 Task: In the event  named  Marketing Campaign Review and Fine-tuning, Set a range of dates when you can accept meetings  '15 Jul â€" 1 Aug 2023'. Select a duration of  15 min. Select working hours  	_x000D_
MON- SAT 9:00am â€" 5:00pm. Add time before or after your events  as 5 min. Set the frequency of available time slots for invitees as  50 min. Set the minimum notice period and maximum events allowed per day as  47 hours and 4. , logged in from the account softage.4@softage.net and add another guest for the event, softage.3@softage.net
Action: Mouse pressed left at (591, 400)
Screenshot: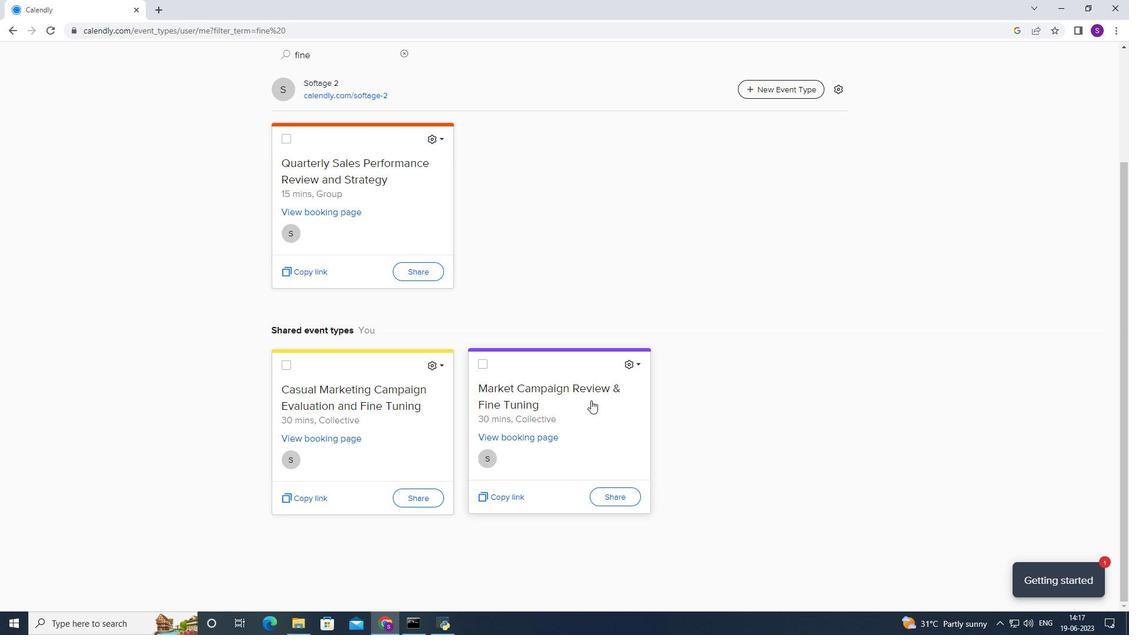 
Action: Mouse moved to (382, 281)
Screenshot: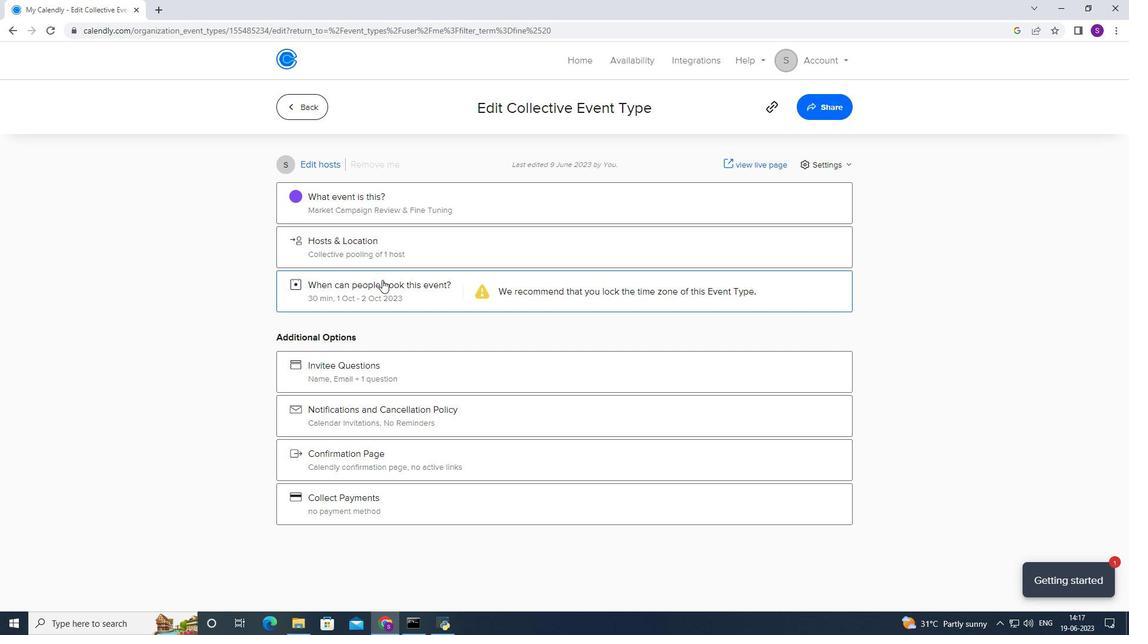 
Action: Mouse pressed left at (382, 281)
Screenshot: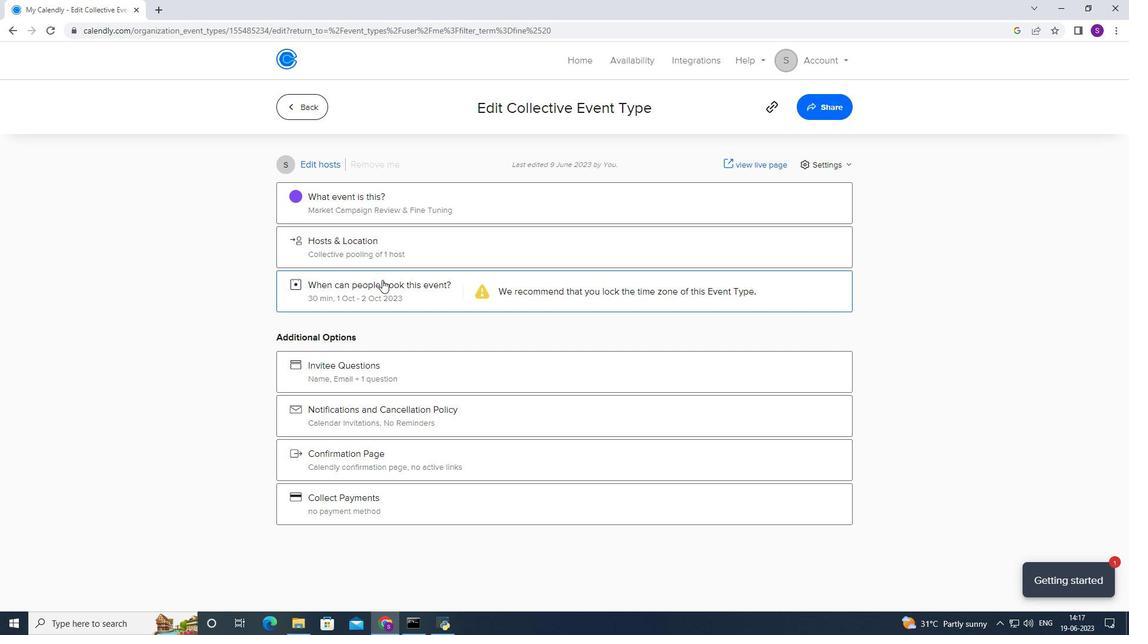 
Action: Mouse moved to (440, 434)
Screenshot: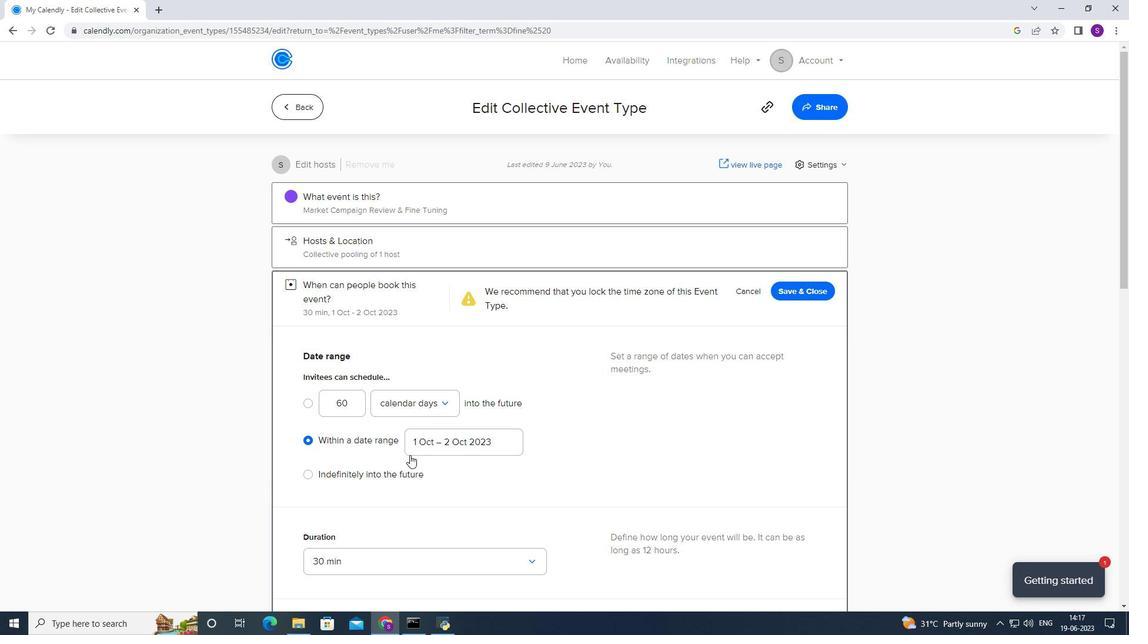 
Action: Mouse pressed left at (440, 434)
Screenshot: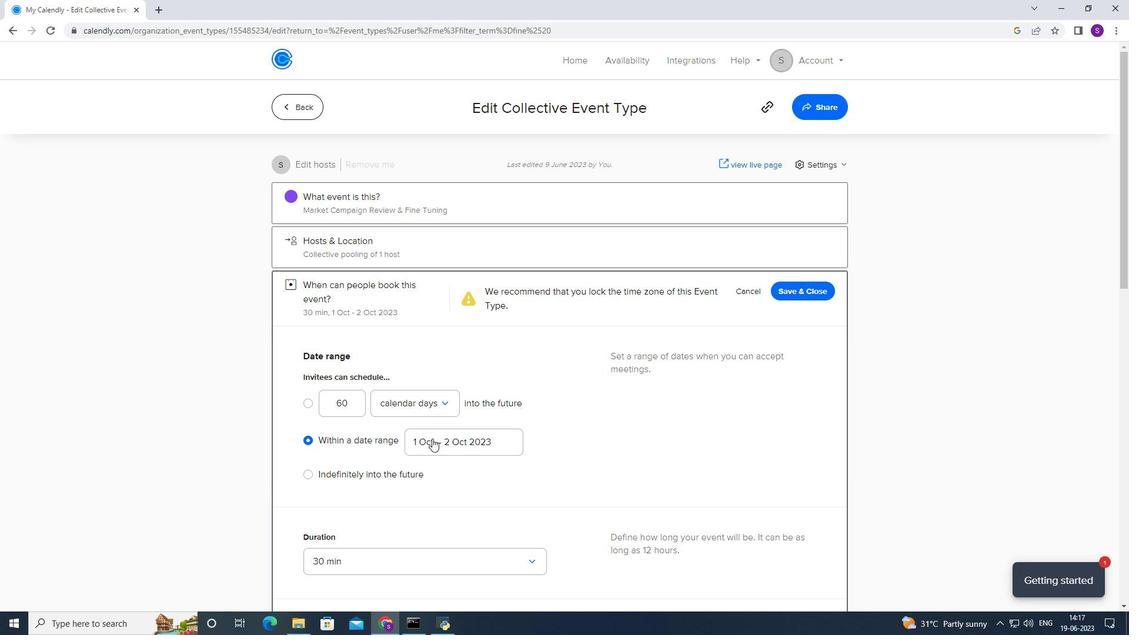 
Action: Mouse moved to (497, 228)
Screenshot: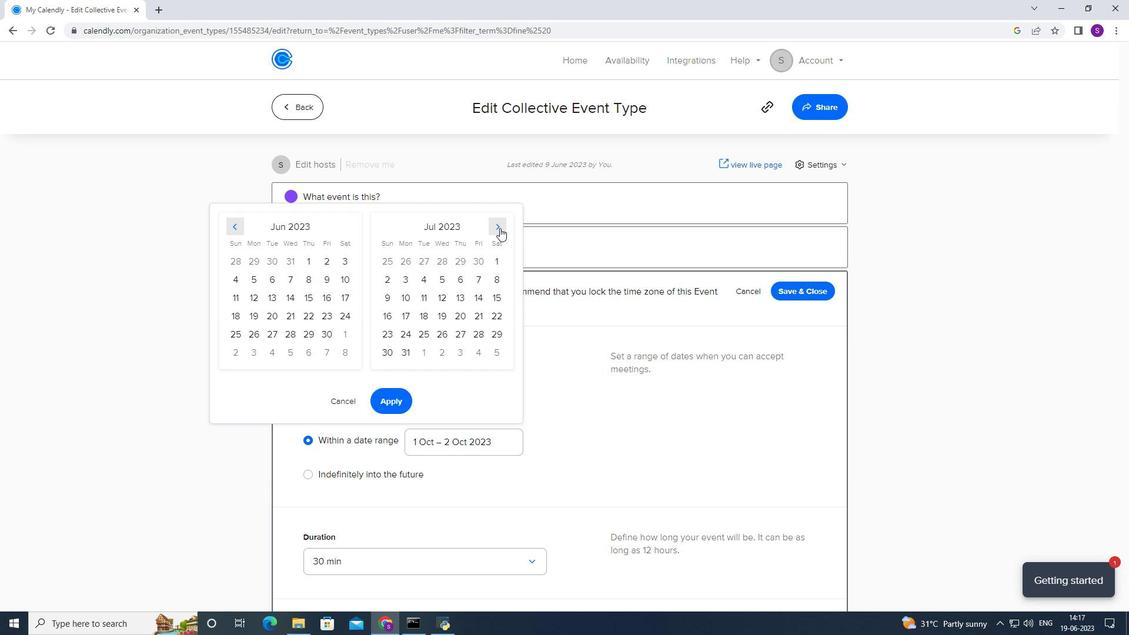 
Action: Mouse pressed left at (497, 228)
Screenshot: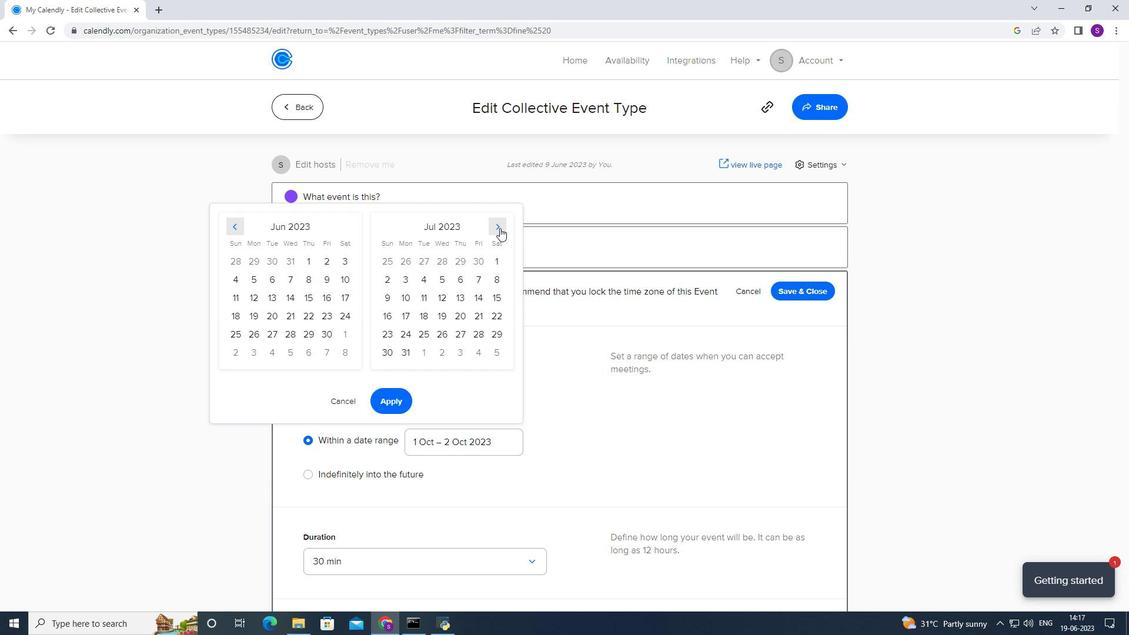 
Action: Mouse moved to (338, 304)
Screenshot: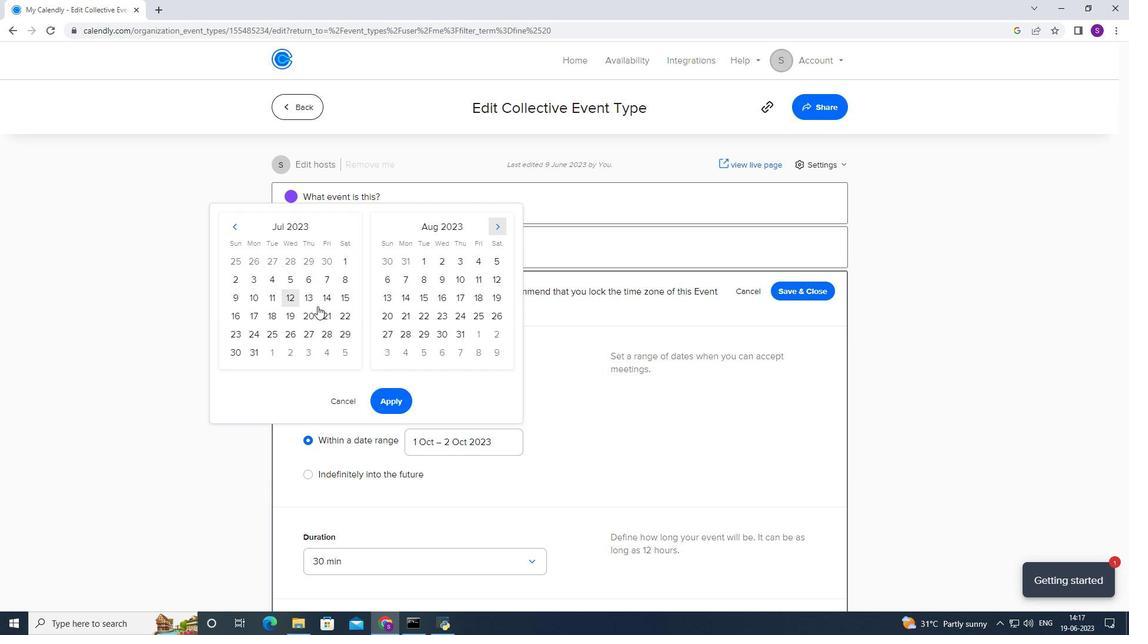 
Action: Mouse pressed left at (338, 304)
Screenshot: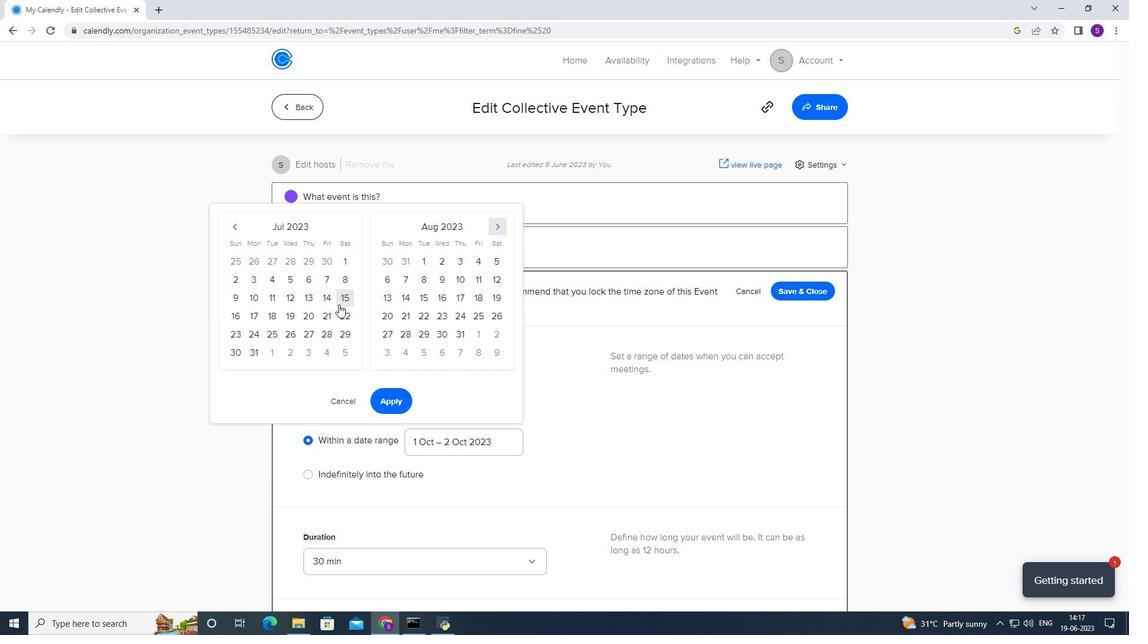 
Action: Mouse moved to (429, 268)
Screenshot: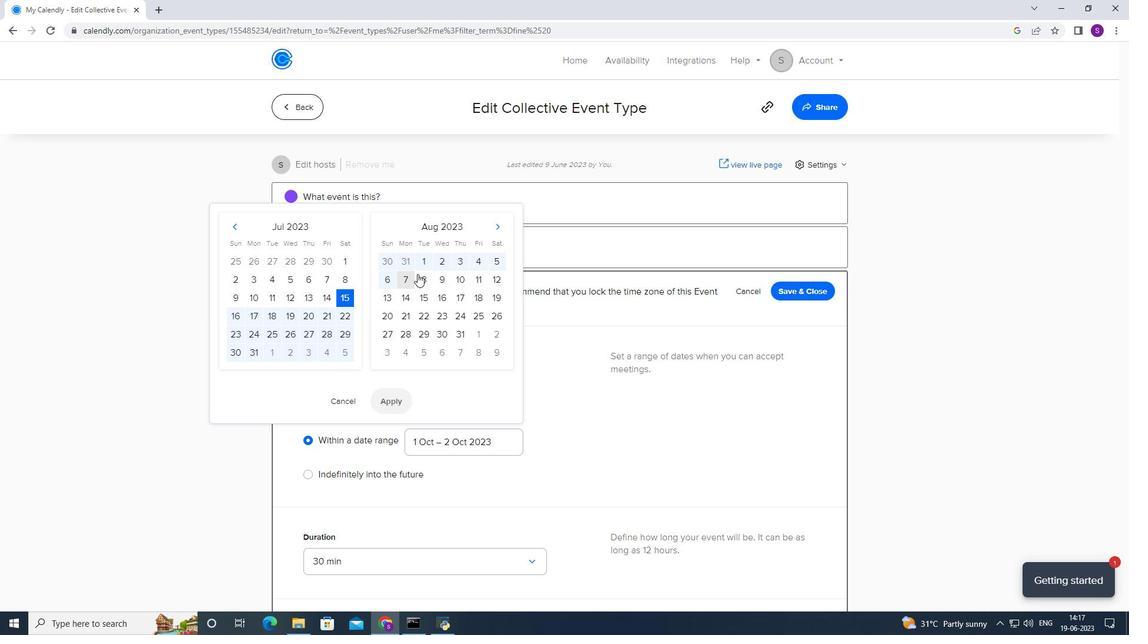 
Action: Mouse pressed left at (429, 268)
Screenshot: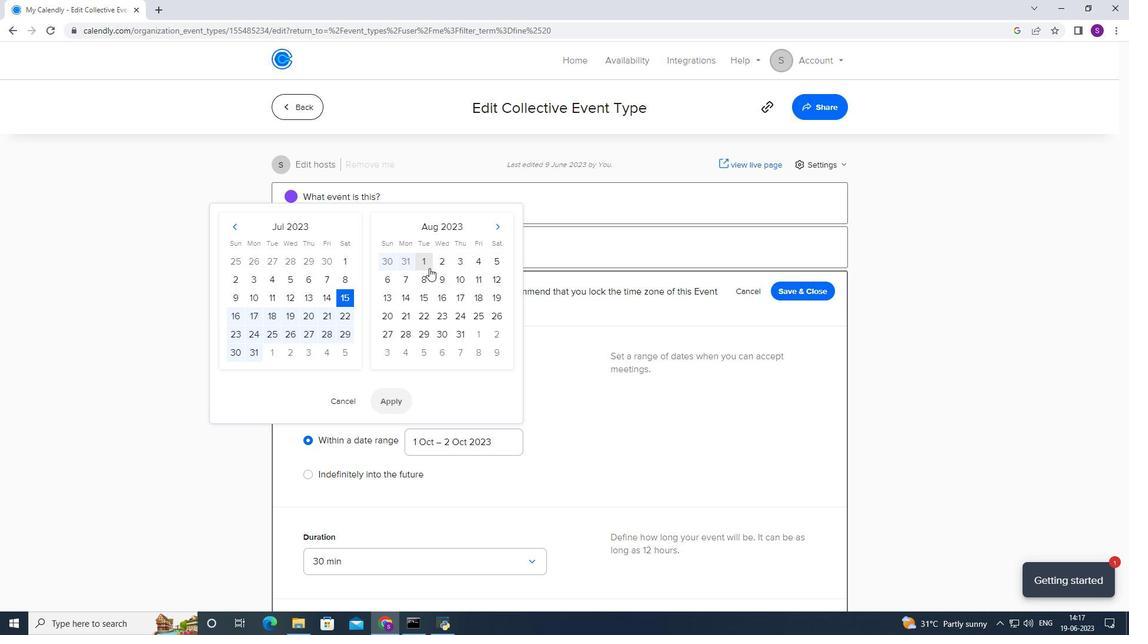 
Action: Mouse moved to (404, 397)
Screenshot: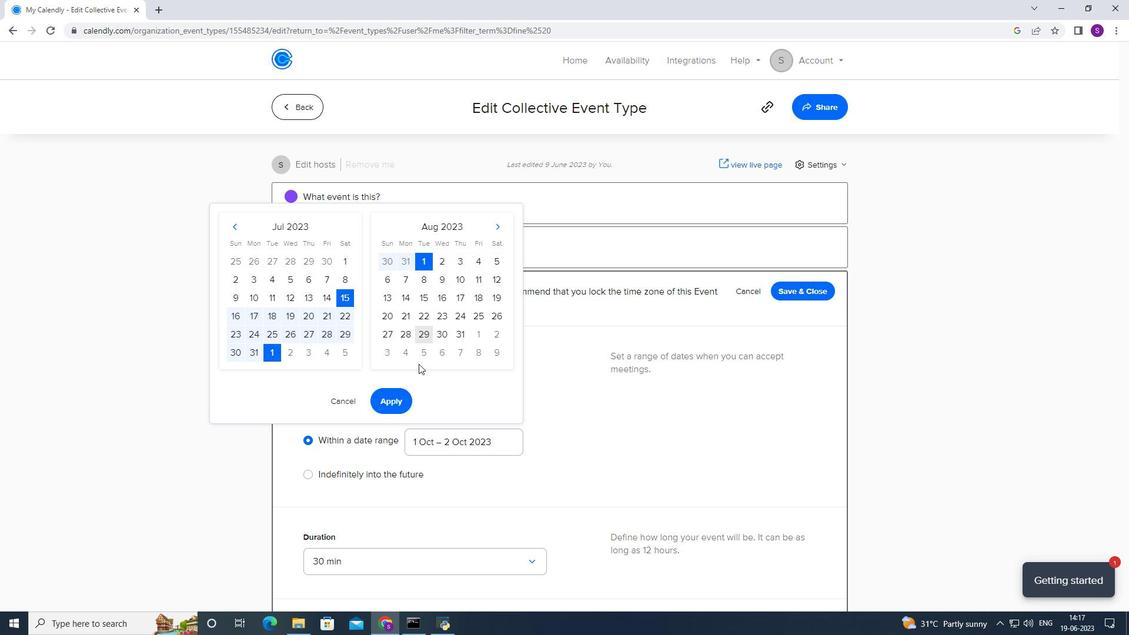 
Action: Mouse pressed left at (404, 397)
Screenshot: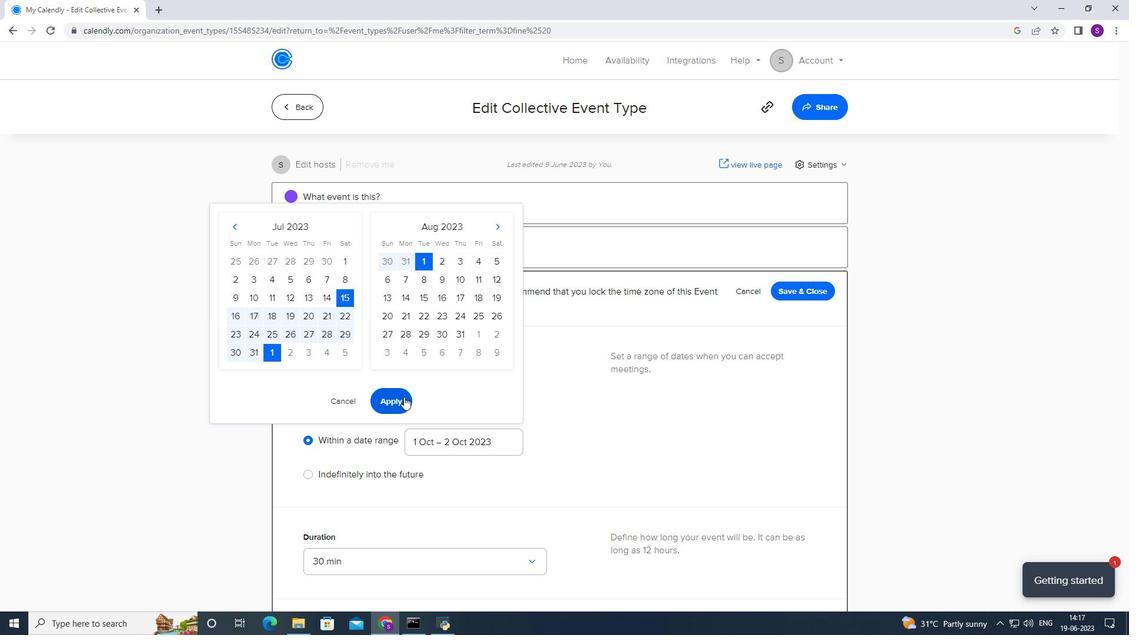 
Action: Mouse moved to (402, 392)
Screenshot: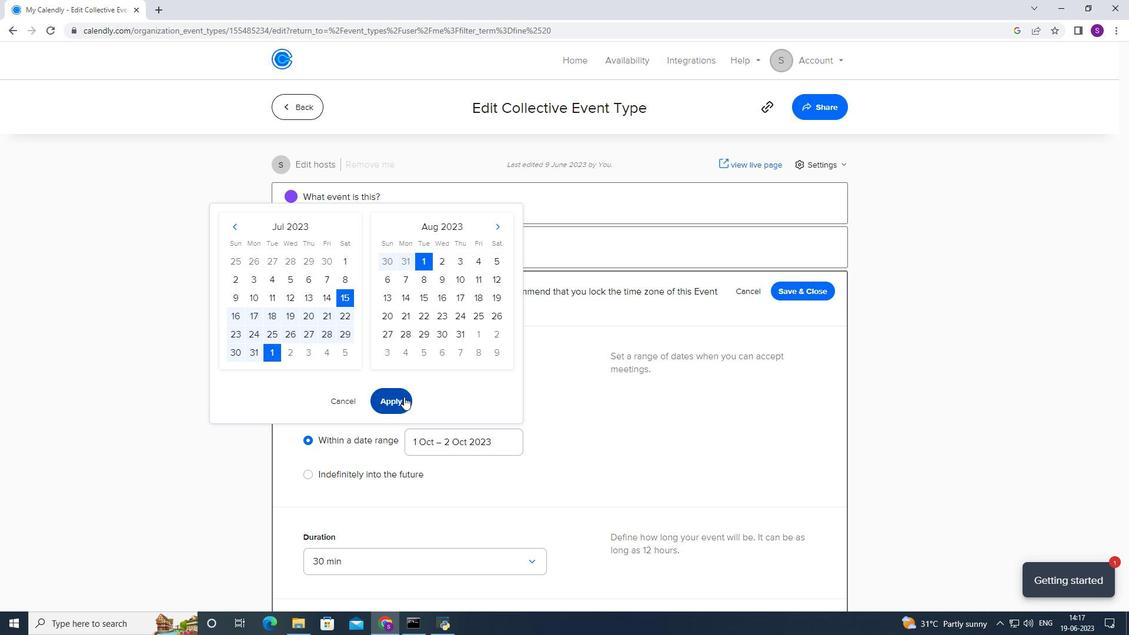 
Action: Mouse scrolled (402, 391) with delta (0, 0)
Screenshot: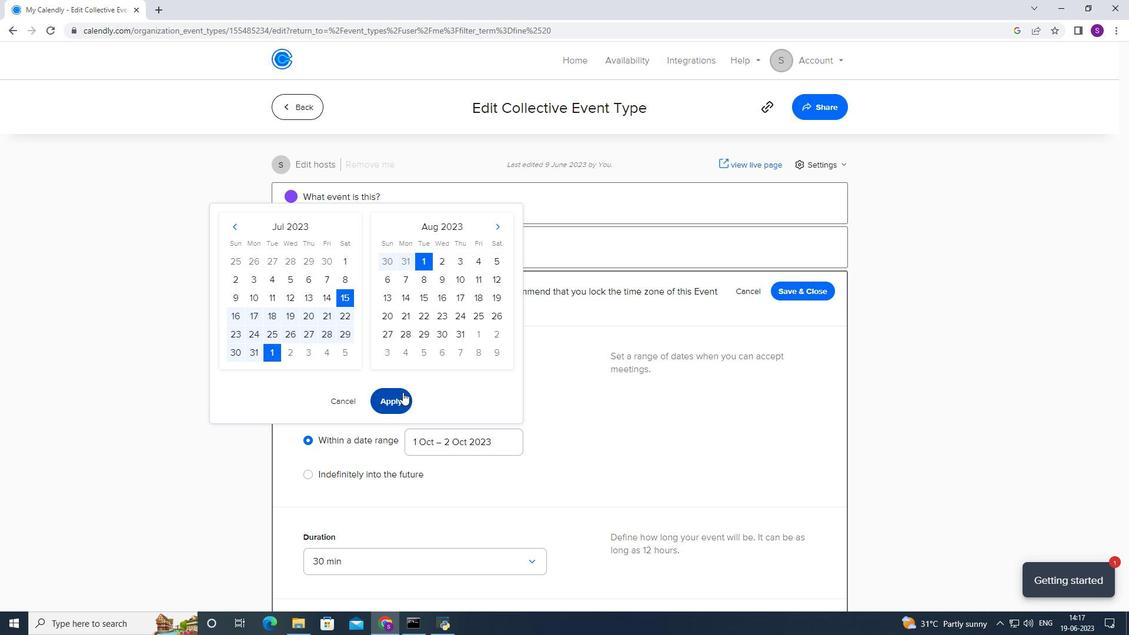 
Action: Mouse scrolled (402, 391) with delta (0, 0)
Screenshot: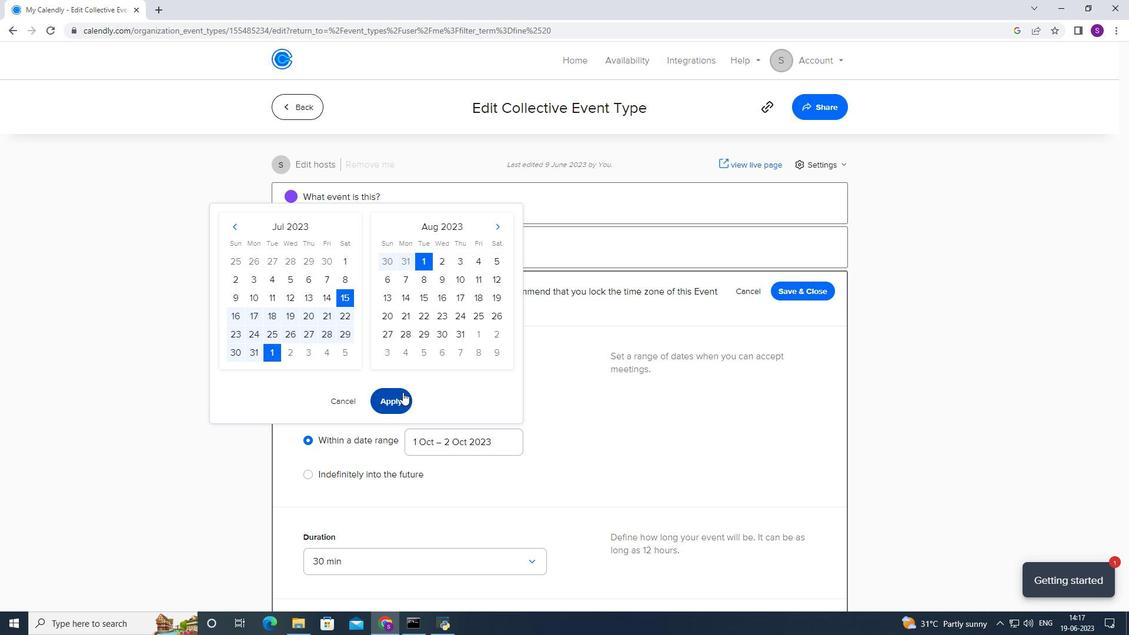 
Action: Mouse scrolled (402, 391) with delta (0, 0)
Screenshot: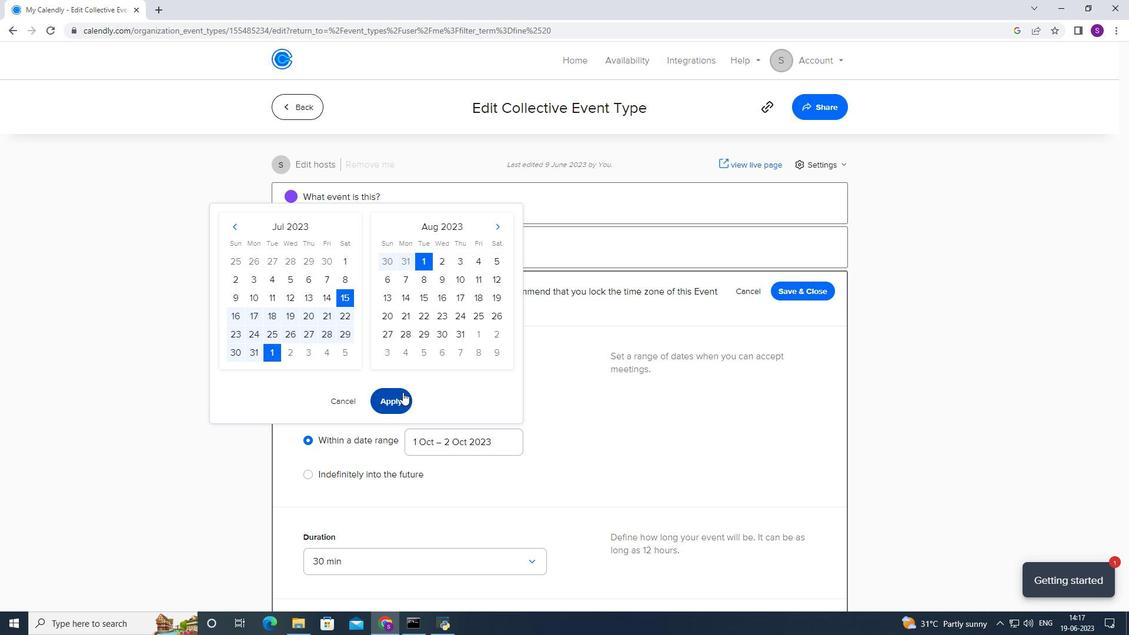 
Action: Mouse scrolled (402, 391) with delta (0, 0)
Screenshot: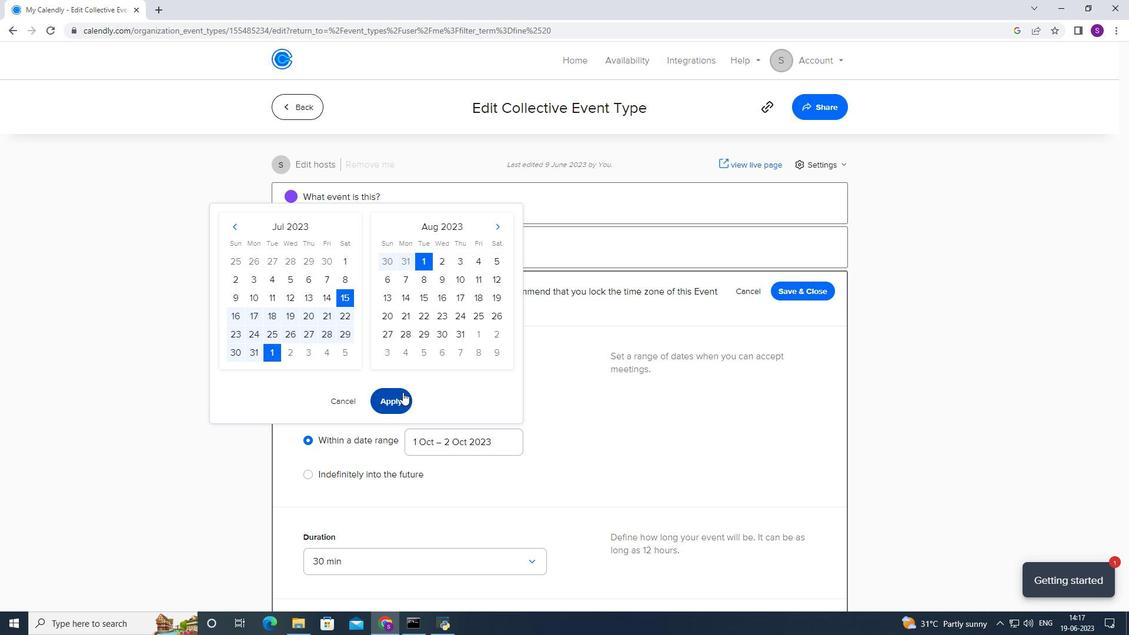 
Action: Mouse scrolled (402, 391) with delta (0, 0)
Screenshot: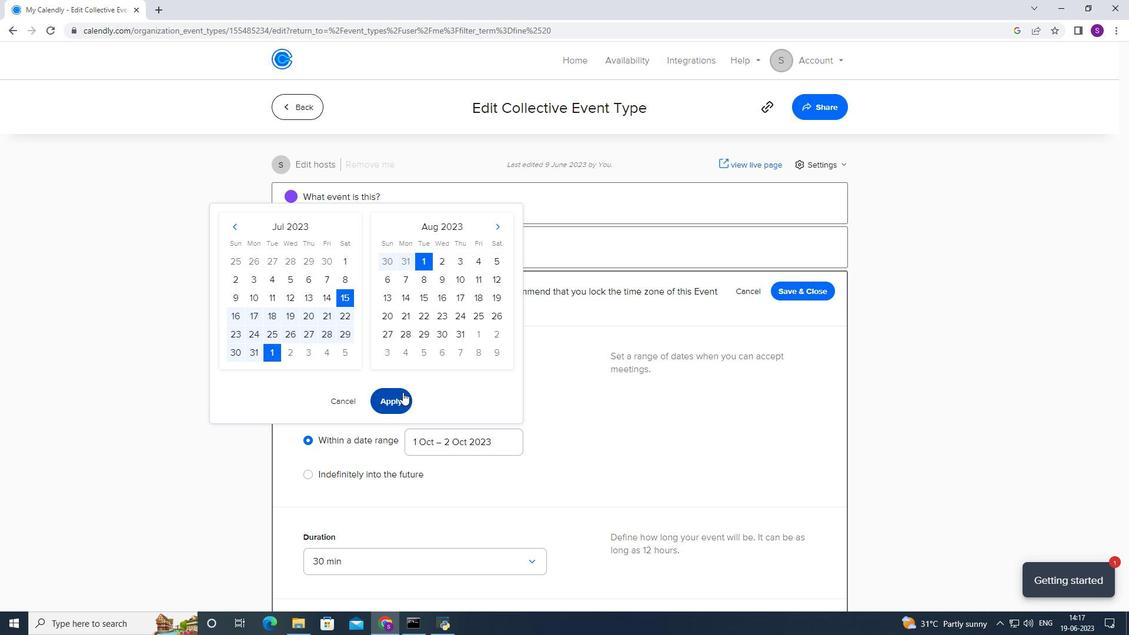 
Action: Mouse scrolled (402, 391) with delta (0, 0)
Screenshot: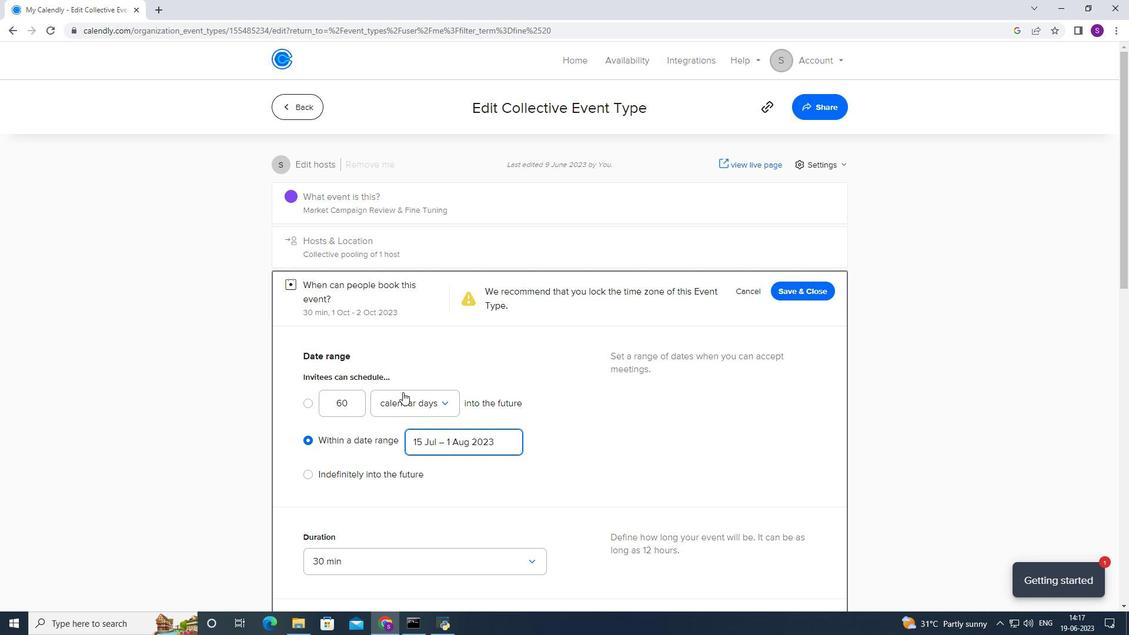 
Action: Mouse moved to (406, 204)
Screenshot: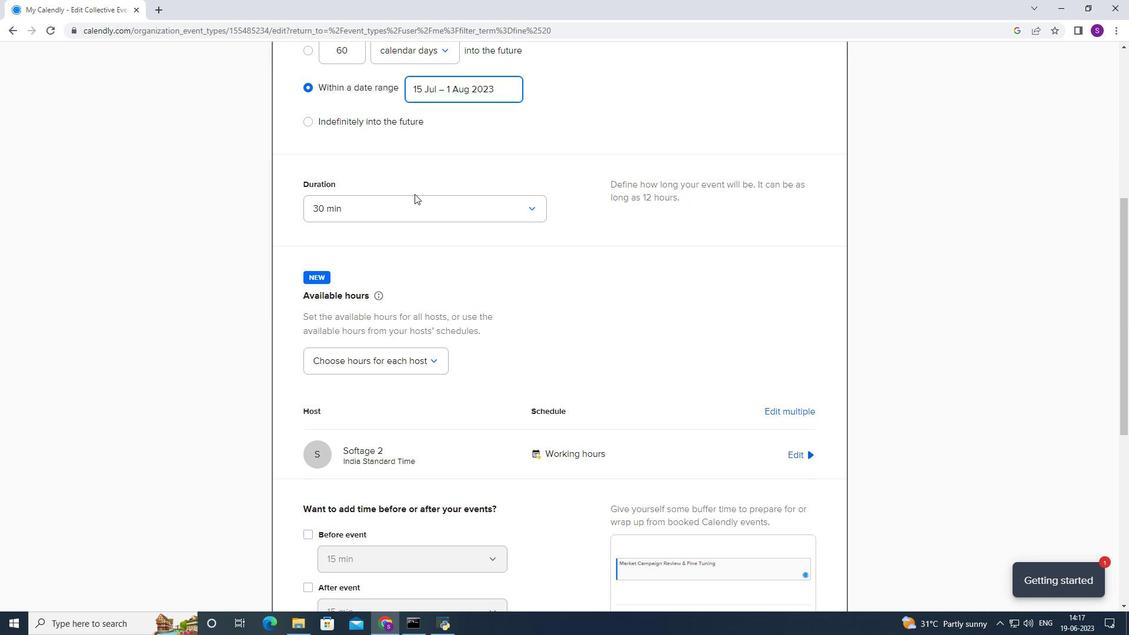 
Action: Mouse pressed left at (406, 204)
Screenshot: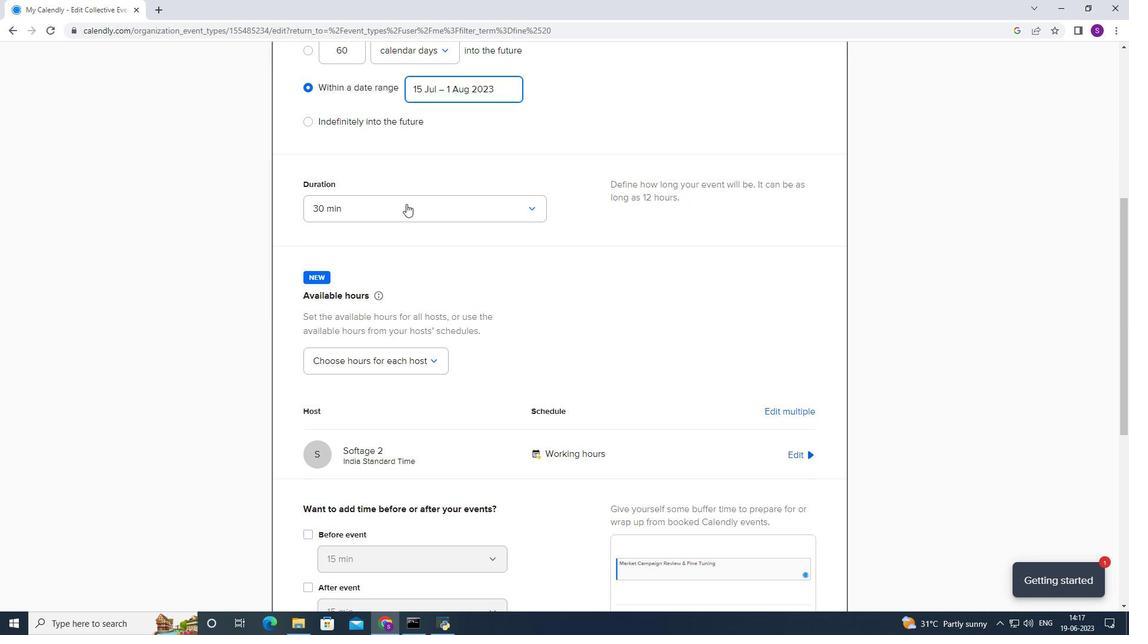 
Action: Mouse moved to (374, 244)
Screenshot: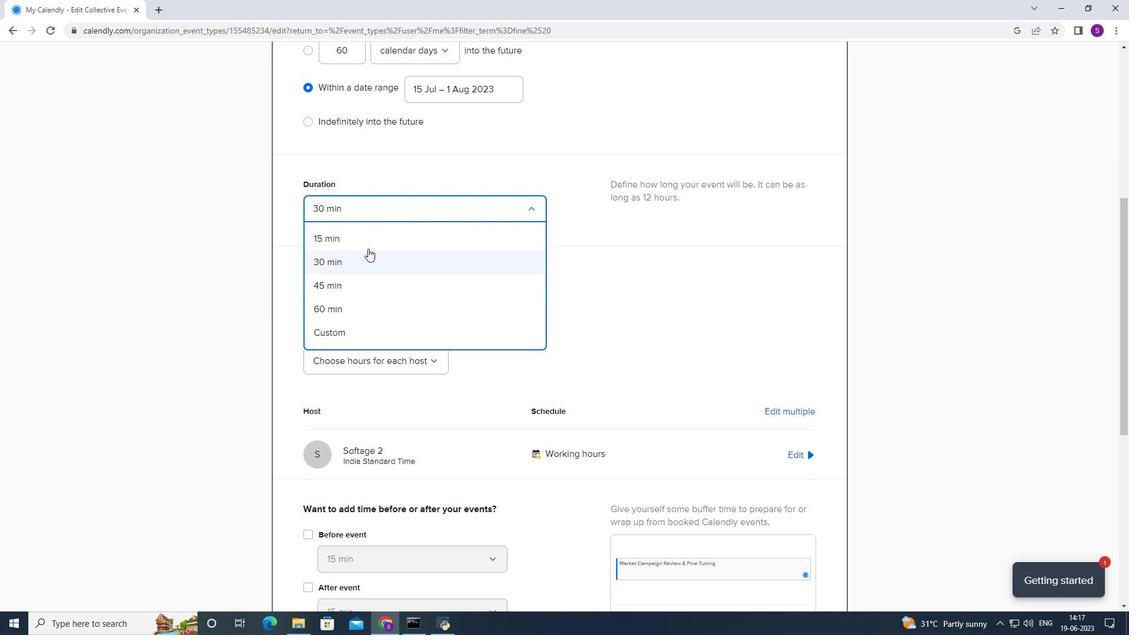 
Action: Mouse pressed left at (374, 244)
Screenshot: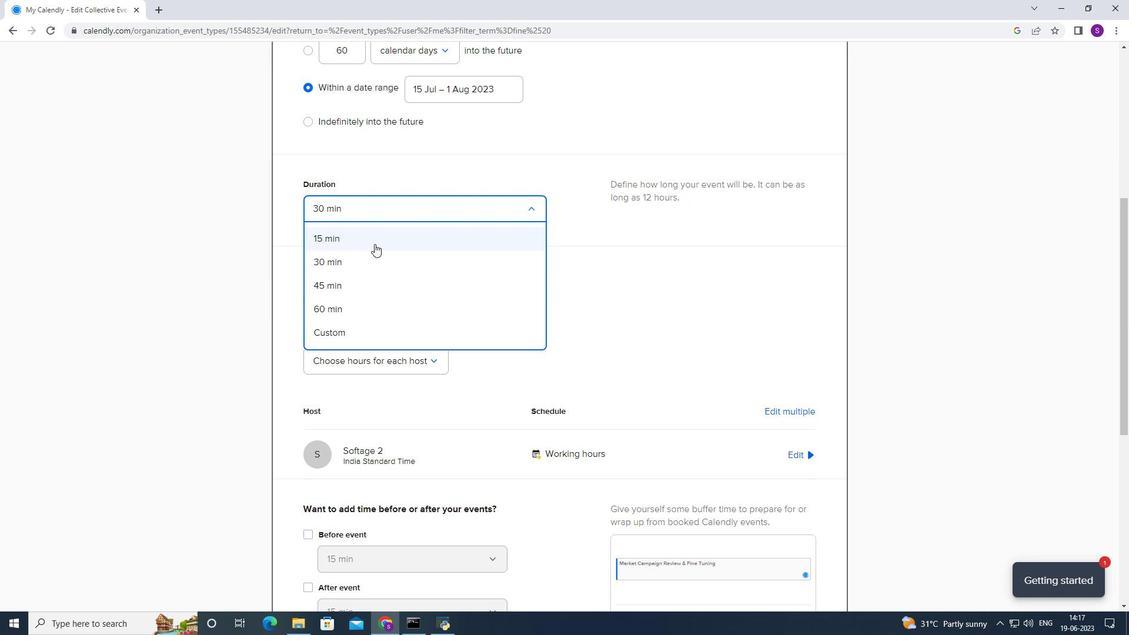 
Action: Mouse moved to (367, 312)
Screenshot: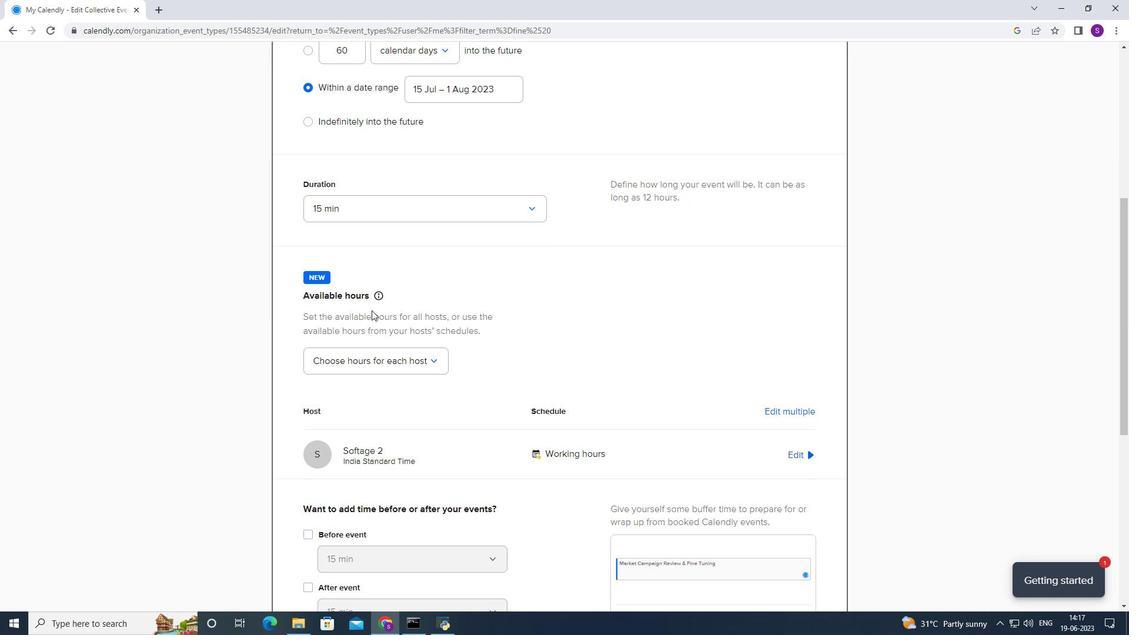 
Action: Mouse scrolled (367, 311) with delta (0, 0)
Screenshot: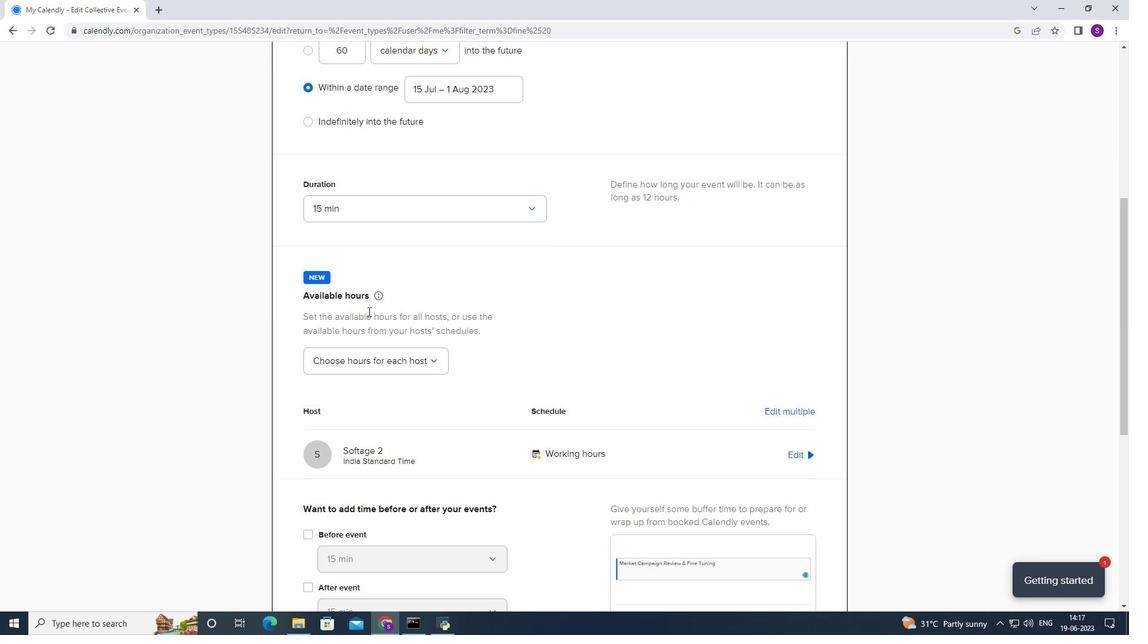 
Action: Mouse scrolled (367, 311) with delta (0, 0)
Screenshot: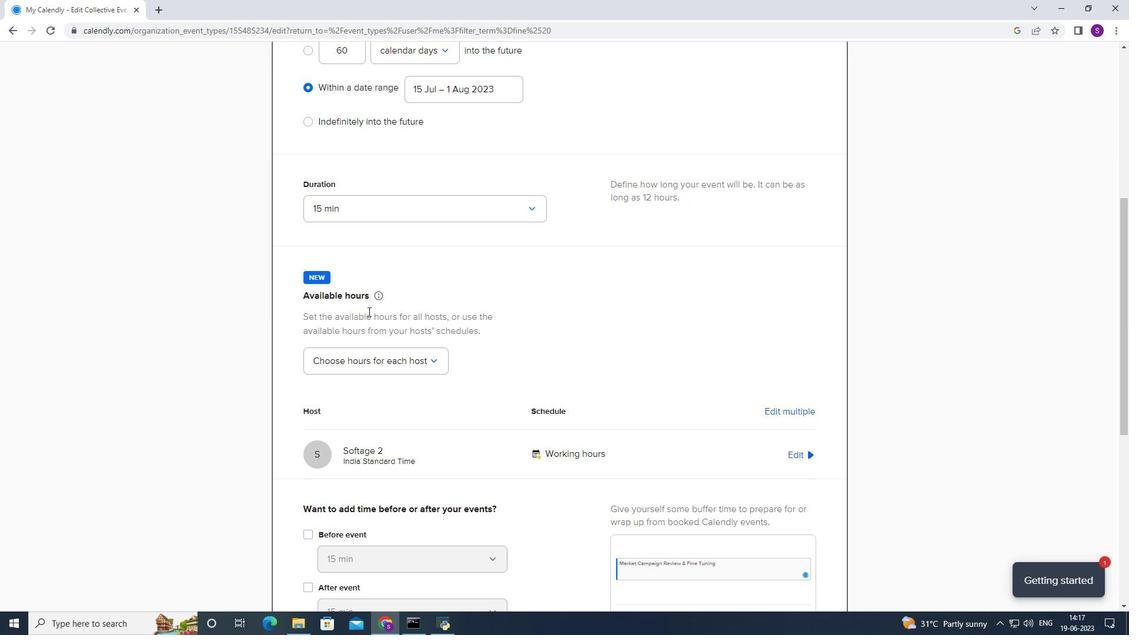 
Action: Mouse scrolled (367, 311) with delta (0, 0)
Screenshot: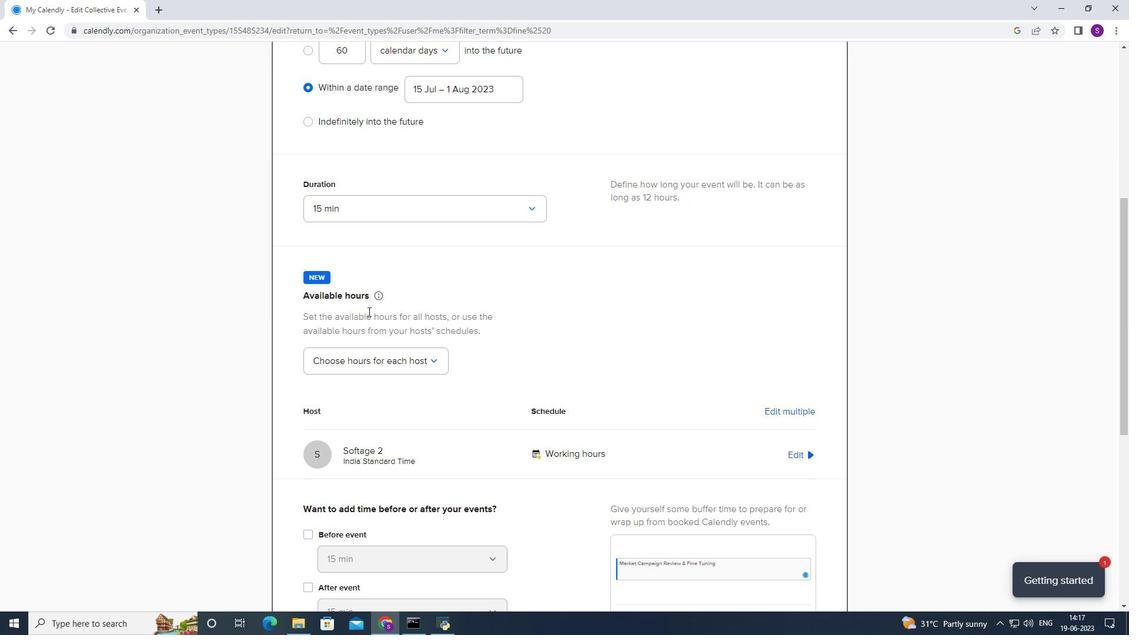 
Action: Mouse moved to (375, 282)
Screenshot: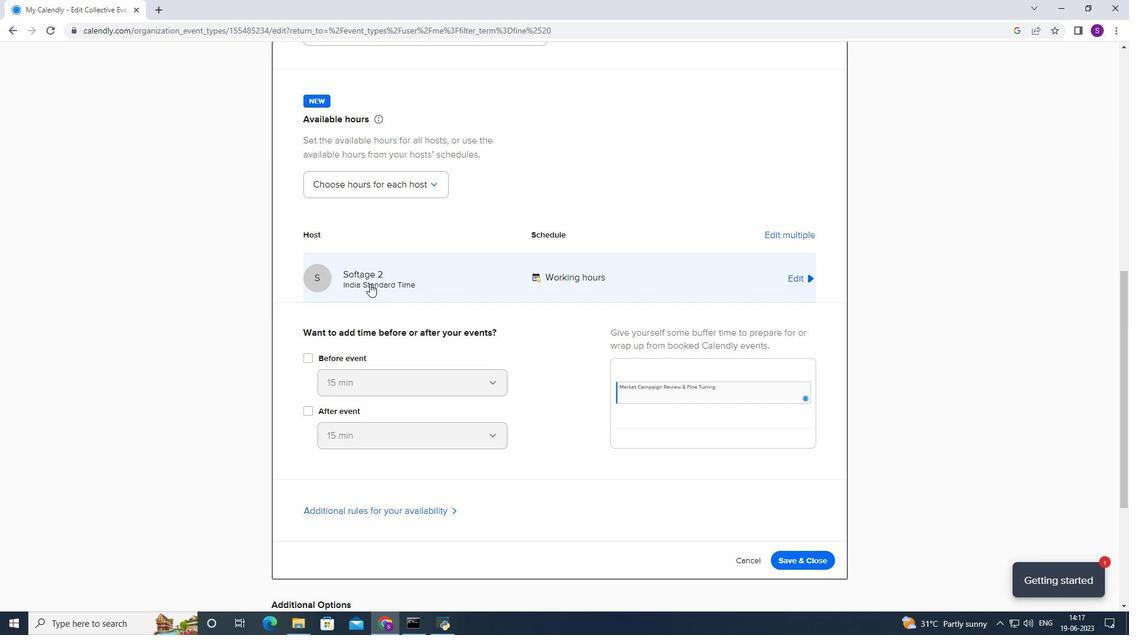 
Action: Mouse pressed left at (375, 282)
Screenshot: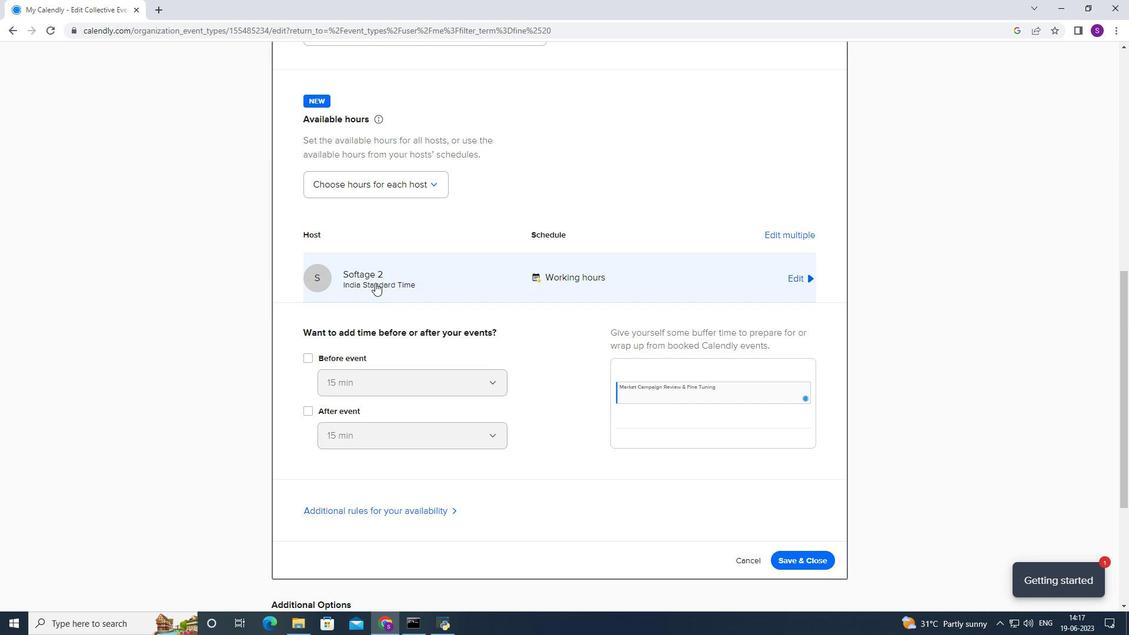 
Action: Mouse moved to (481, 357)
Screenshot: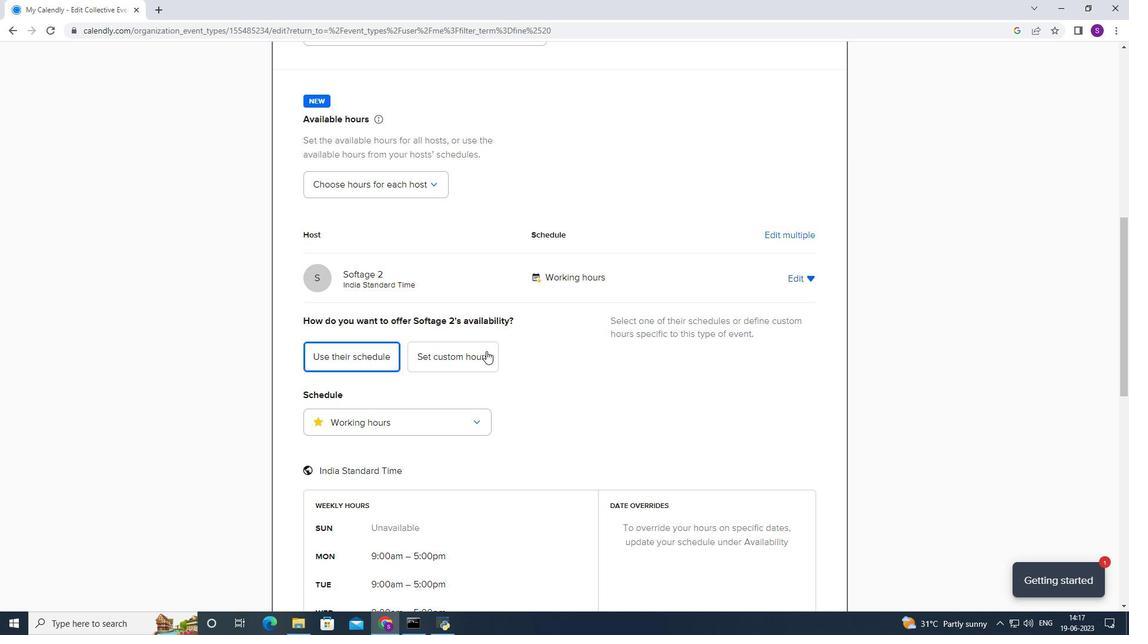
Action: Mouse pressed left at (481, 357)
Screenshot: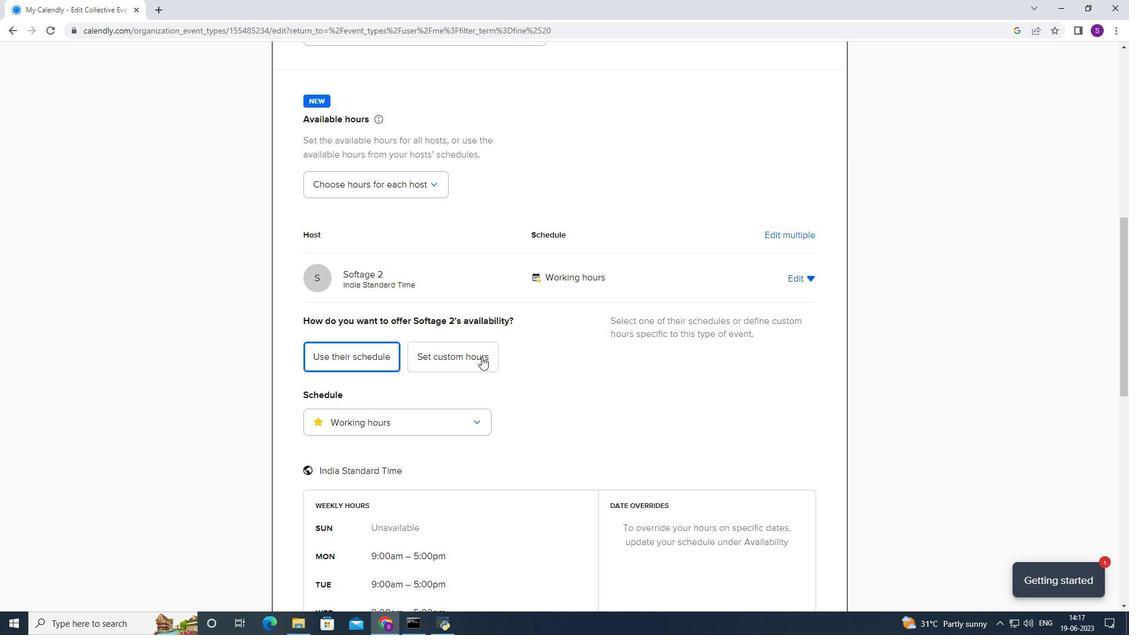 
Action: Mouse moved to (372, 450)
Screenshot: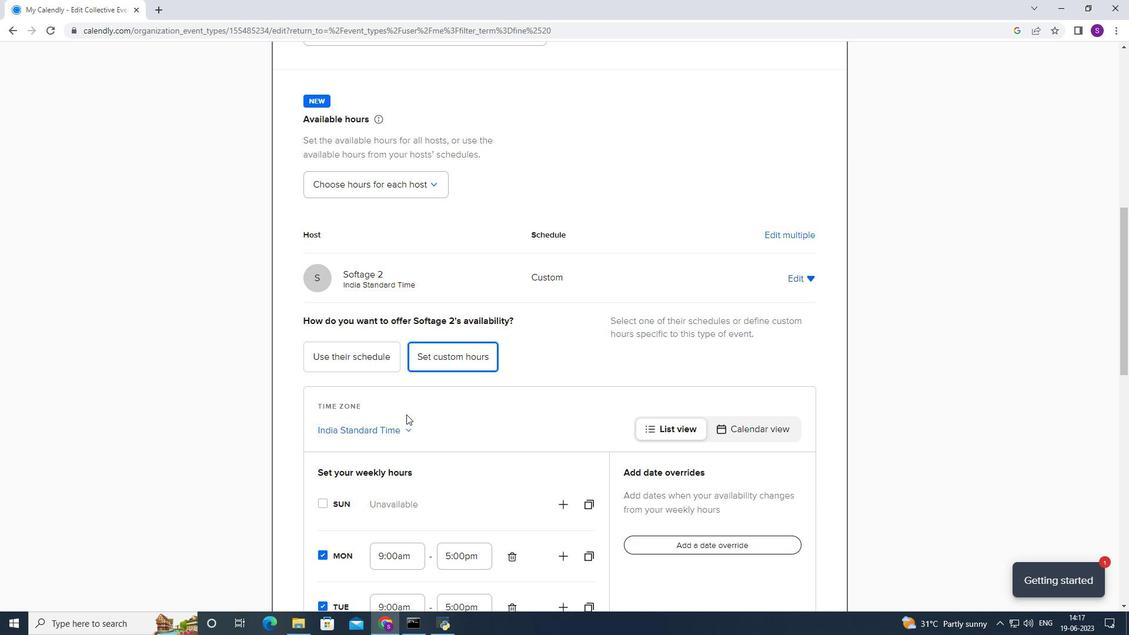 
Action: Mouse scrolled (372, 450) with delta (0, 0)
Screenshot: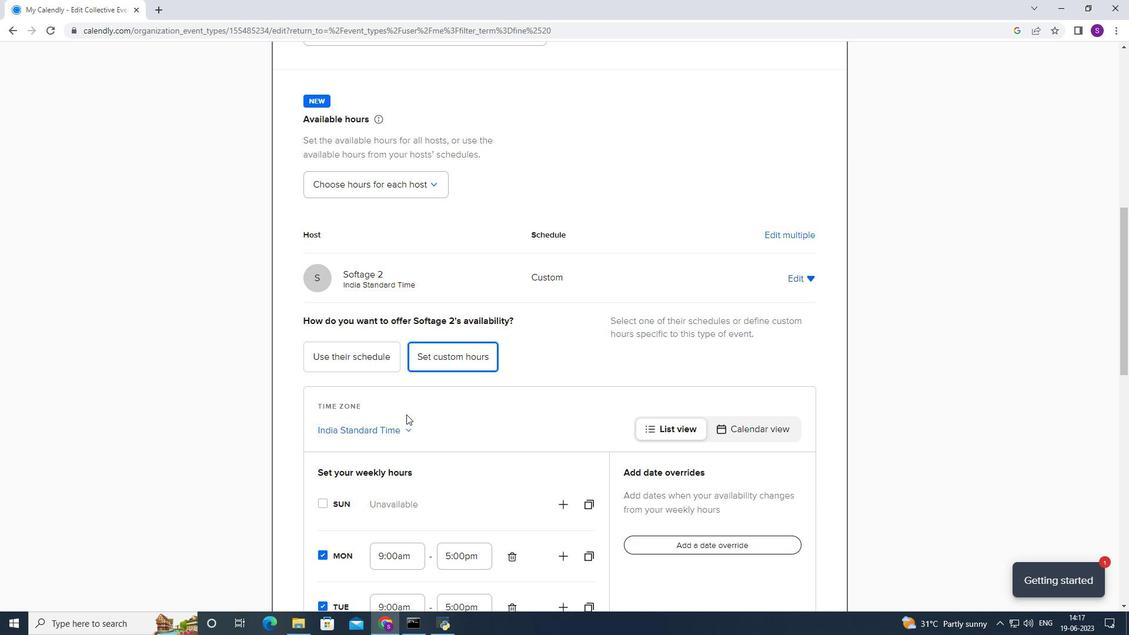 
Action: Mouse moved to (365, 456)
Screenshot: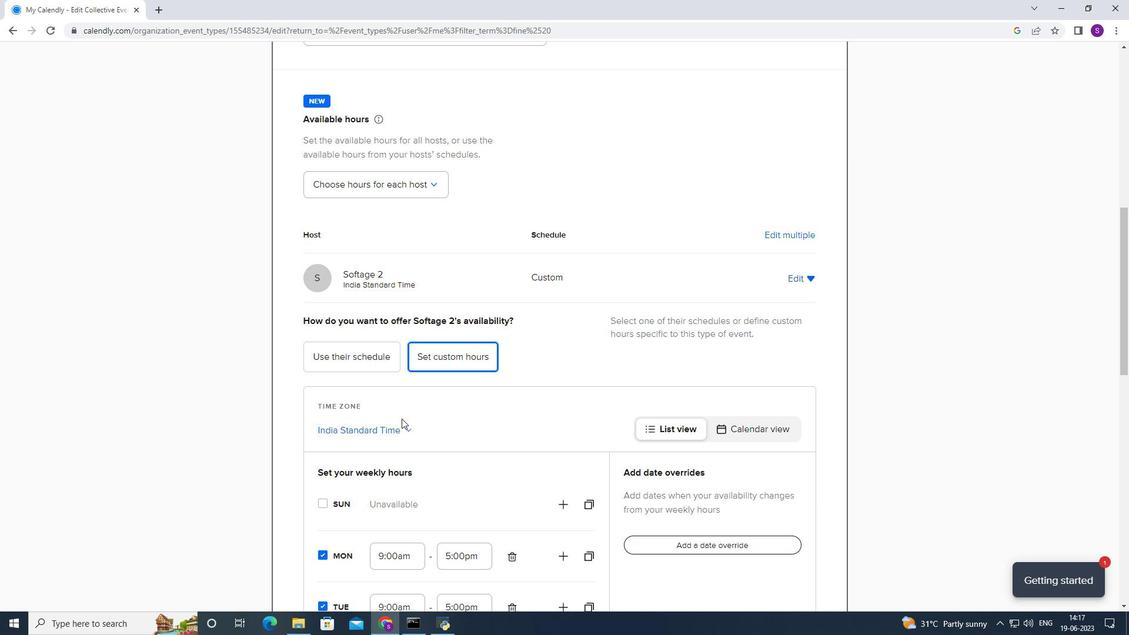 
Action: Mouse scrolled (365, 455) with delta (0, 0)
Screenshot: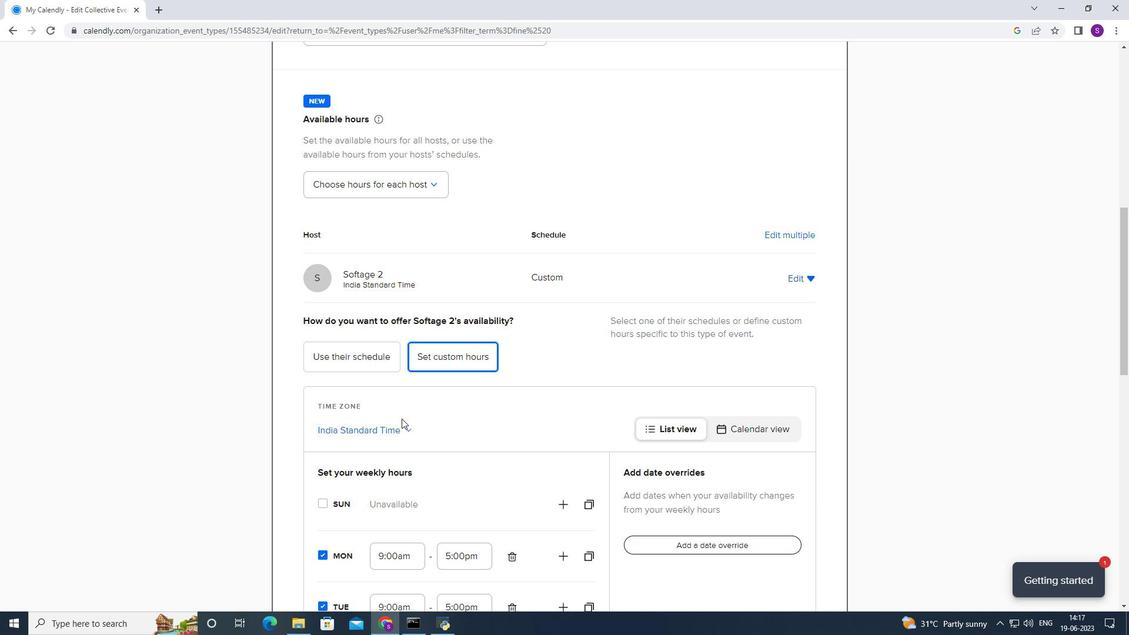 
Action: Mouse moved to (364, 456)
Screenshot: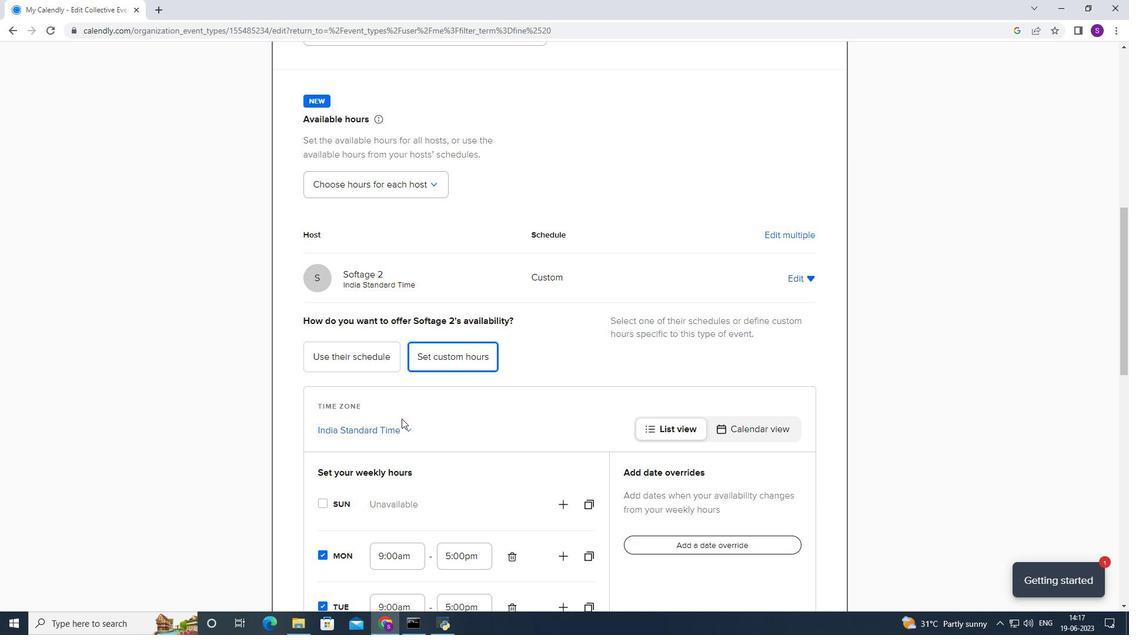 
Action: Mouse scrolled (364, 455) with delta (0, 0)
Screenshot: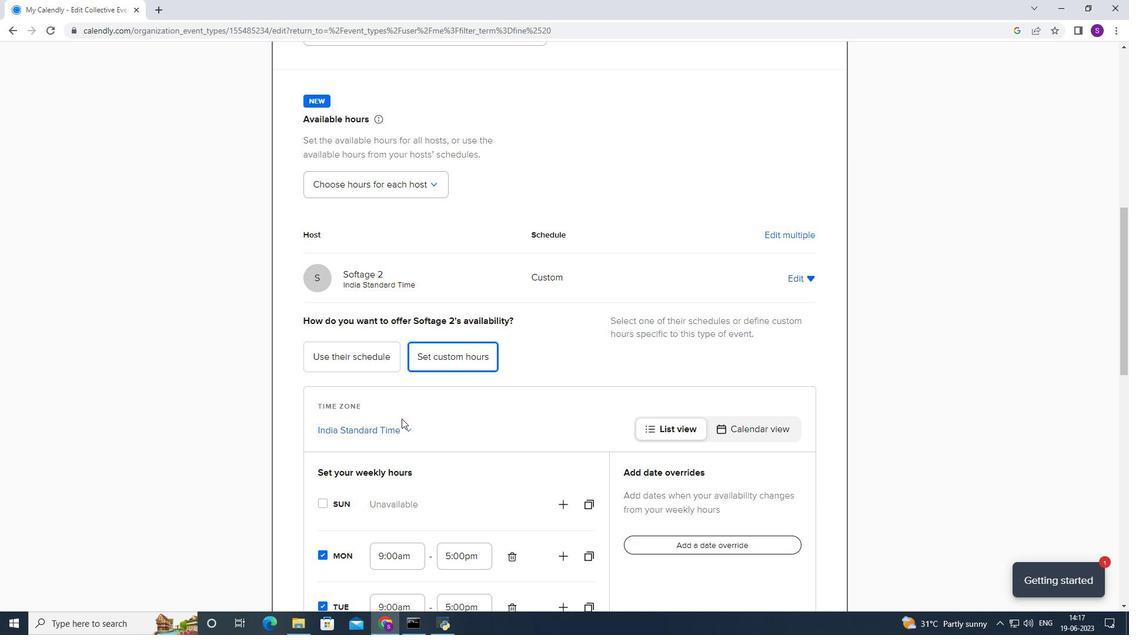 
Action: Mouse scrolled (364, 455) with delta (0, 0)
Screenshot: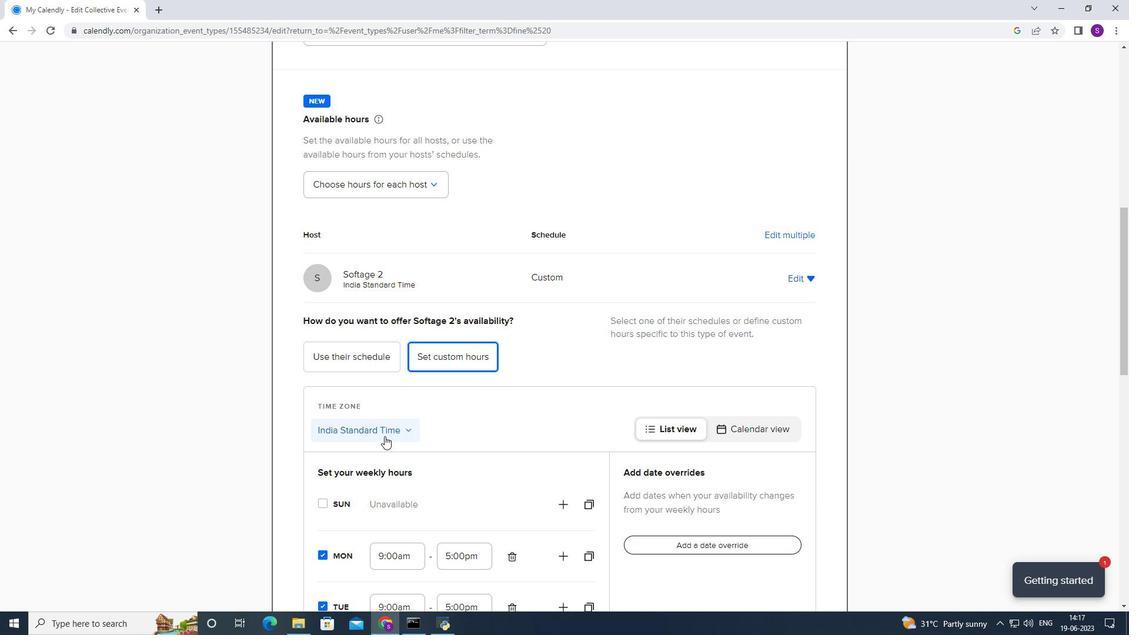 
Action: Mouse moved to (352, 425)
Screenshot: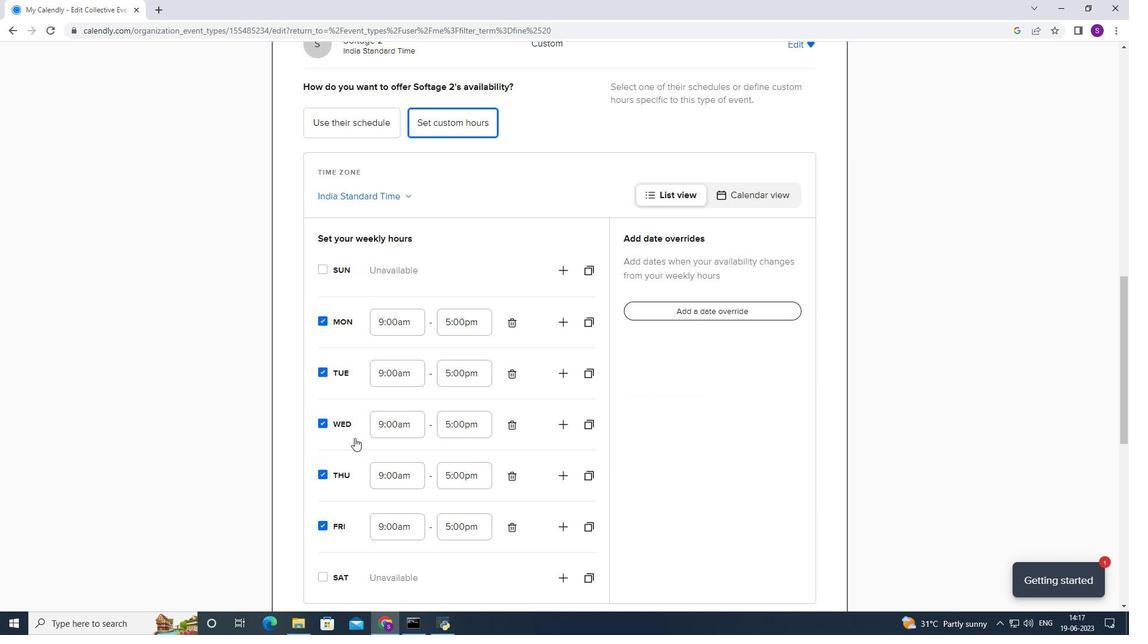 
Action: Mouse scrolled (352, 425) with delta (0, 0)
Screenshot: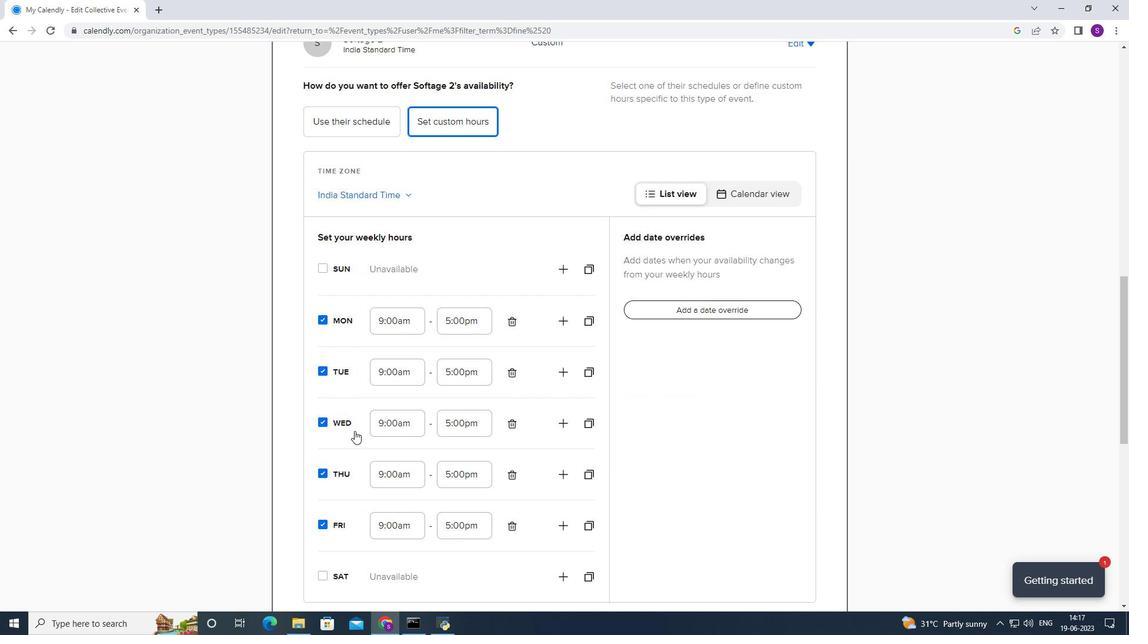 
Action: Mouse scrolled (352, 425) with delta (0, 0)
Screenshot: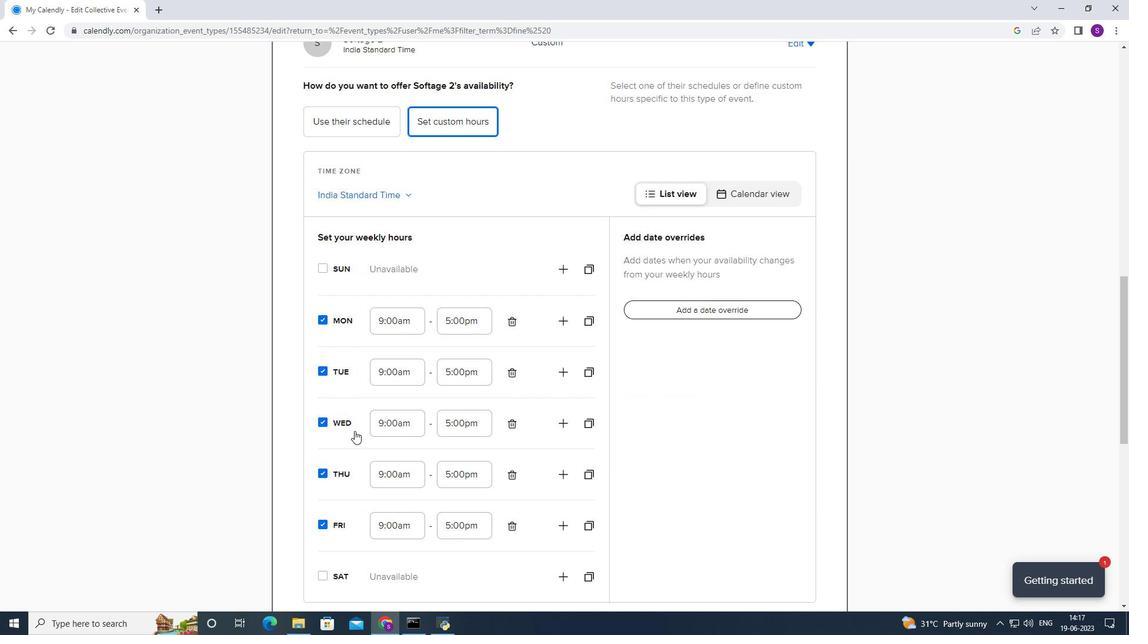
Action: Mouse scrolled (352, 425) with delta (0, 0)
Screenshot: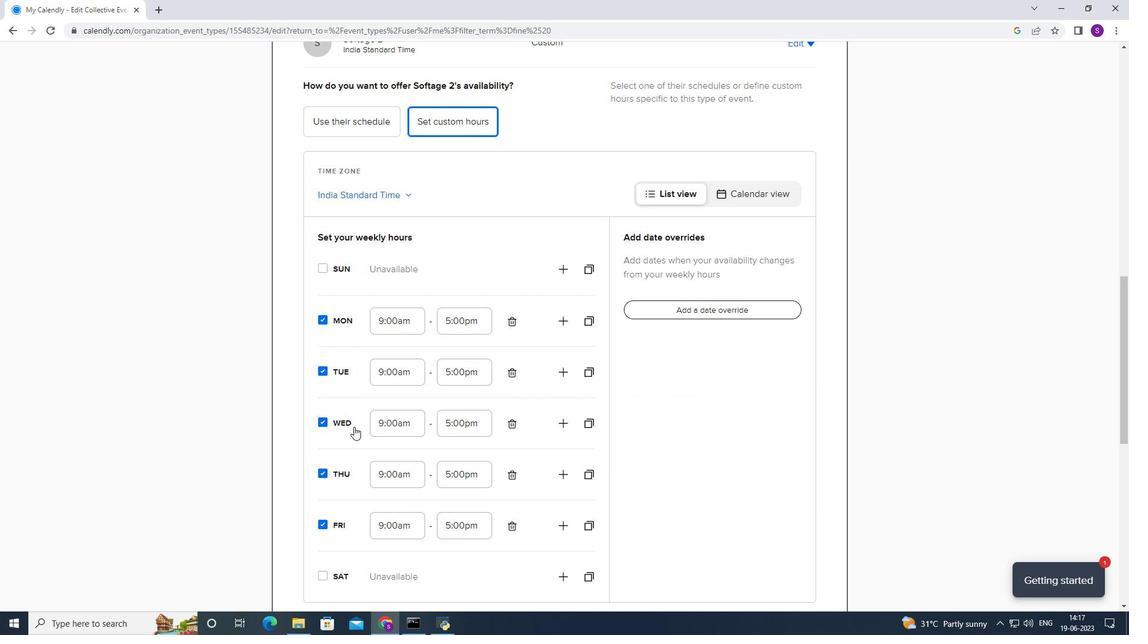 
Action: Mouse scrolled (352, 425) with delta (0, 0)
Screenshot: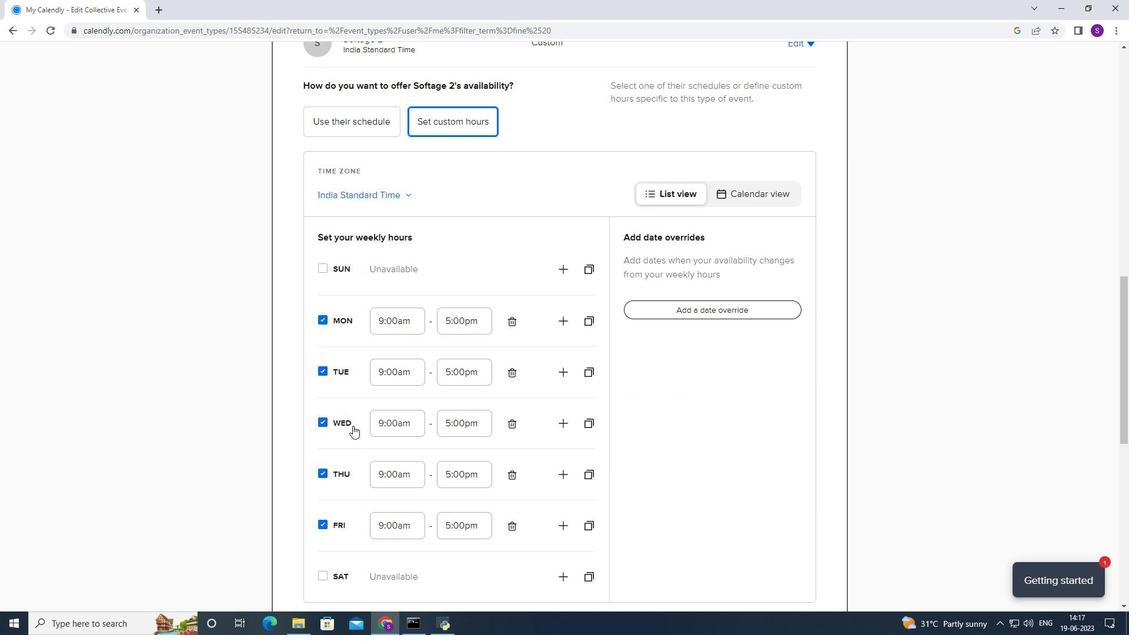 
Action: Mouse moved to (324, 346)
Screenshot: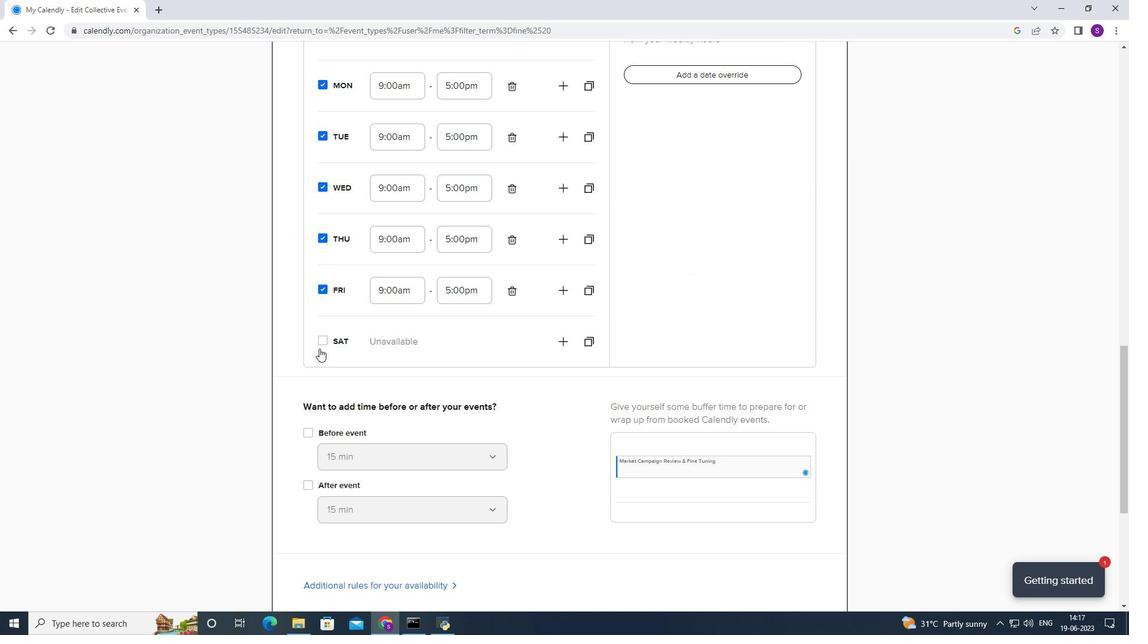 
Action: Mouse pressed left at (324, 346)
Screenshot: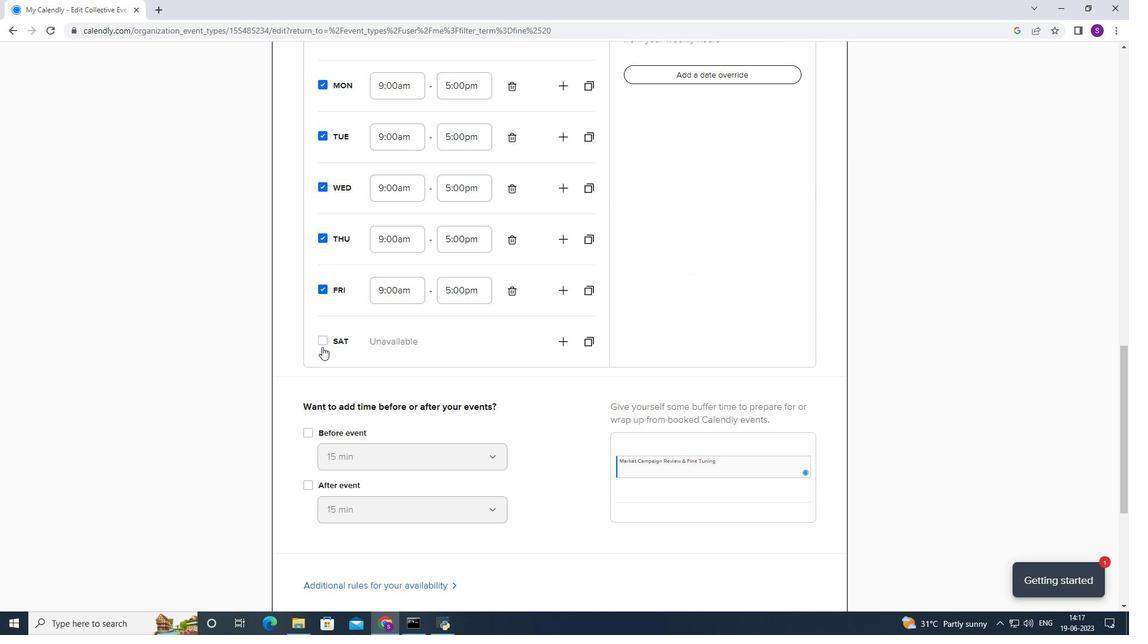 
Action: Mouse moved to (332, 392)
Screenshot: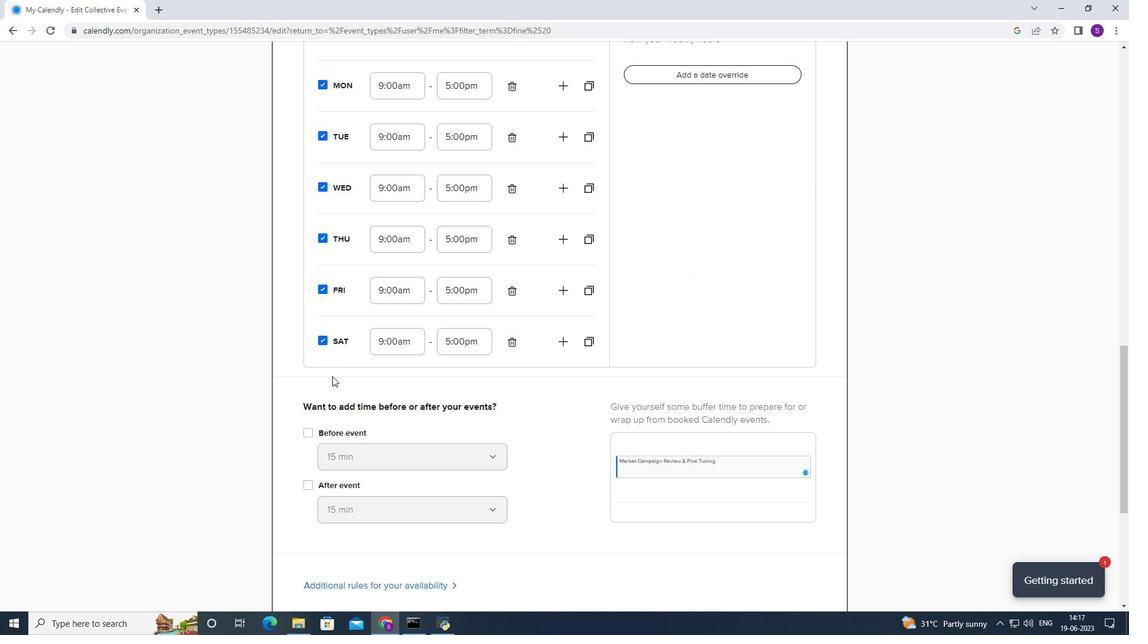 
Action: Mouse scrolled (332, 392) with delta (0, 0)
Screenshot: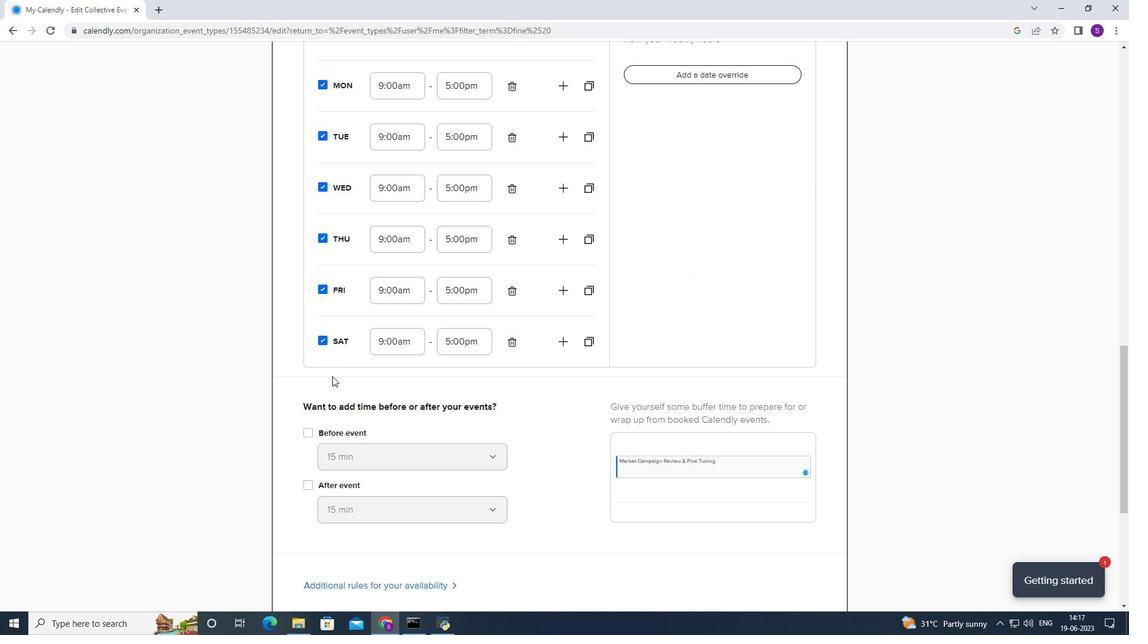 
Action: Mouse moved to (332, 397)
Screenshot: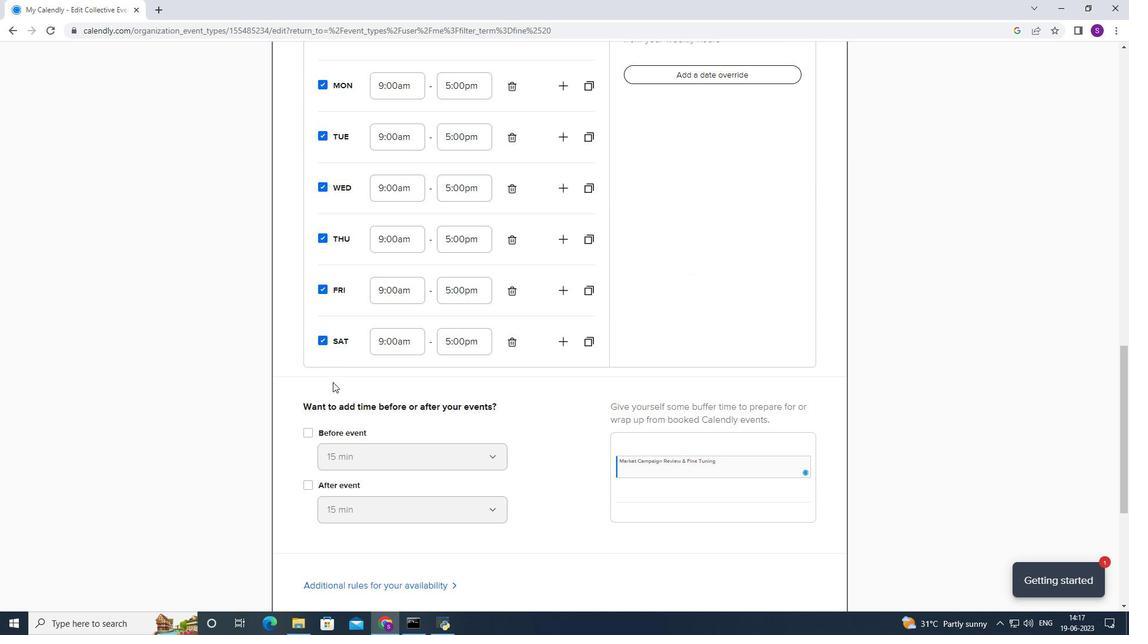 
Action: Mouse scrolled (332, 396) with delta (0, 0)
Screenshot: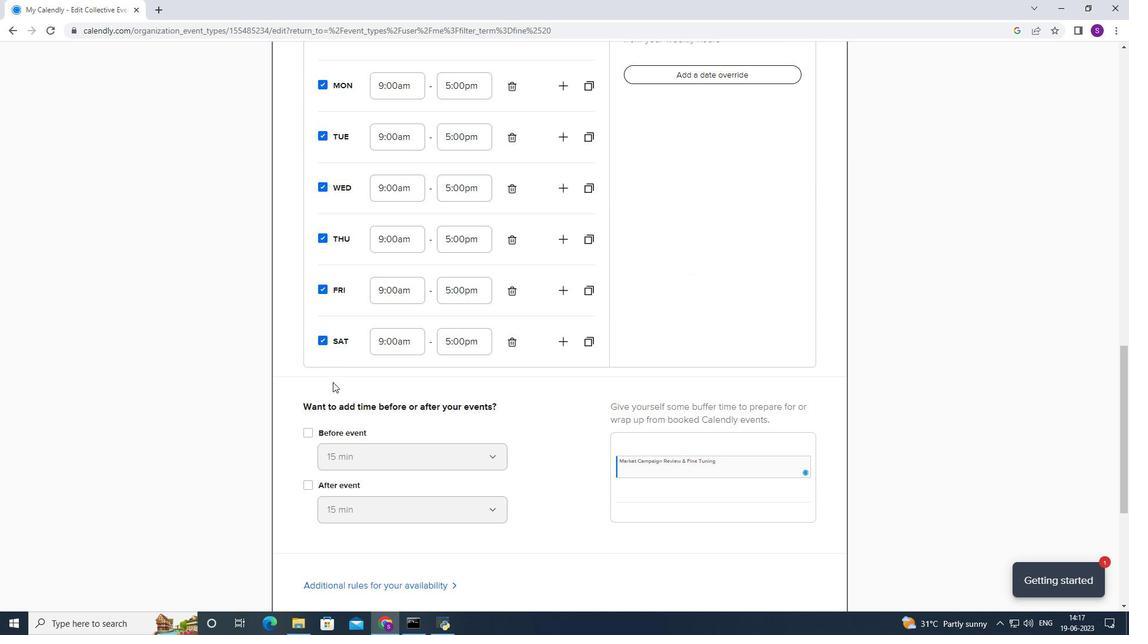 
Action: Mouse scrolled (332, 396) with delta (0, 0)
Screenshot: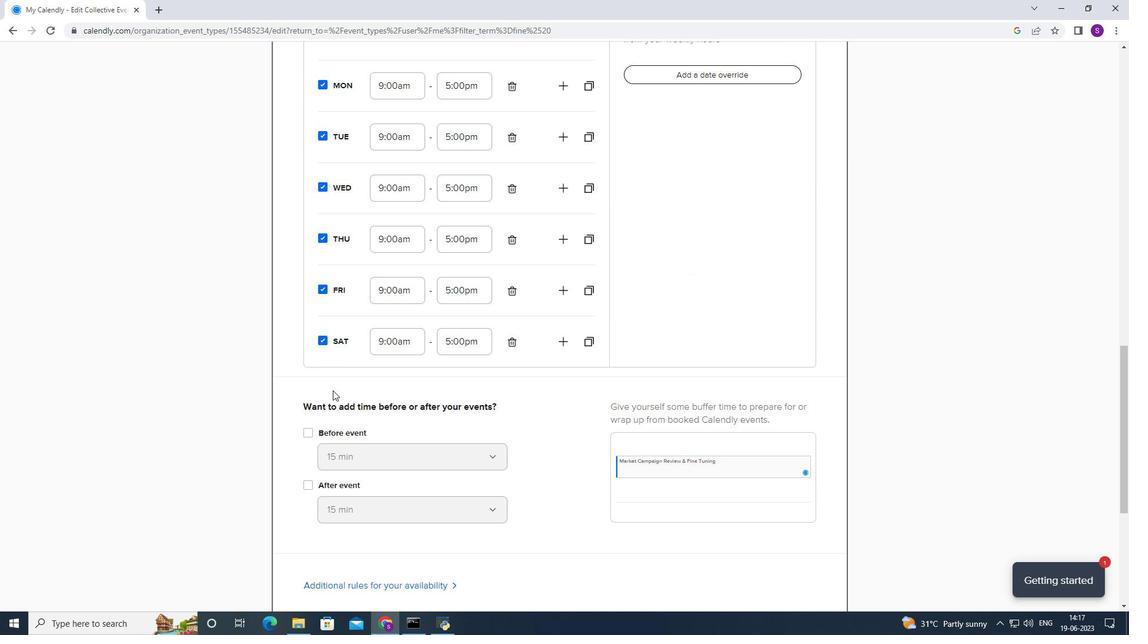 
Action: Mouse scrolled (332, 396) with delta (0, 0)
Screenshot: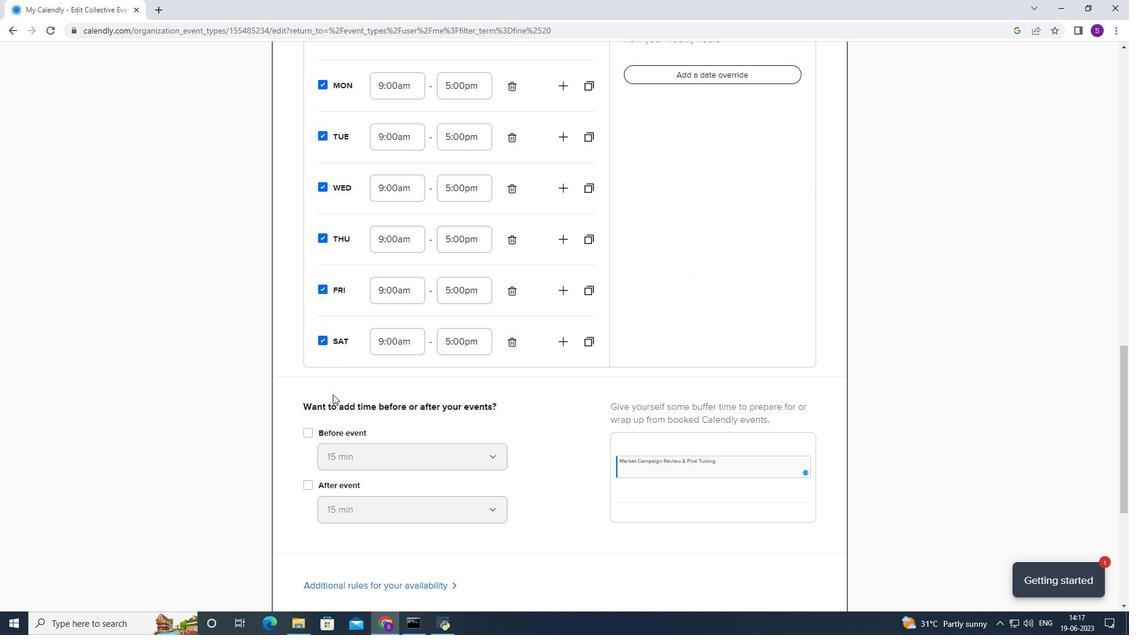 
Action: Mouse moved to (338, 202)
Screenshot: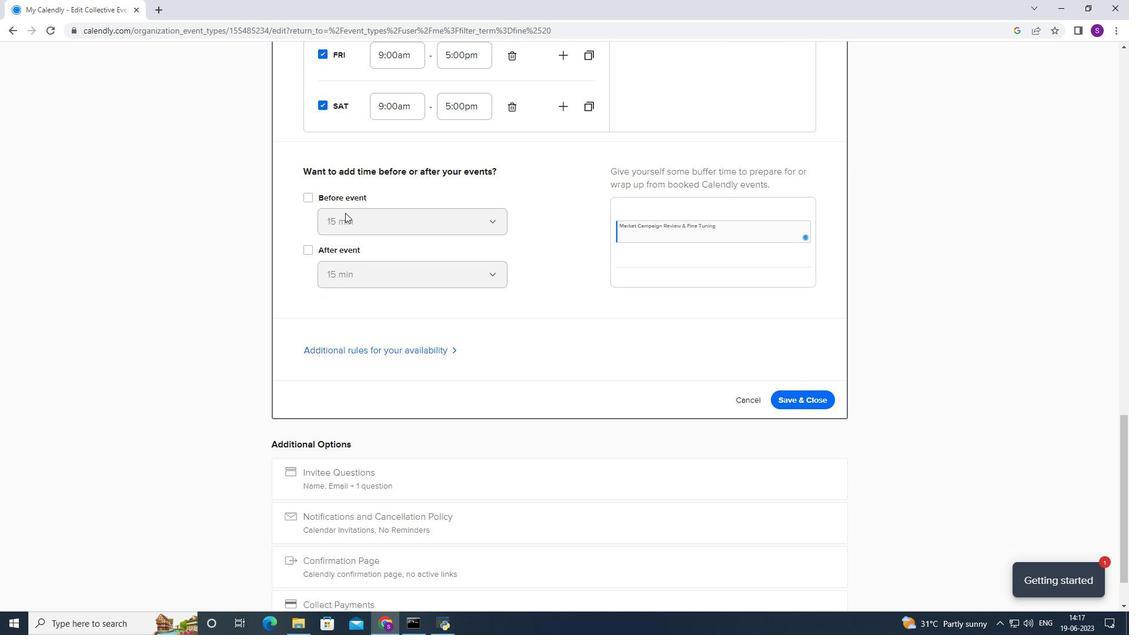 
Action: Mouse pressed left at (338, 202)
Screenshot: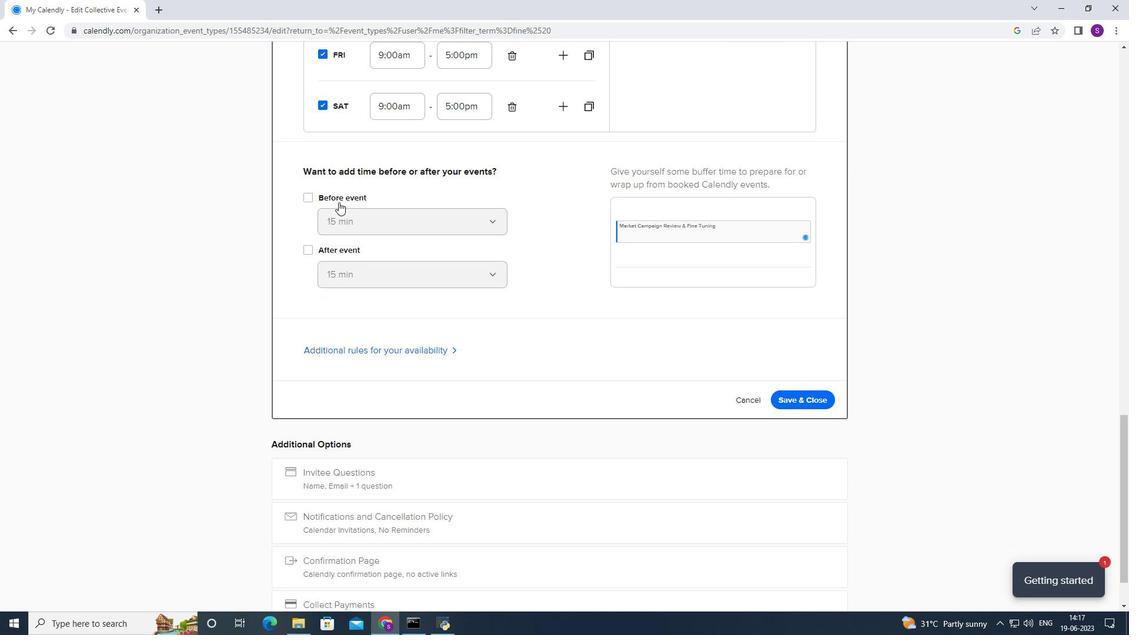 
Action: Mouse moved to (335, 224)
Screenshot: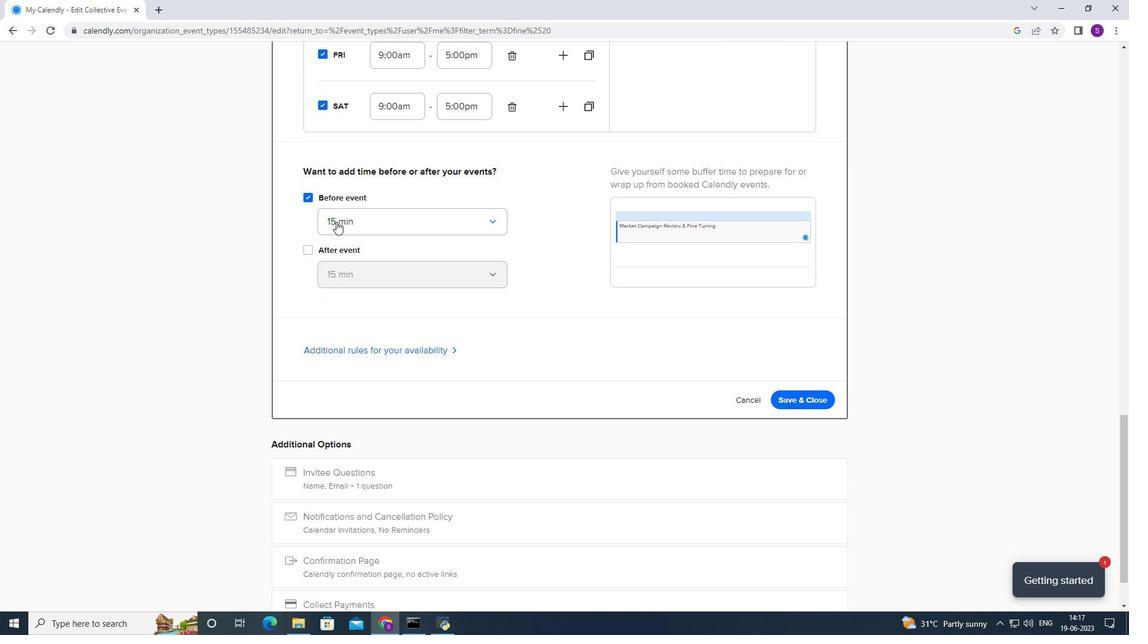 
Action: Mouse pressed left at (335, 224)
Screenshot: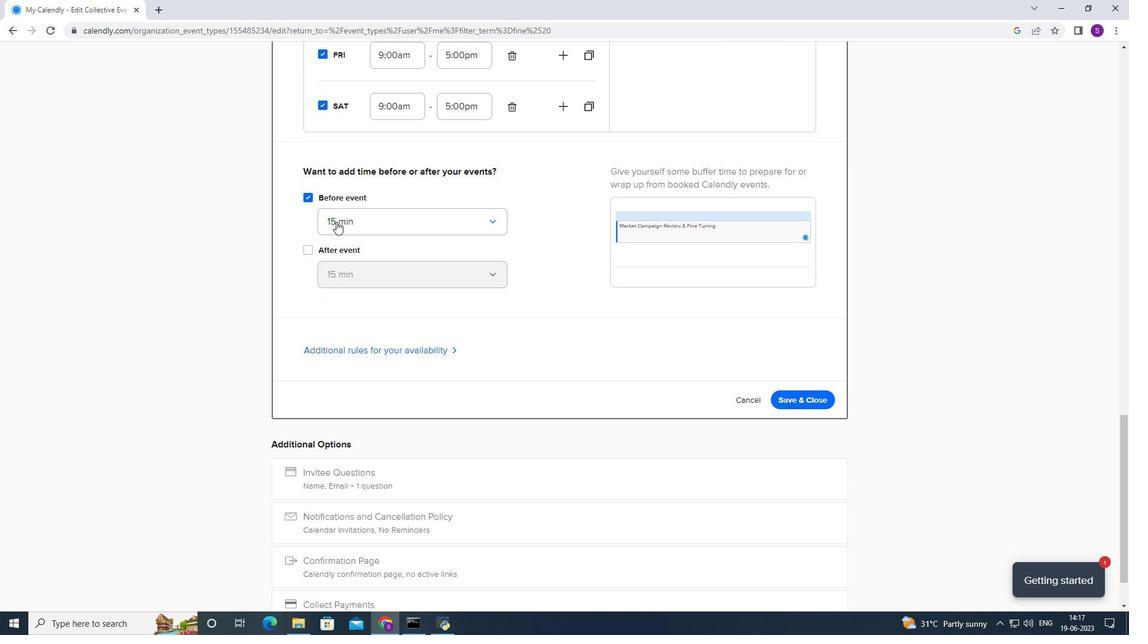 
Action: Mouse moved to (332, 261)
Screenshot: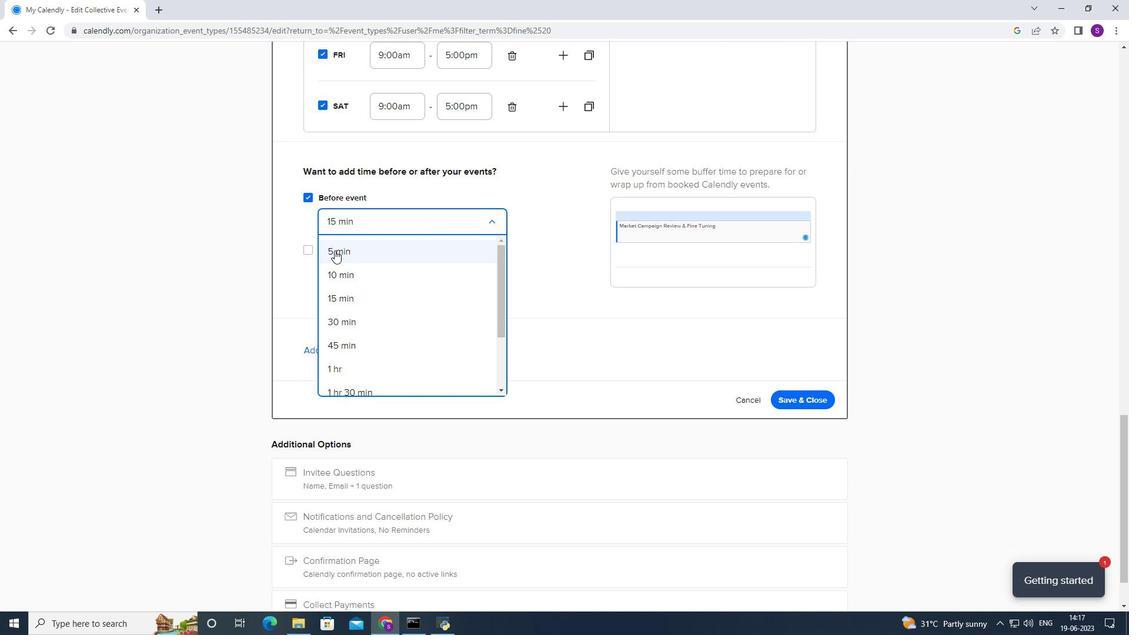 
Action: Mouse pressed left at (332, 261)
Screenshot: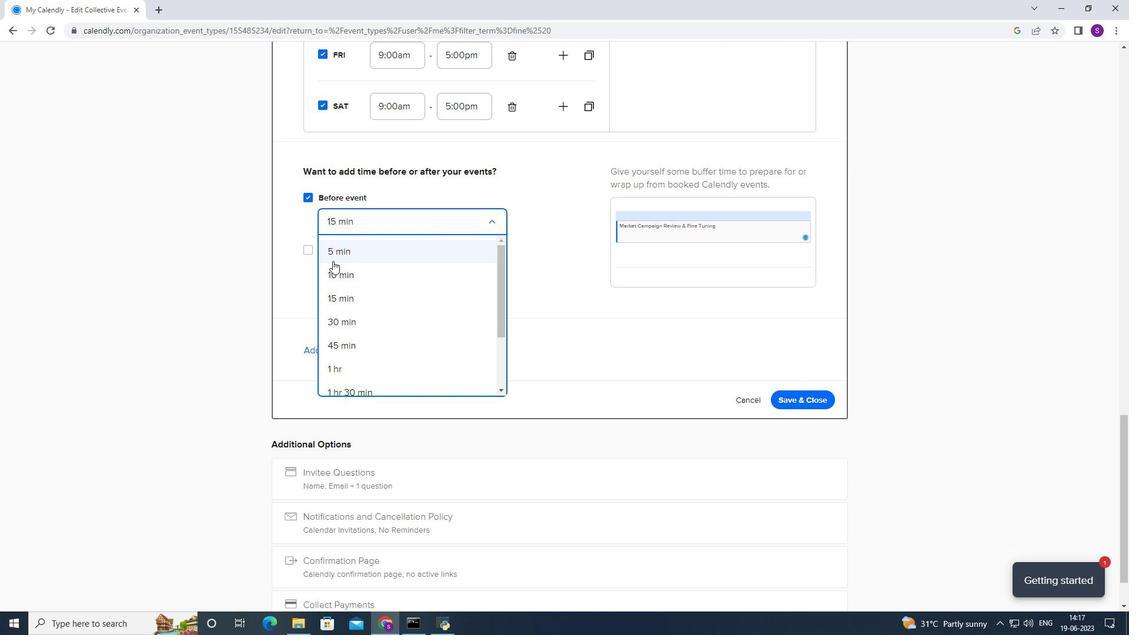 
Action: Mouse moved to (329, 253)
Screenshot: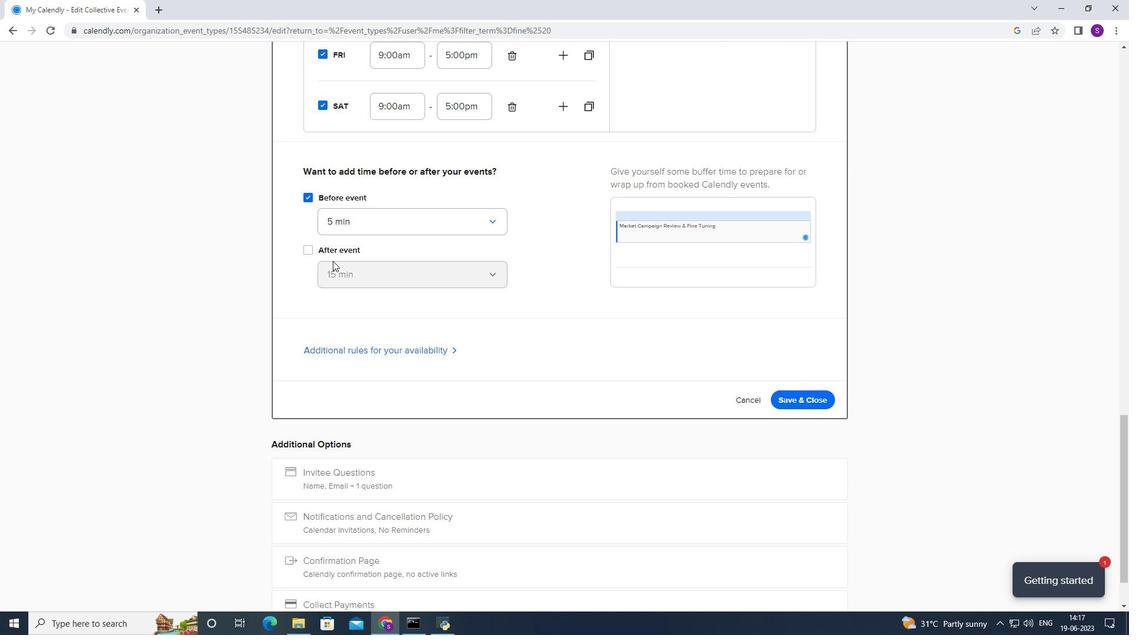 
Action: Mouse pressed left at (329, 253)
Screenshot: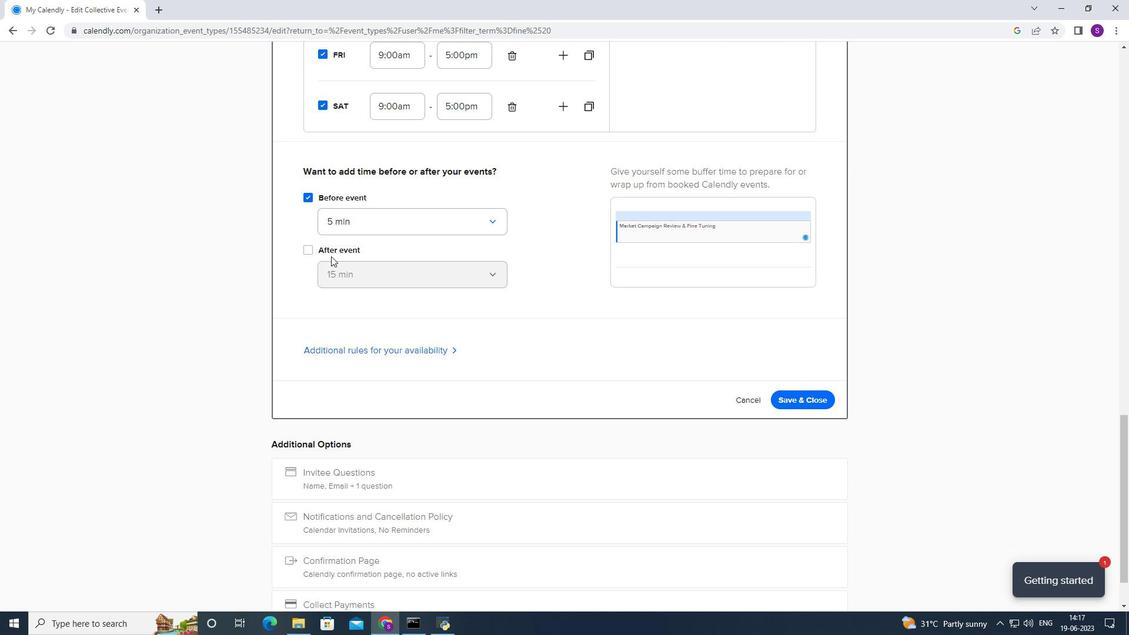 
Action: Mouse moved to (338, 268)
Screenshot: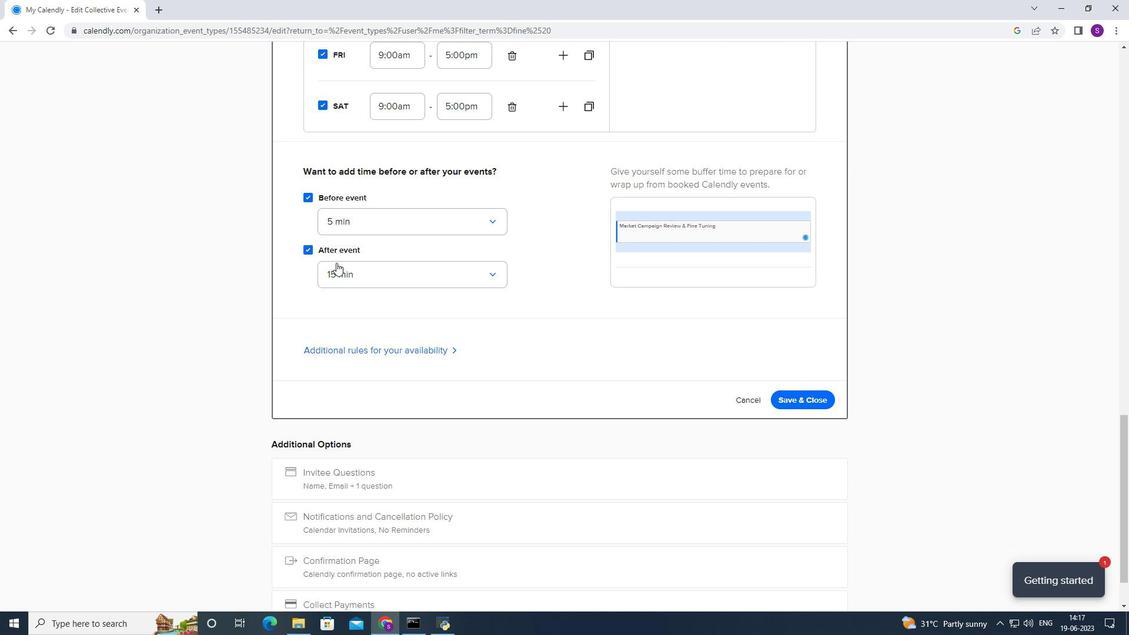 
Action: Mouse pressed left at (338, 268)
Screenshot: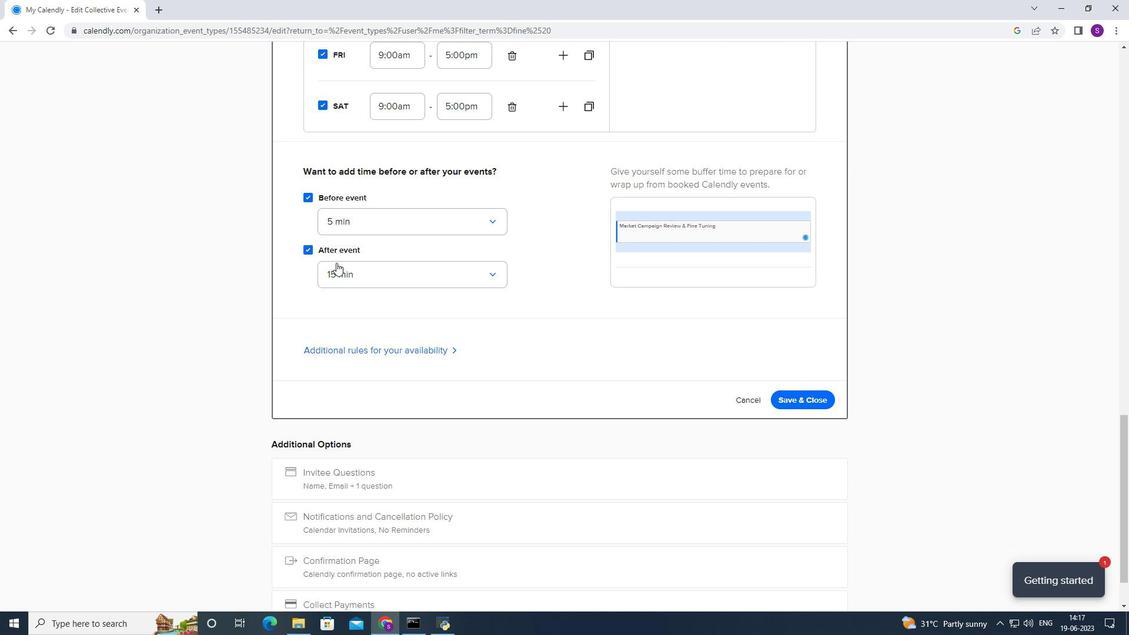 
Action: Mouse moved to (336, 304)
Screenshot: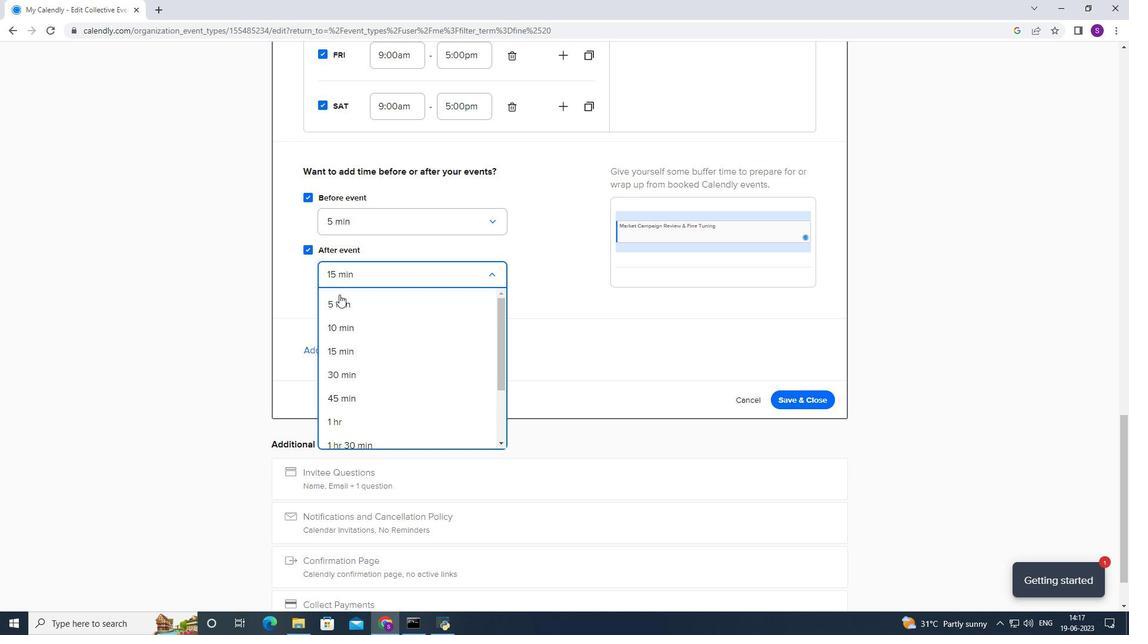 
Action: Mouse pressed left at (336, 304)
Screenshot: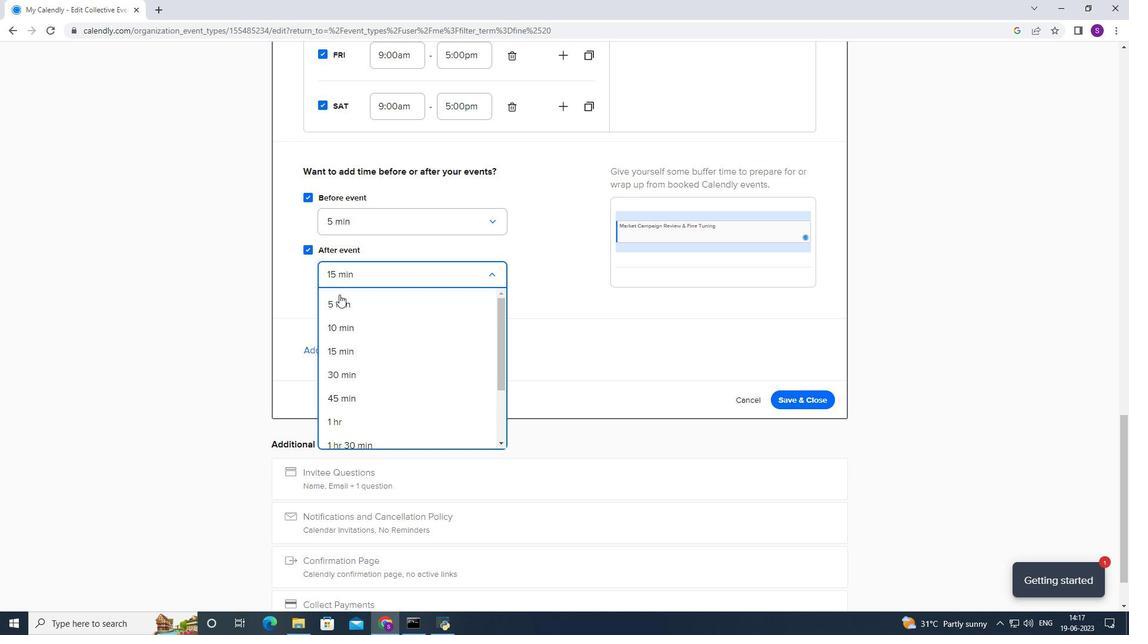 
Action: Mouse moved to (338, 285)
Screenshot: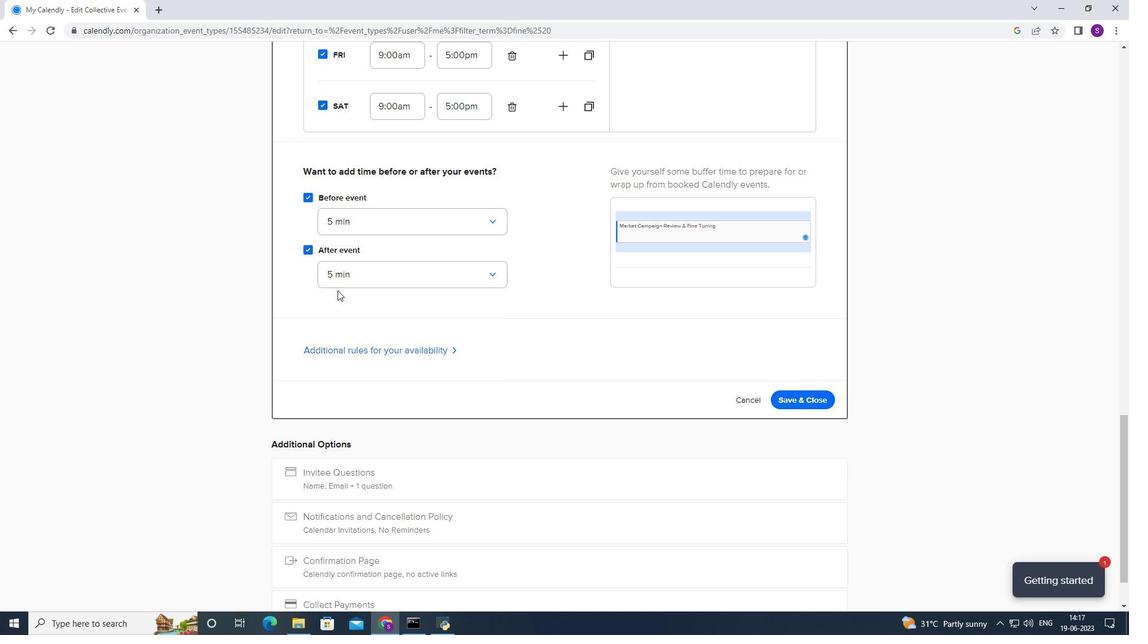 
Action: Mouse scrolled (338, 285) with delta (0, 0)
Screenshot: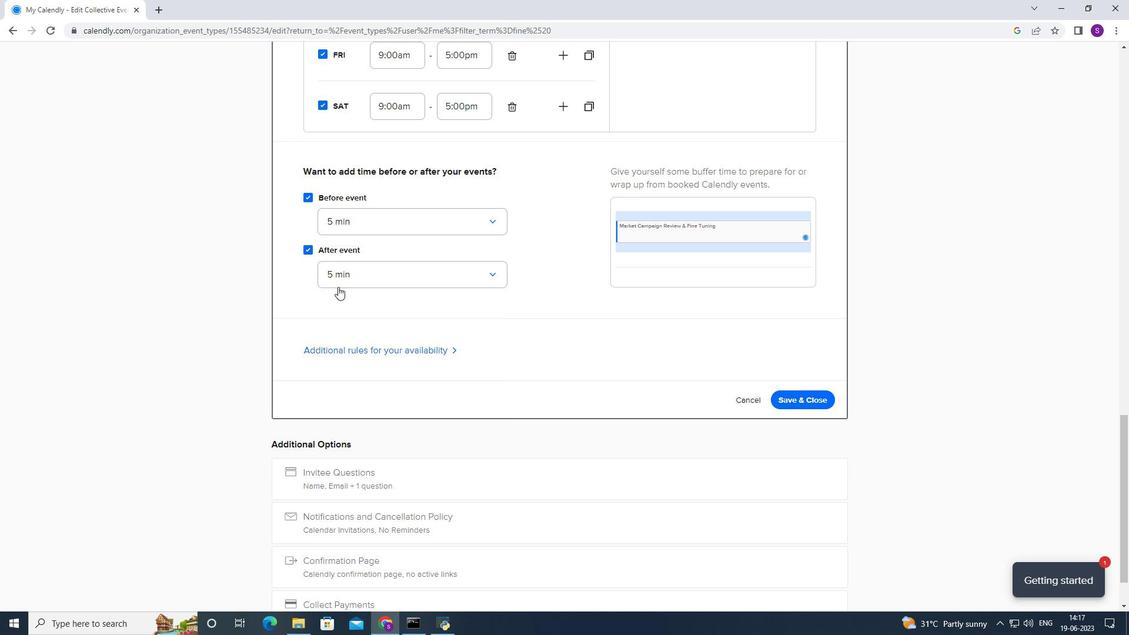 
Action: Mouse scrolled (338, 285) with delta (0, 0)
Screenshot: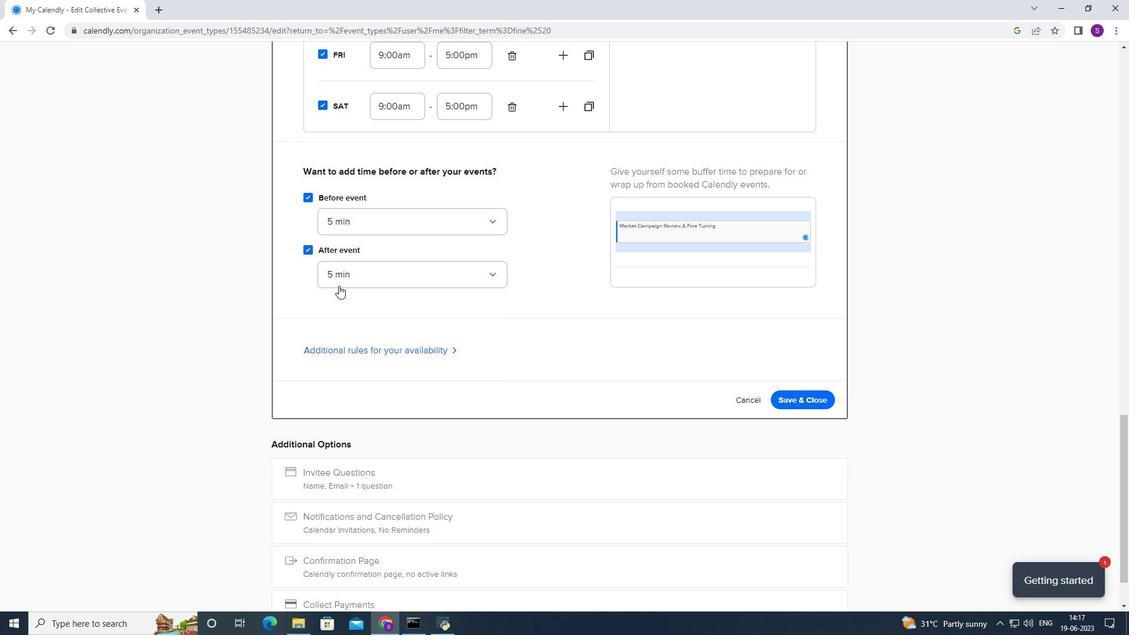 
Action: Mouse scrolled (338, 285) with delta (0, 0)
Screenshot: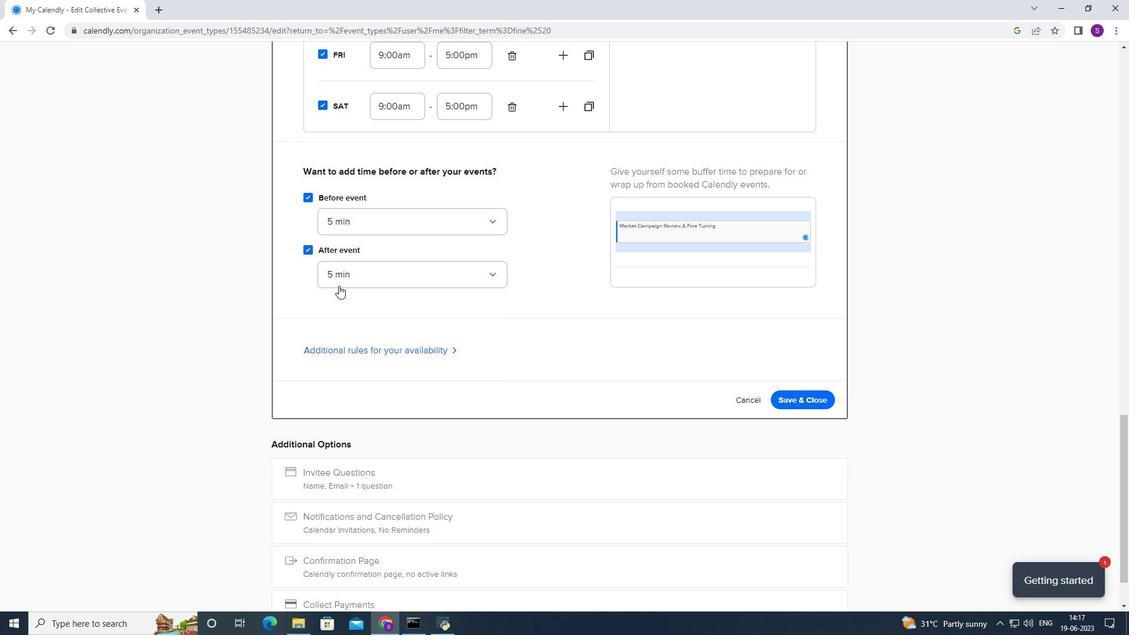 
Action: Mouse moved to (369, 284)
Screenshot: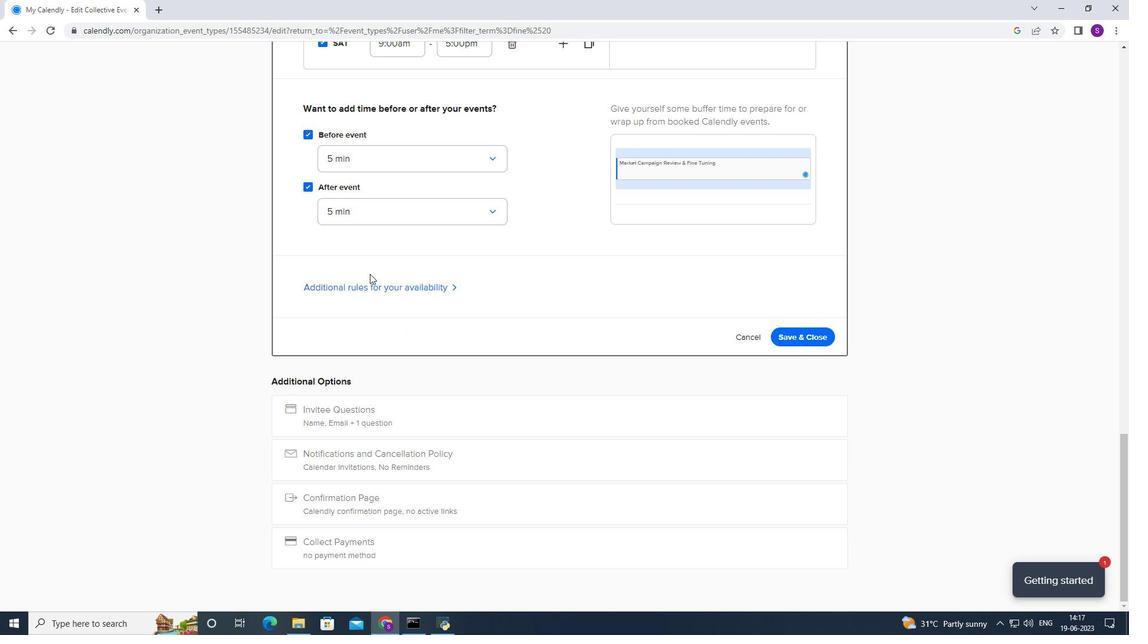 
Action: Mouse pressed left at (369, 284)
Screenshot: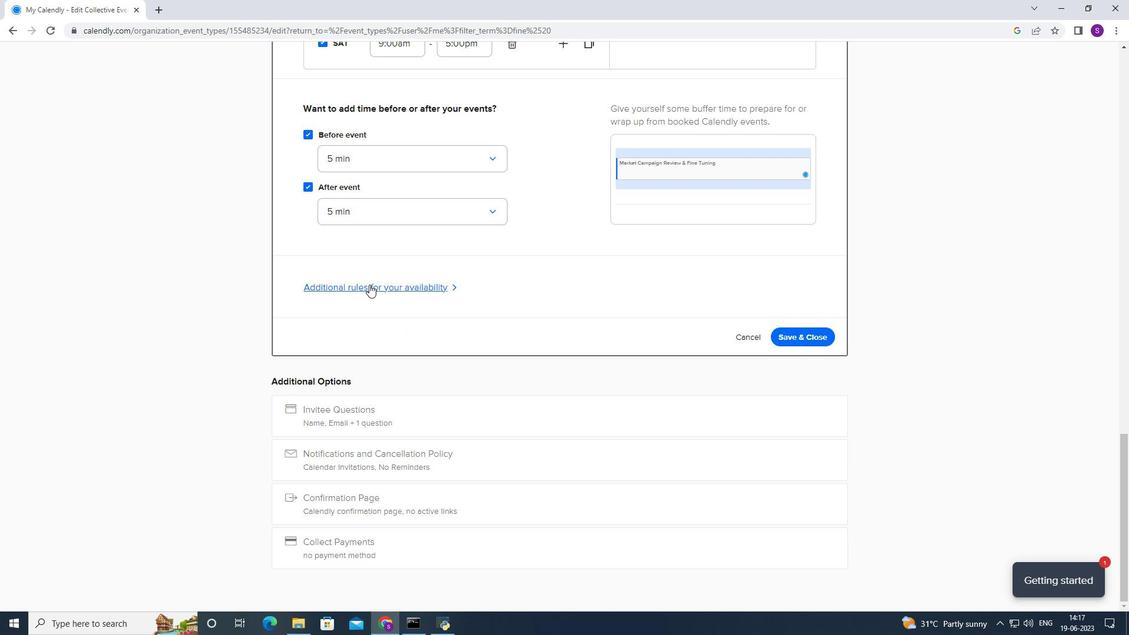 
Action: Mouse moved to (348, 387)
Screenshot: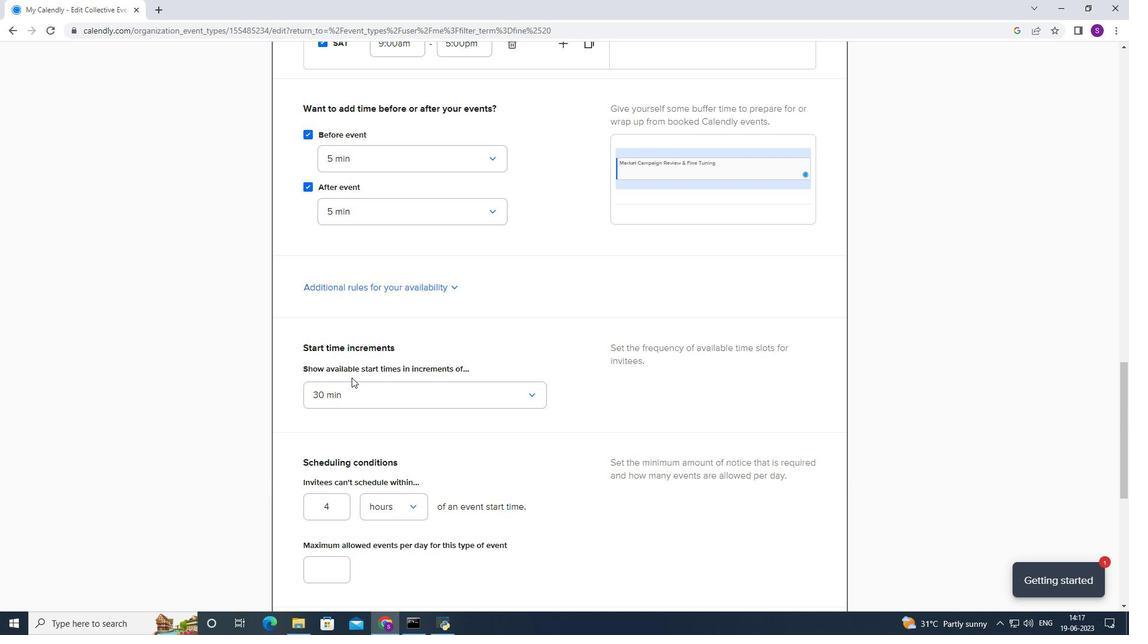 
Action: Mouse pressed left at (348, 387)
Screenshot: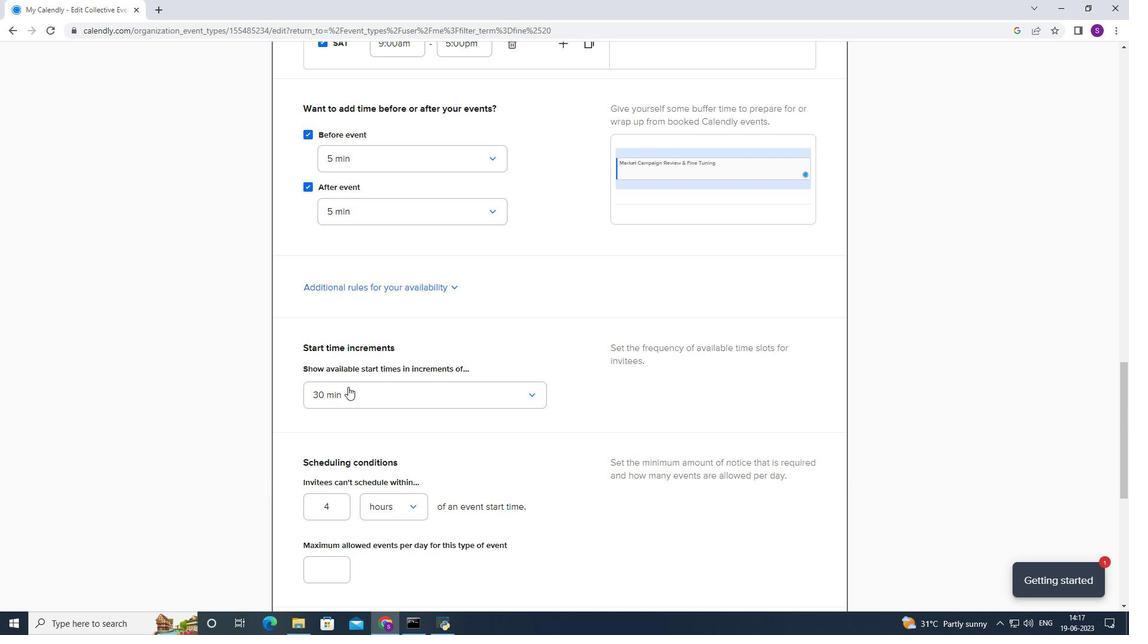 
Action: Mouse moved to (331, 345)
Screenshot: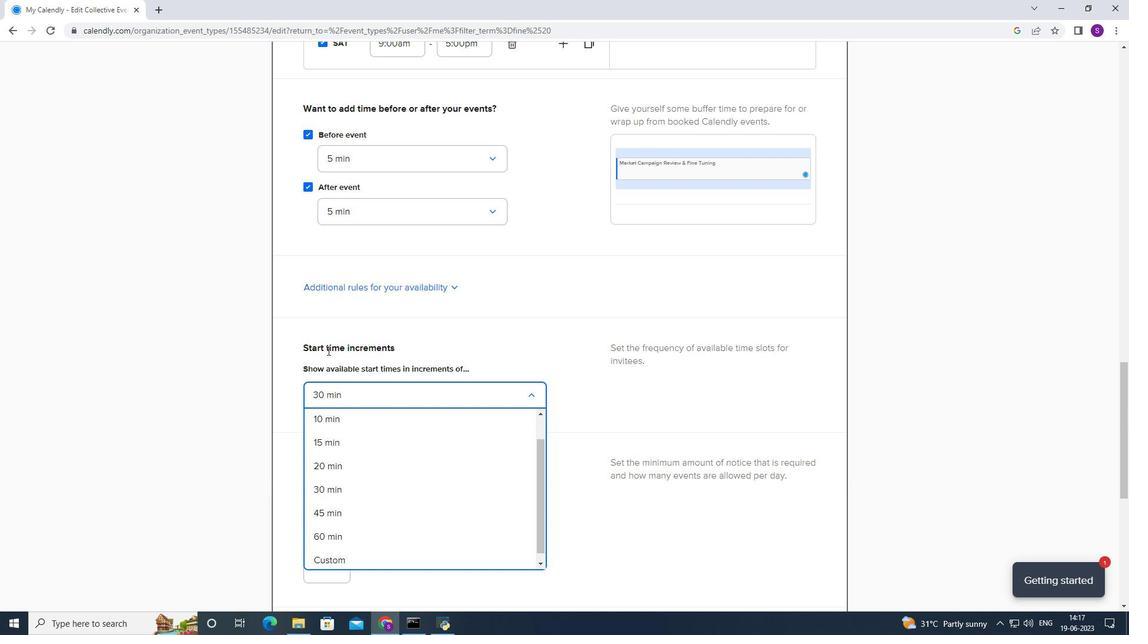
Action: Mouse scrolled (331, 345) with delta (0, 0)
Screenshot: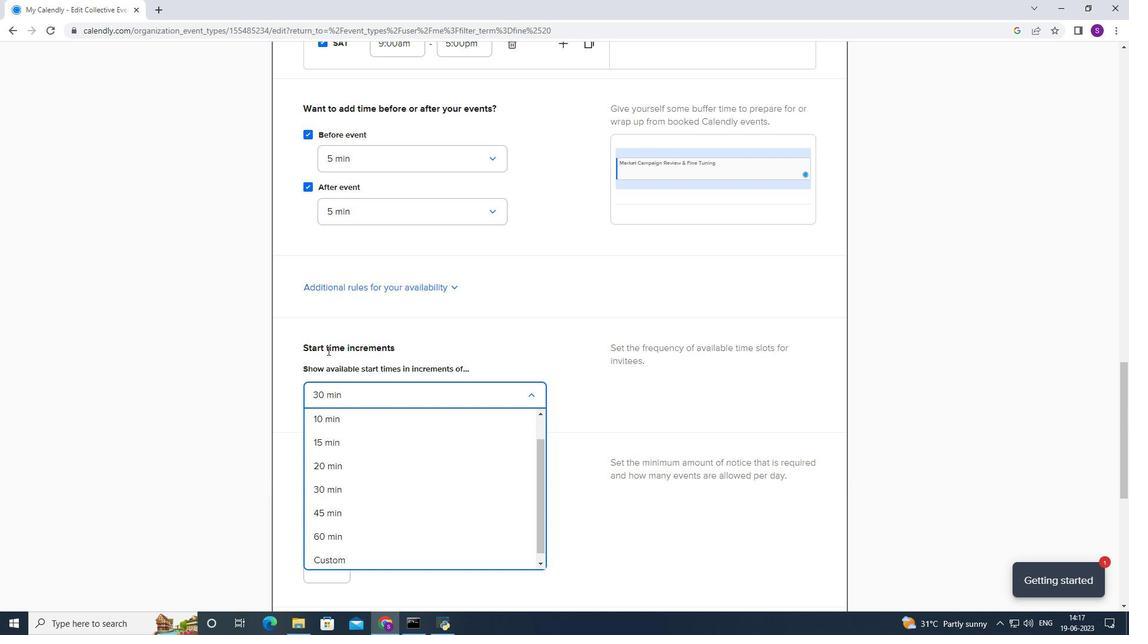 
Action: Mouse scrolled (331, 345) with delta (0, 0)
Screenshot: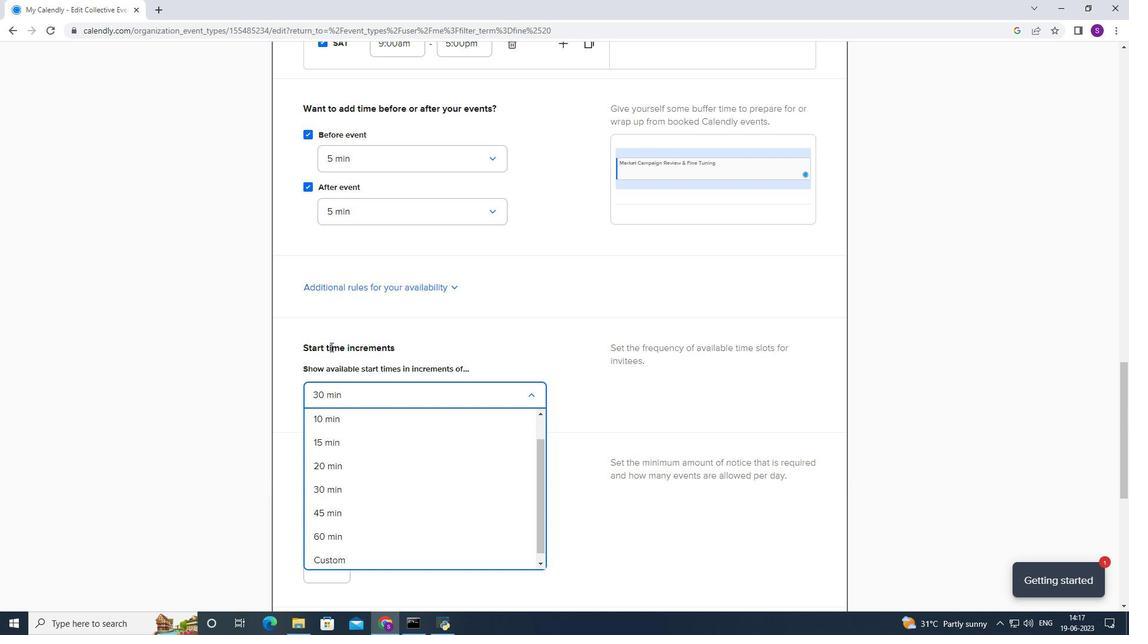
Action: Mouse scrolled (331, 345) with delta (0, 0)
Screenshot: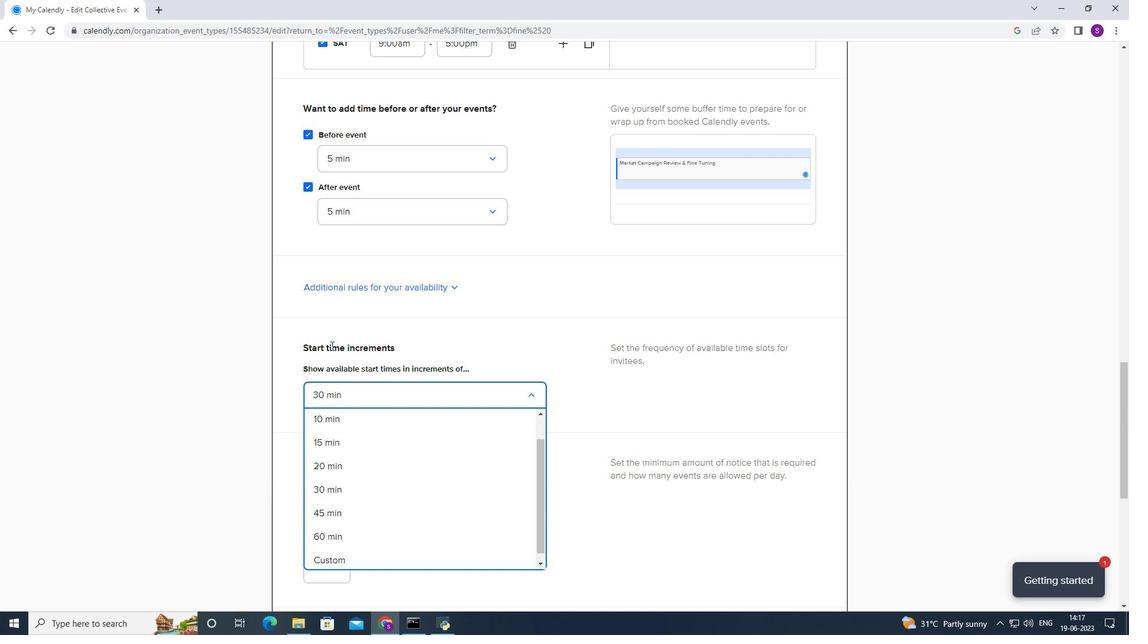 
Action: Mouse scrolled (331, 345) with delta (0, 0)
Screenshot: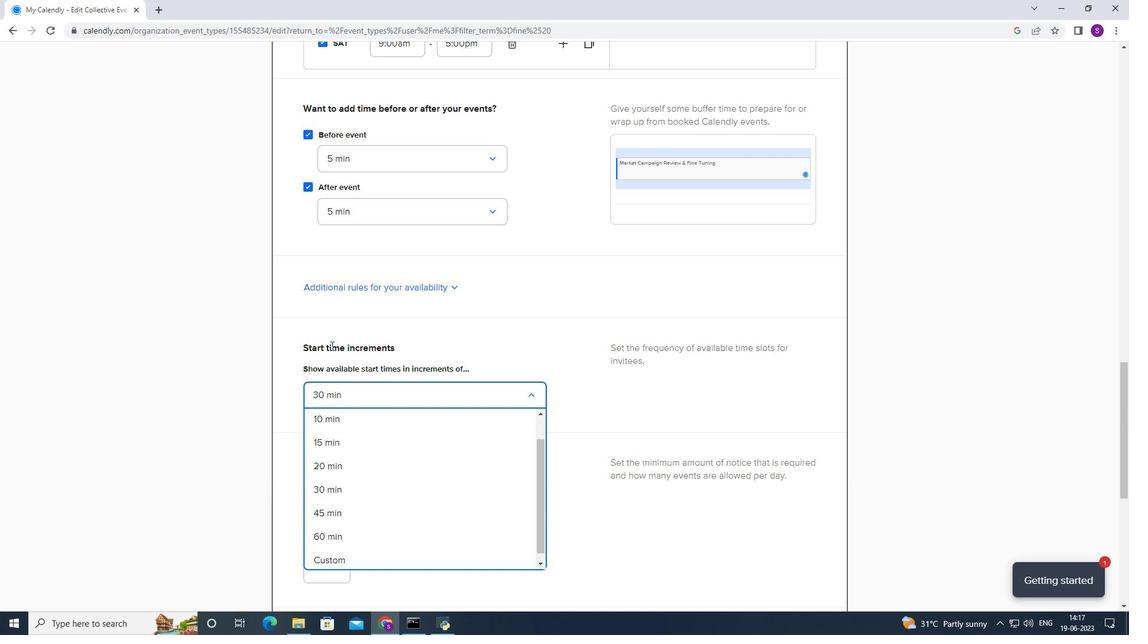 
Action: Mouse moved to (354, 328)
Screenshot: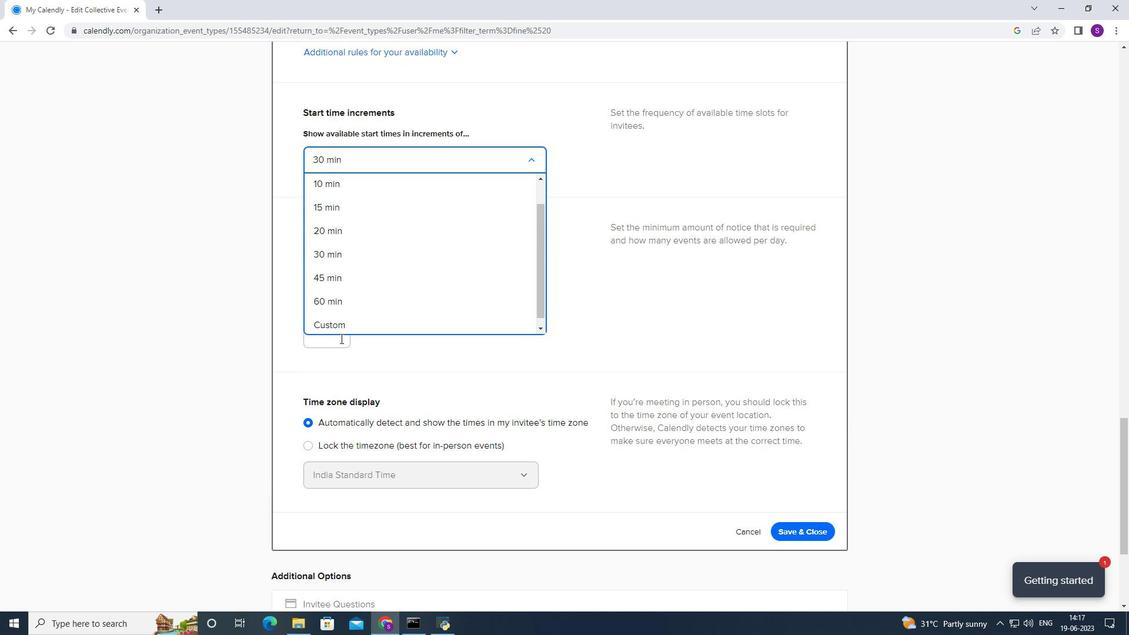 
Action: Mouse pressed left at (354, 328)
Screenshot: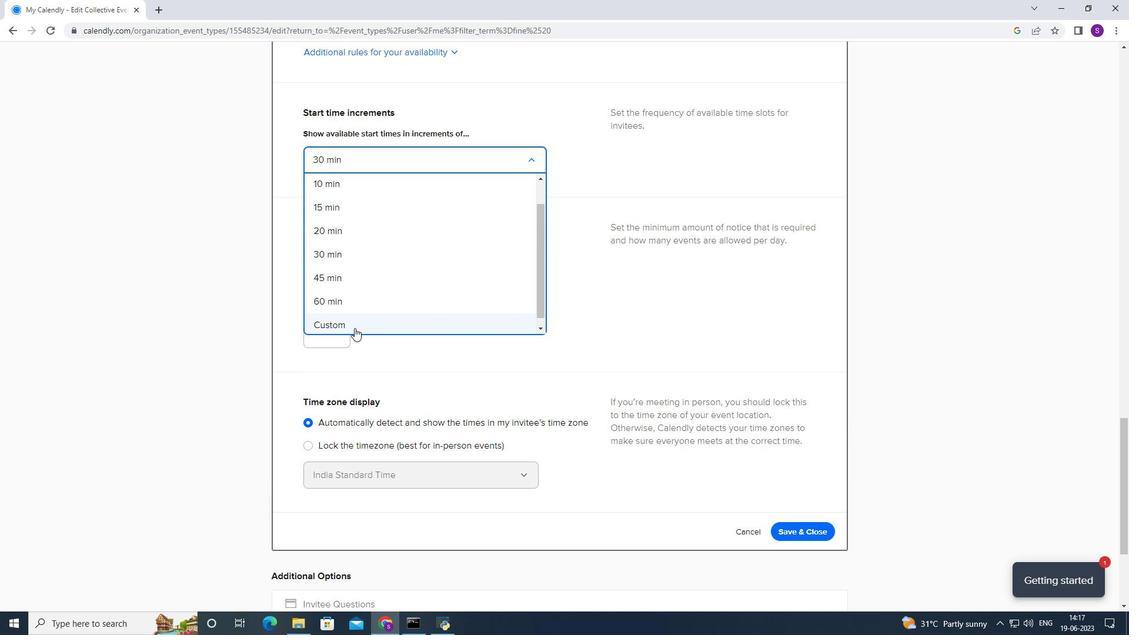 
Action: Mouse moved to (384, 201)
Screenshot: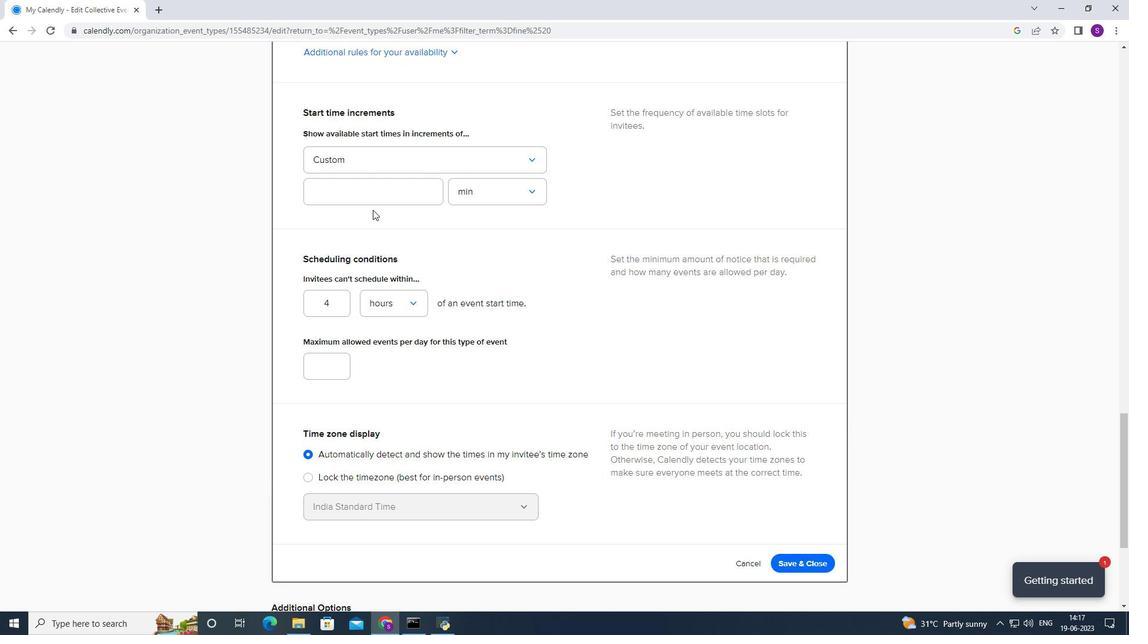 
Action: Mouse pressed left at (384, 201)
Screenshot: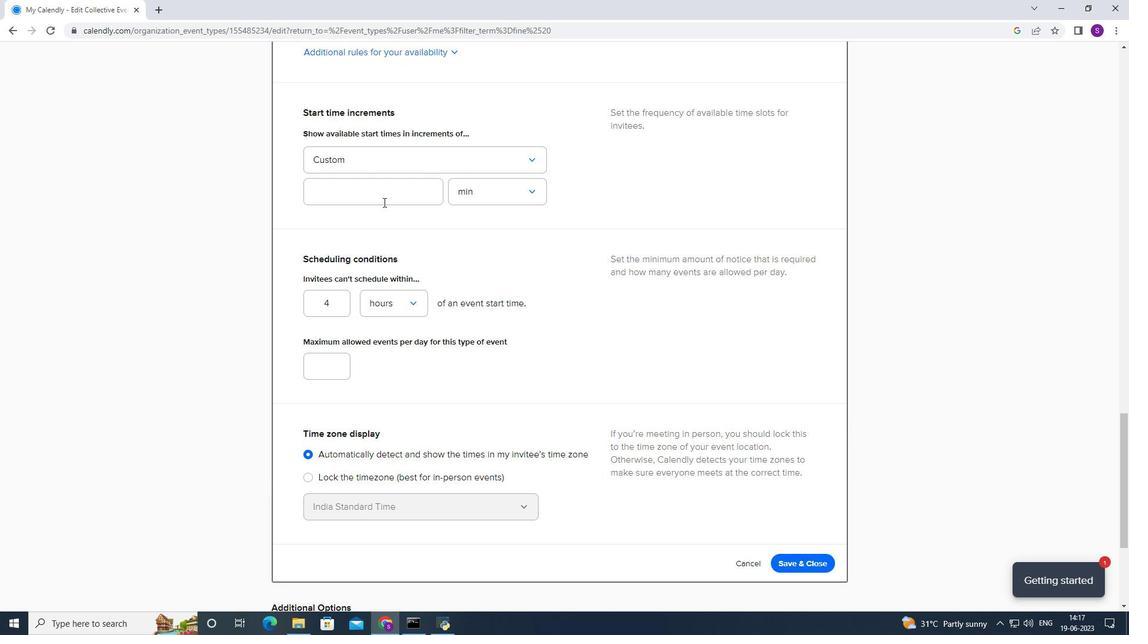 
Action: Key pressed 50
Screenshot: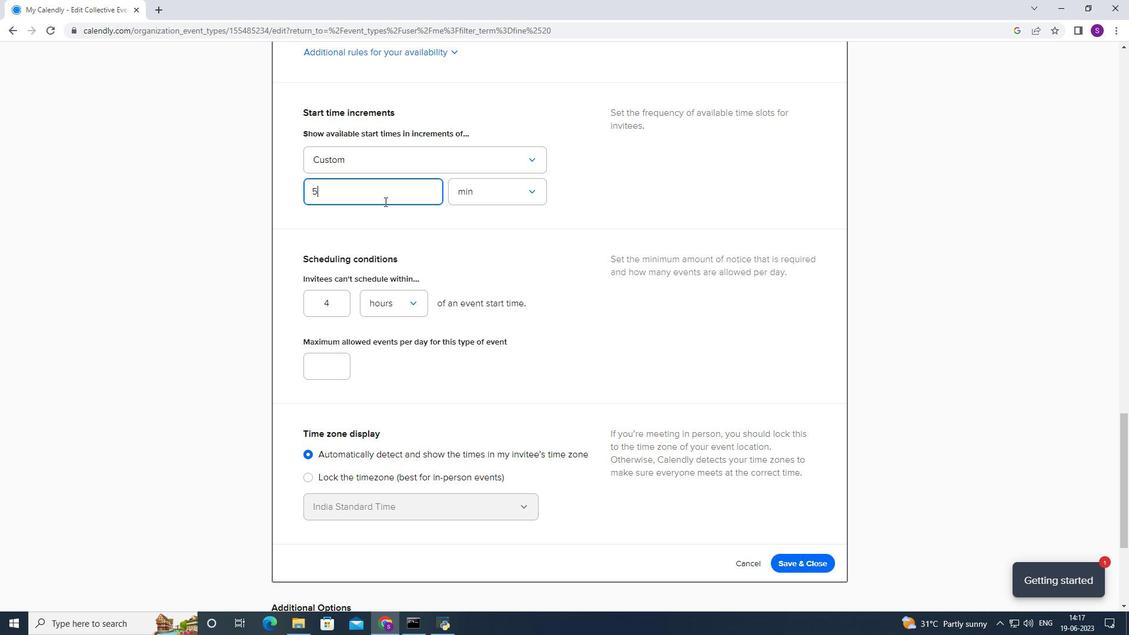 
Action: Mouse moved to (367, 235)
Screenshot: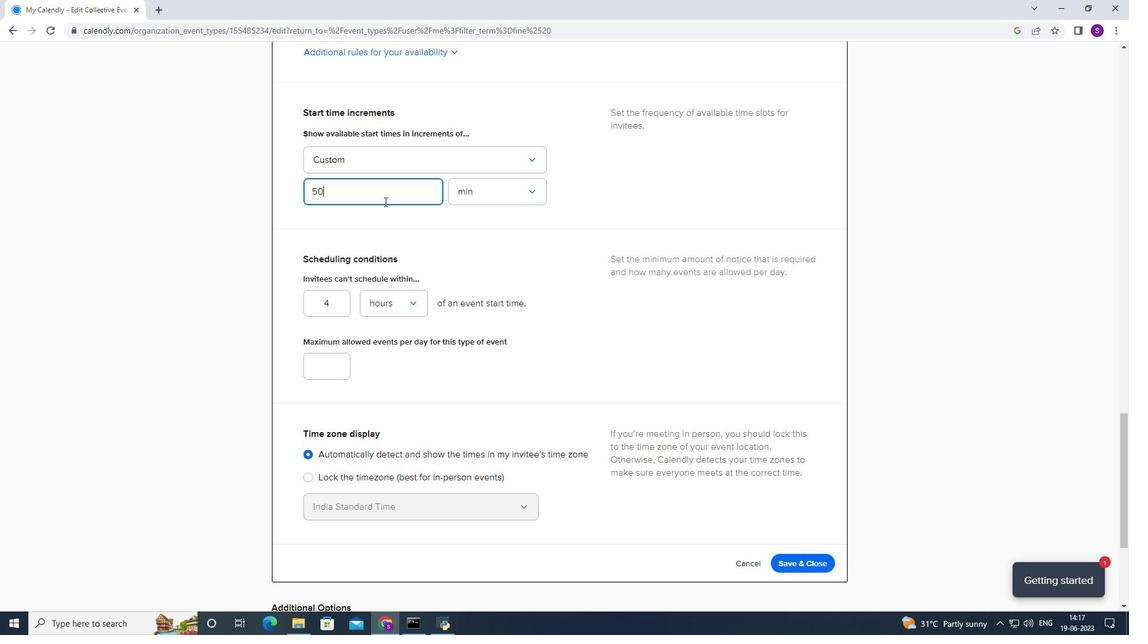 
Action: Mouse pressed left at (367, 235)
Screenshot: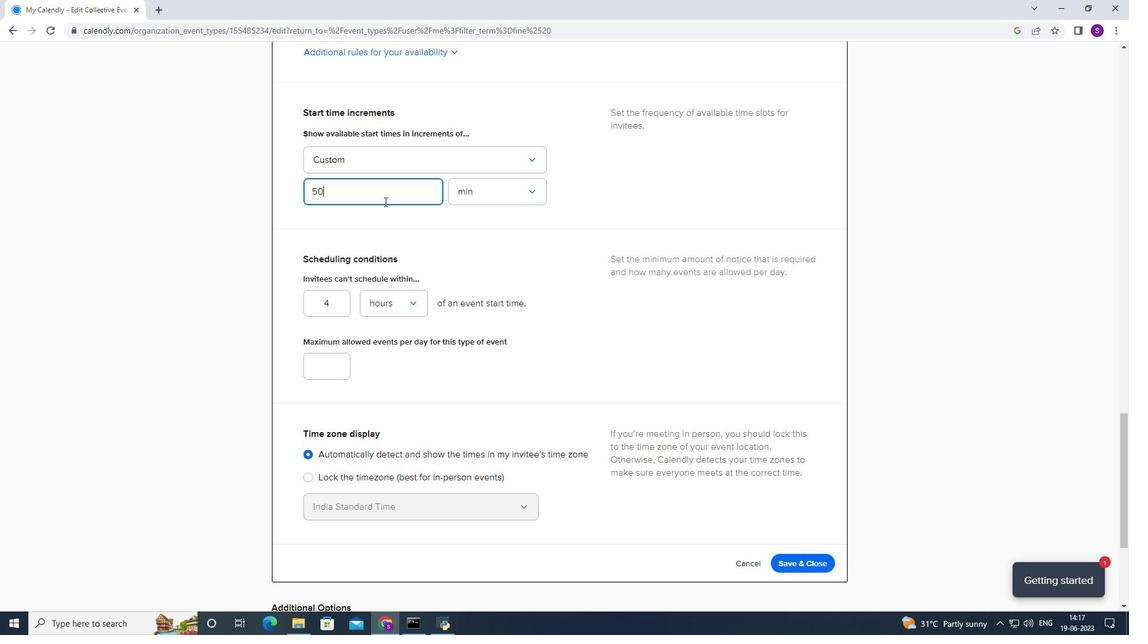 
Action: Mouse moved to (325, 295)
Screenshot: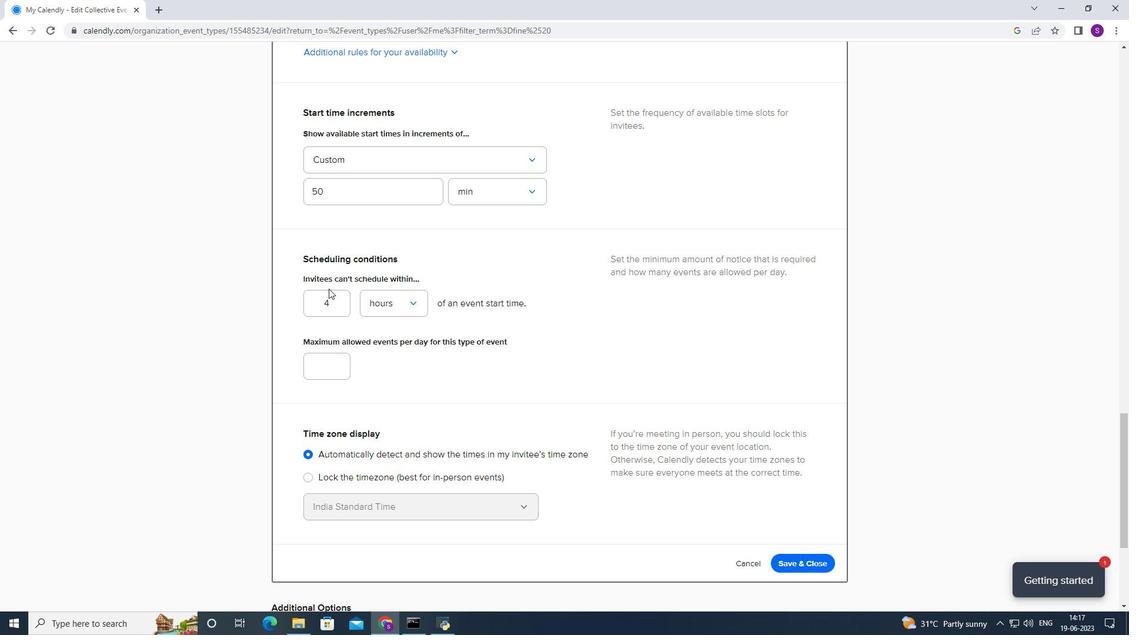 
Action: Mouse pressed left at (325, 295)
Screenshot: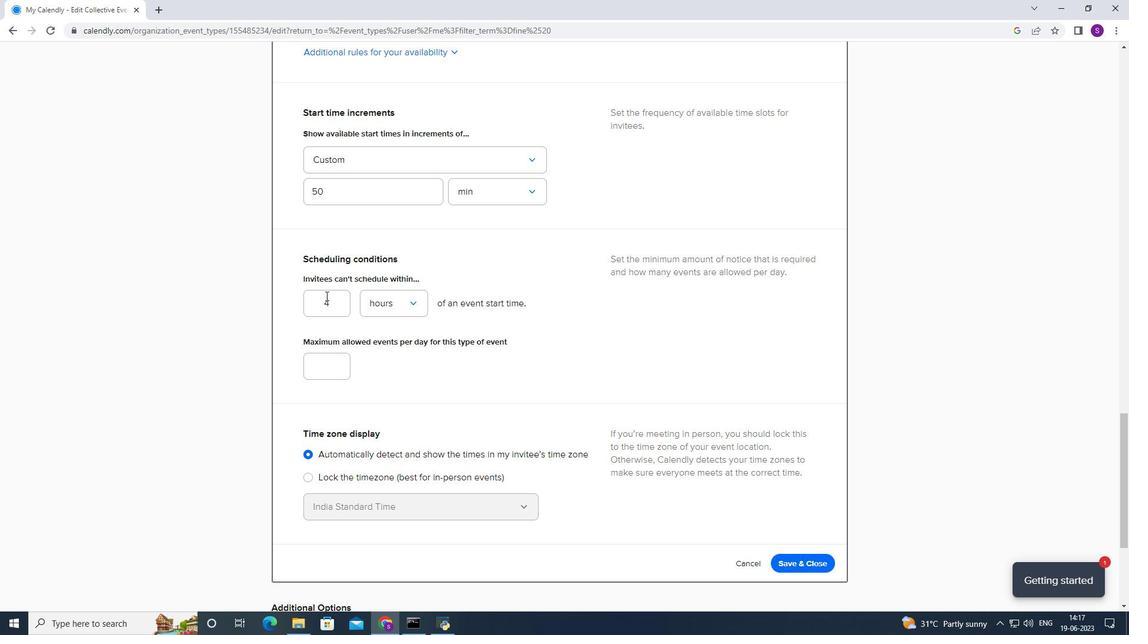 
Action: Mouse moved to (329, 301)
Screenshot: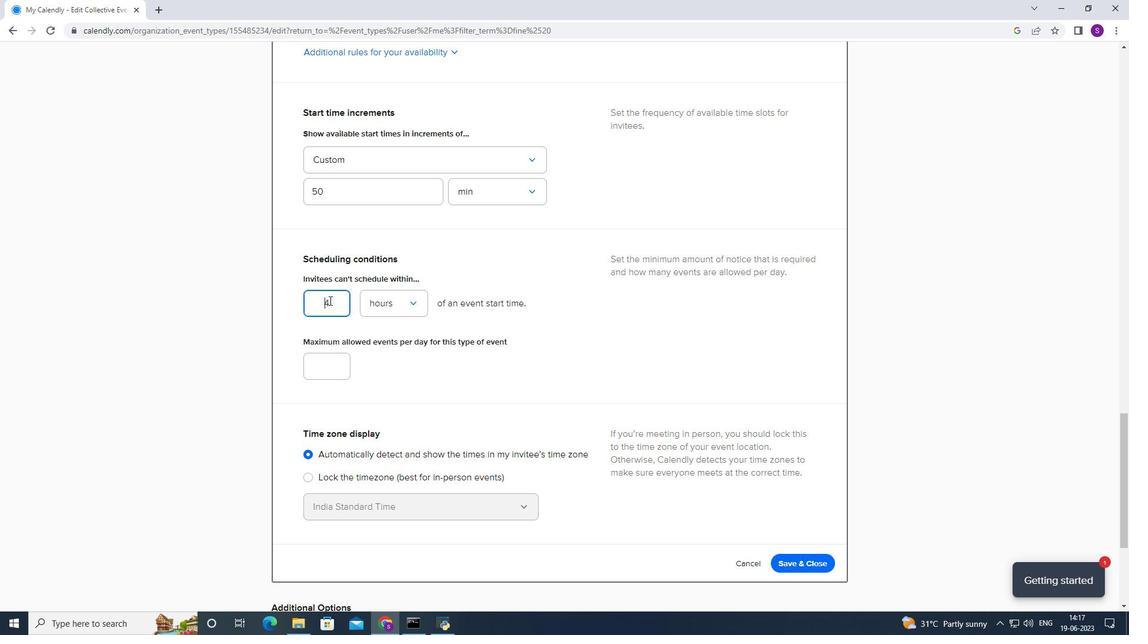 
Action: Mouse pressed left at (329, 301)
Screenshot: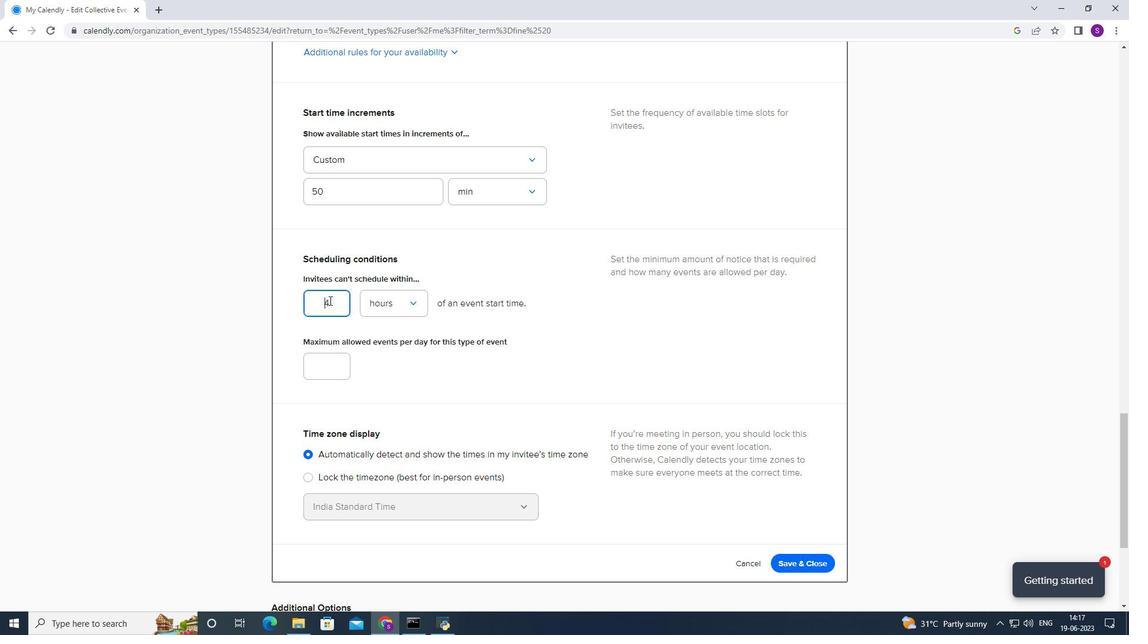 
Action: Mouse moved to (310, 301)
Screenshot: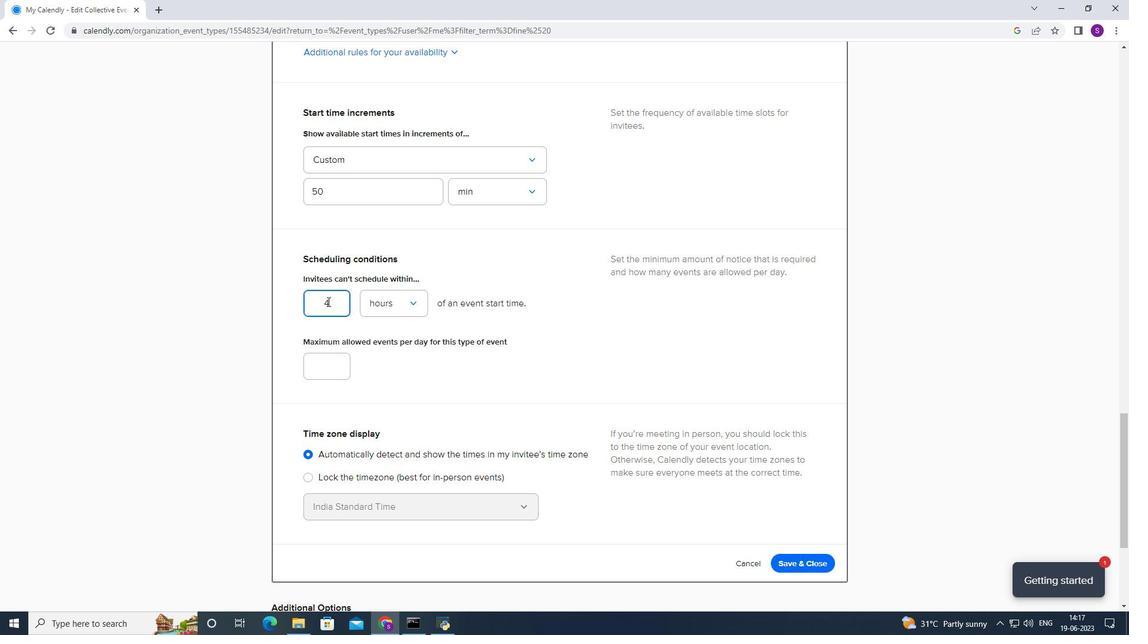
Action: Key pressed <Key.space>47
Screenshot: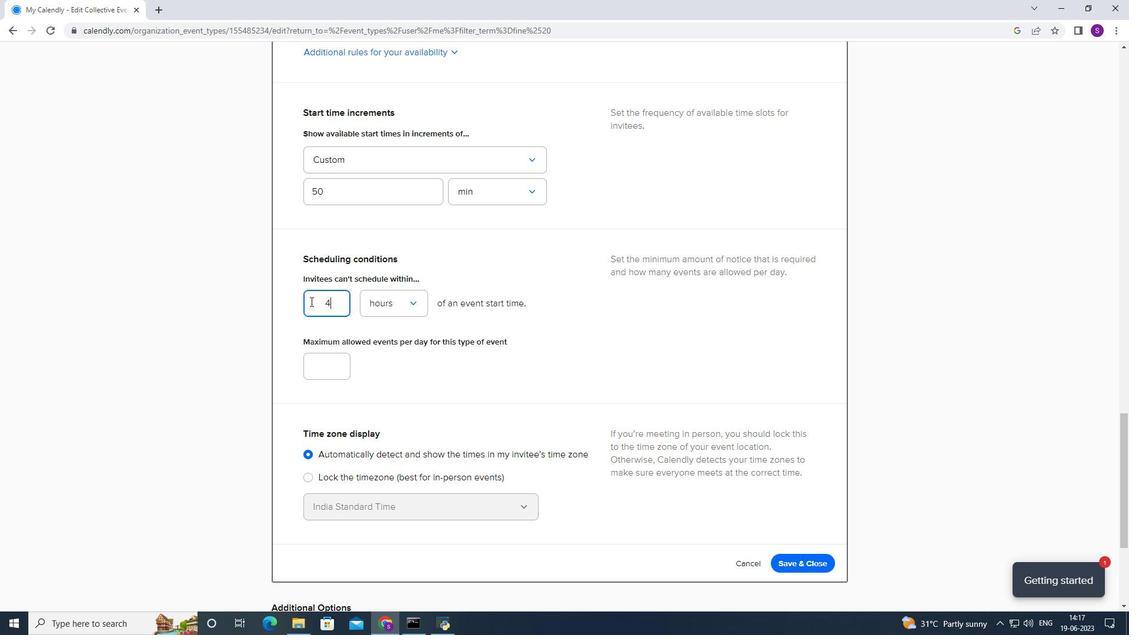 
Action: Mouse moved to (320, 360)
Screenshot: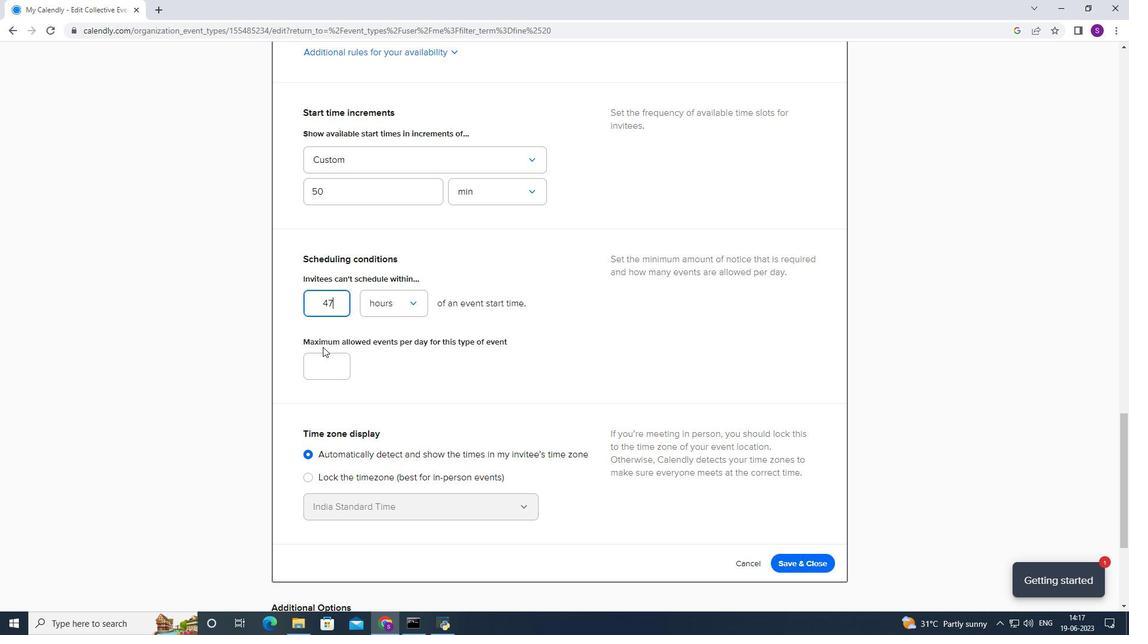 
Action: Mouse pressed left at (320, 360)
Screenshot: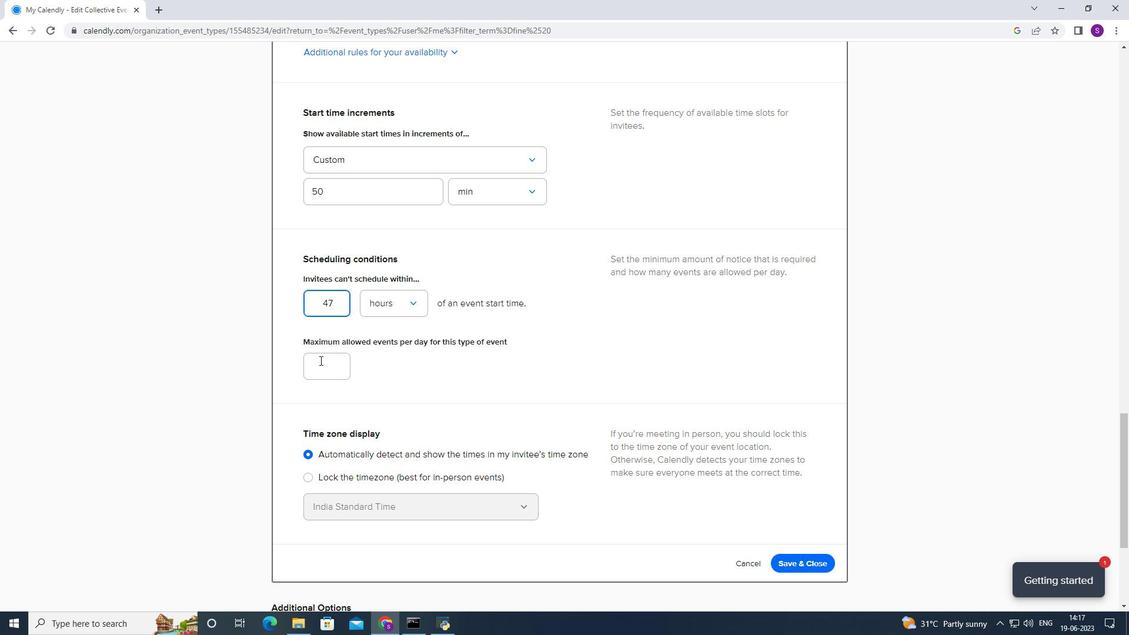 
Action: Key pressed 4
Screenshot: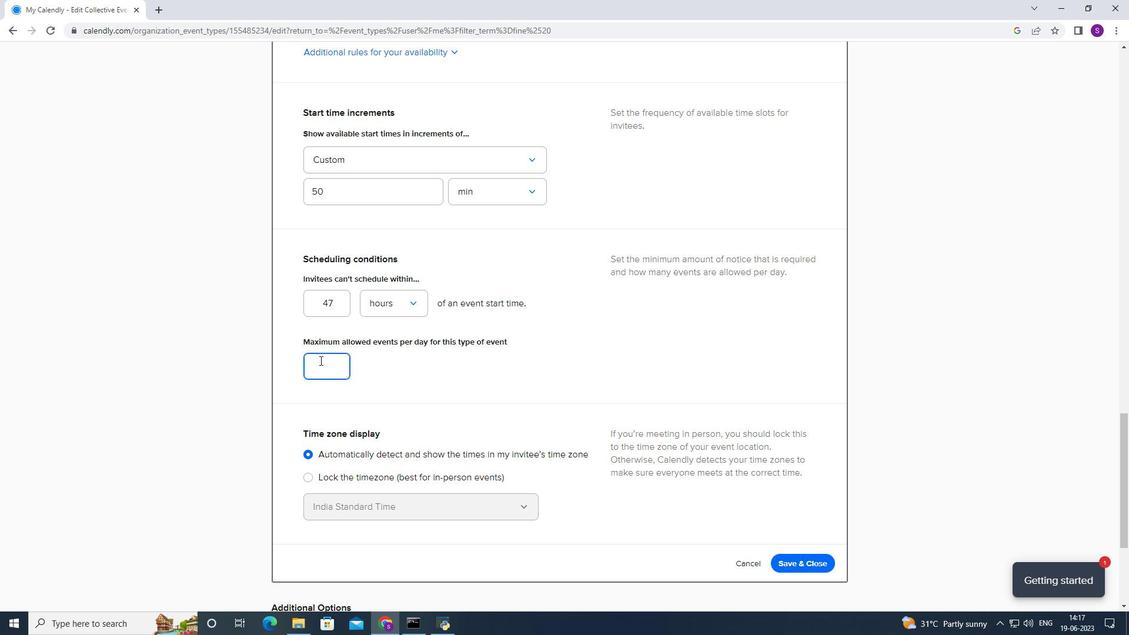 
Action: Mouse moved to (576, 360)
Screenshot: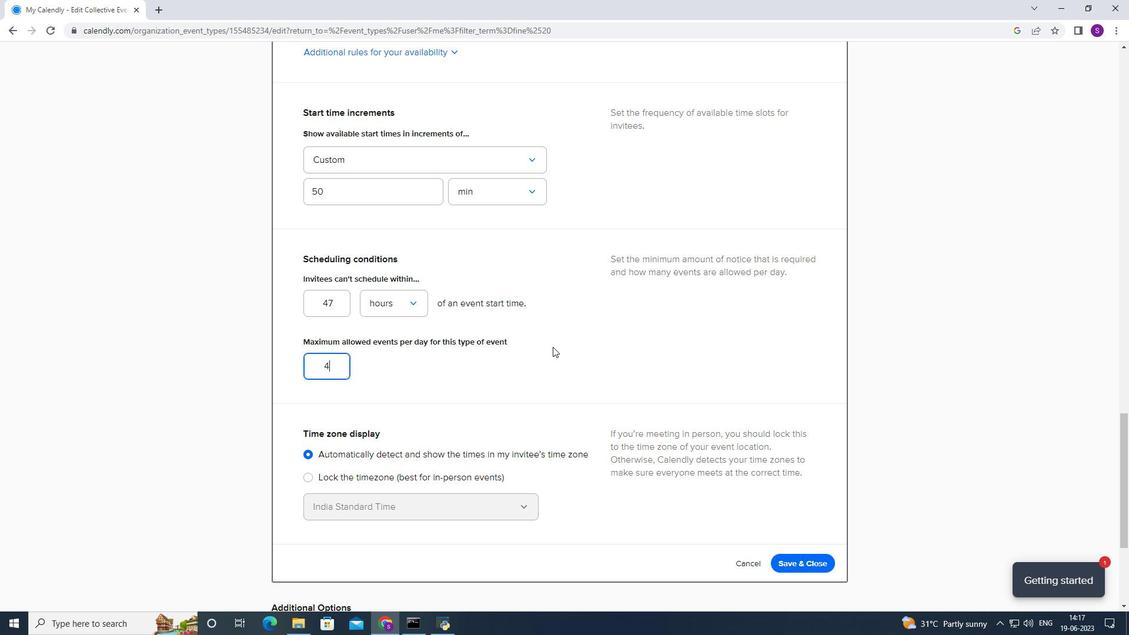 
Action: Mouse scrolled (576, 359) with delta (0, 0)
Screenshot: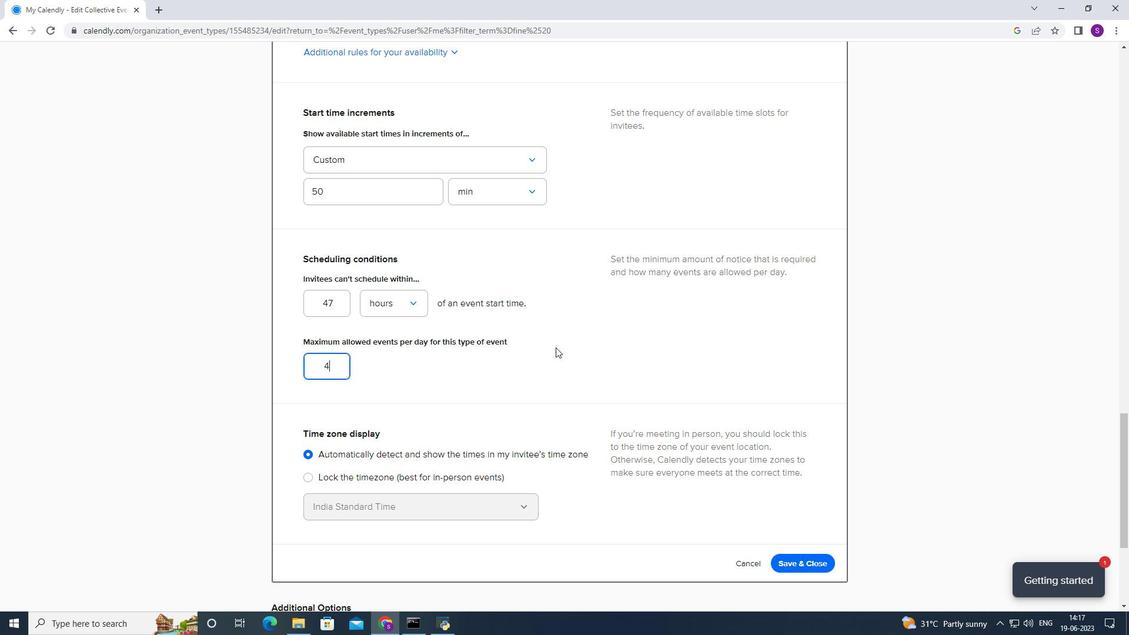 
Action: Mouse moved to (678, 456)
Screenshot: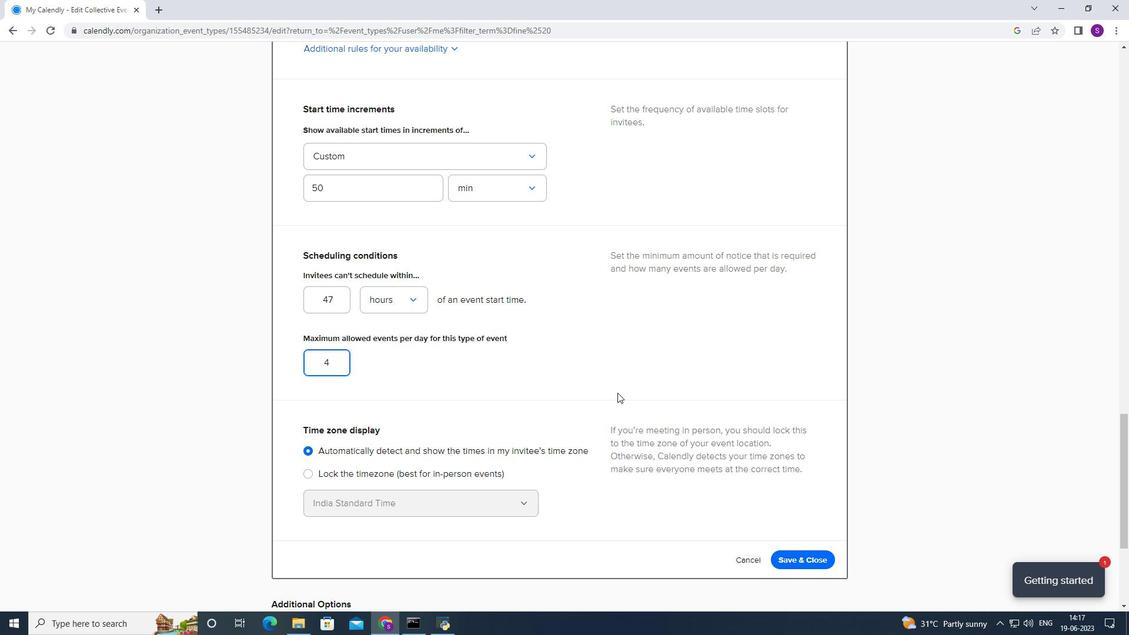 
Action: Mouse scrolled (678, 455) with delta (0, 0)
Screenshot: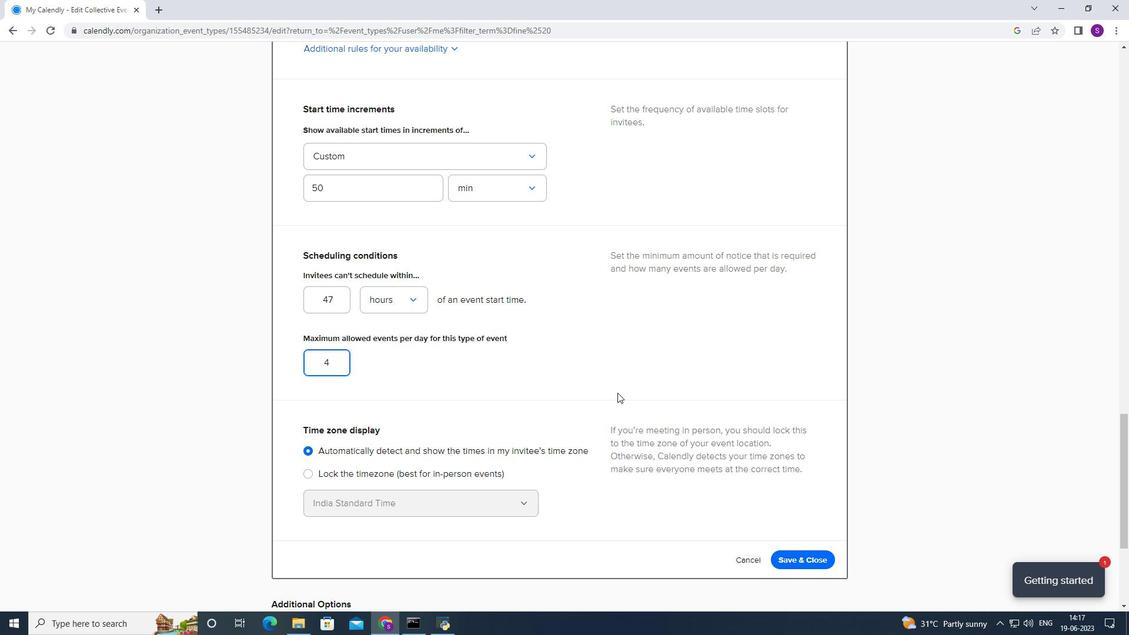 
Action: Mouse moved to (687, 460)
Screenshot: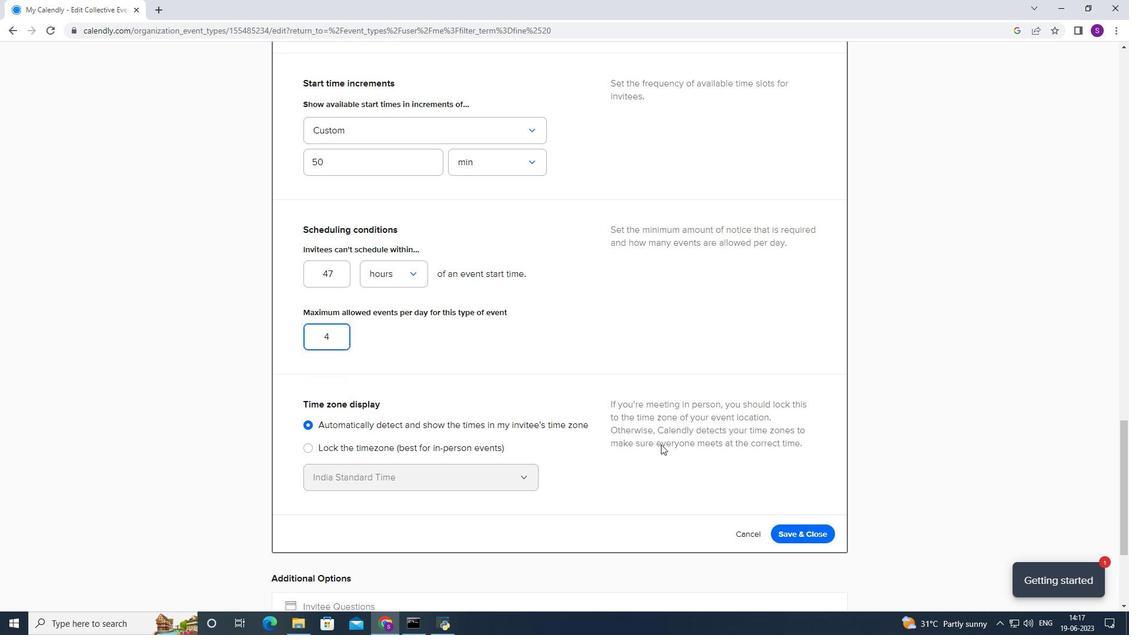 
Action: Mouse scrolled (687, 460) with delta (0, 0)
Screenshot: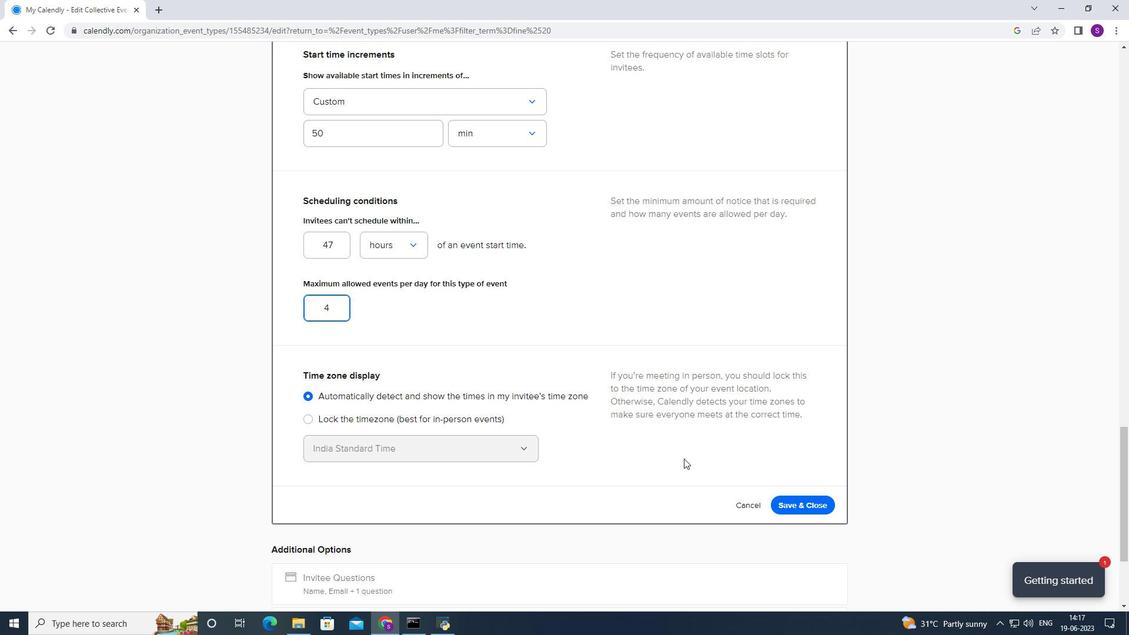 
Action: Mouse moved to (688, 463)
Screenshot: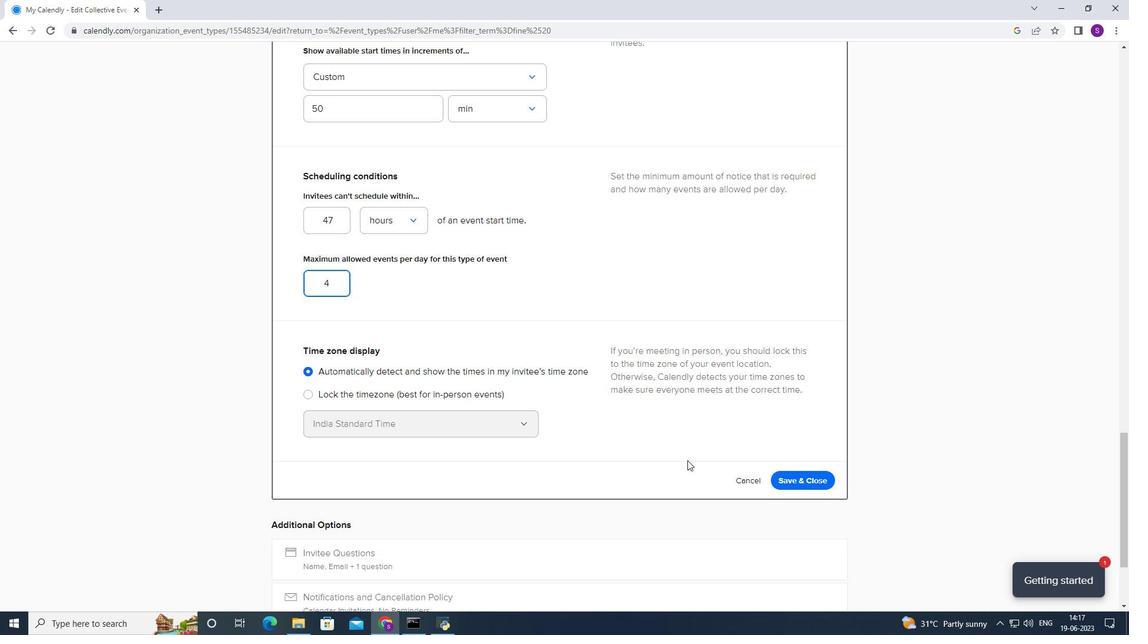 
Action: Mouse scrolled (688, 462) with delta (0, 0)
Screenshot: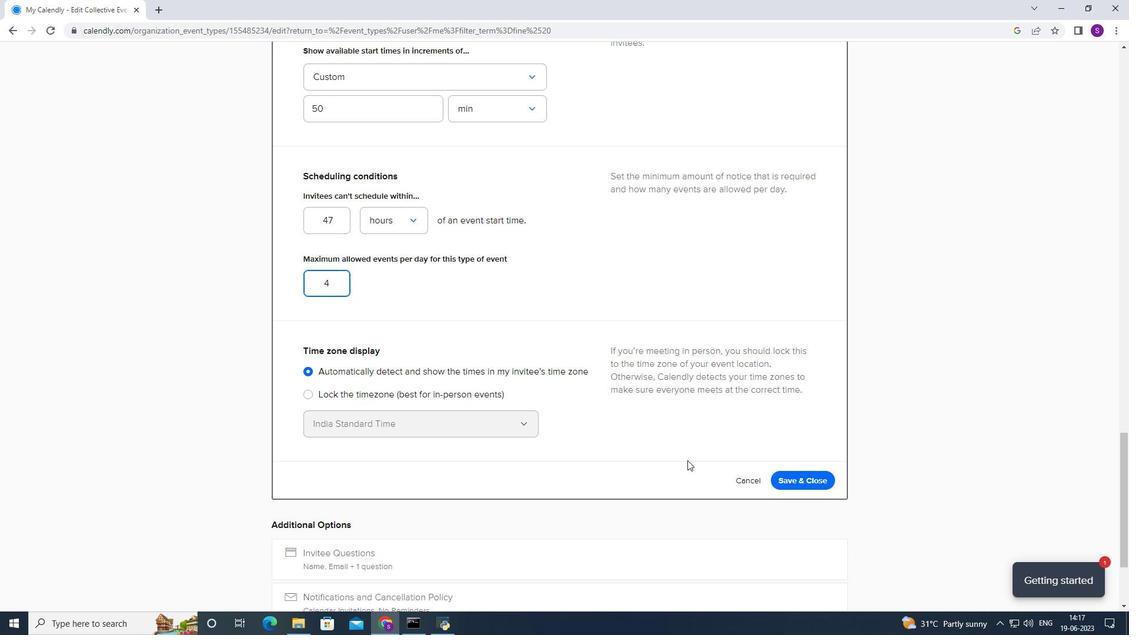 
Action: Mouse moved to (815, 339)
Screenshot: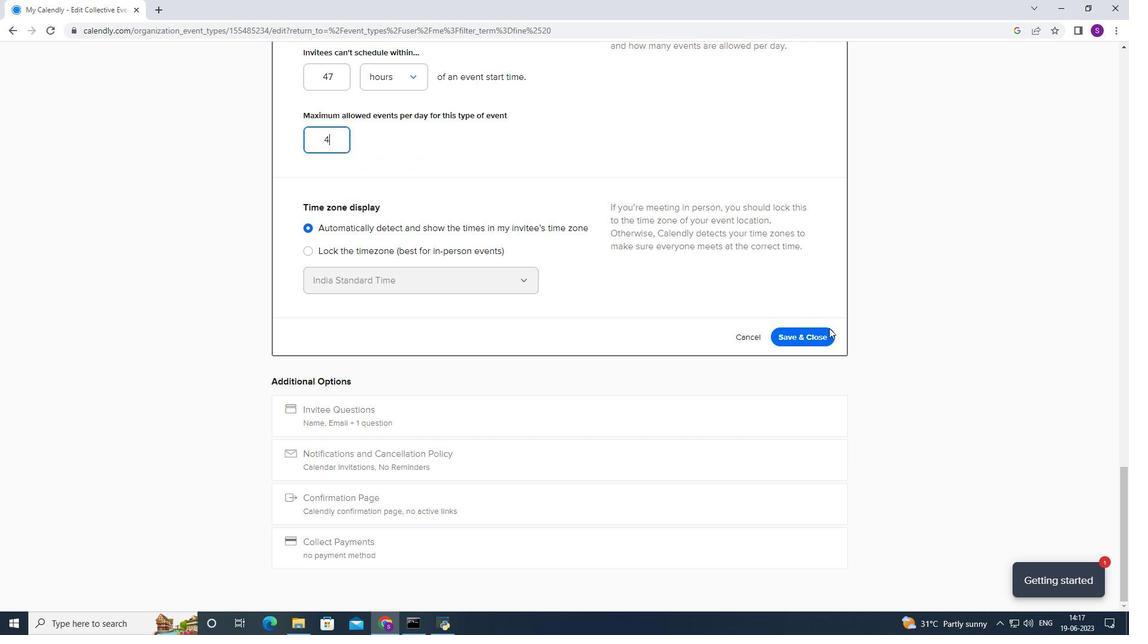 
Action: Mouse pressed left at (815, 339)
Screenshot: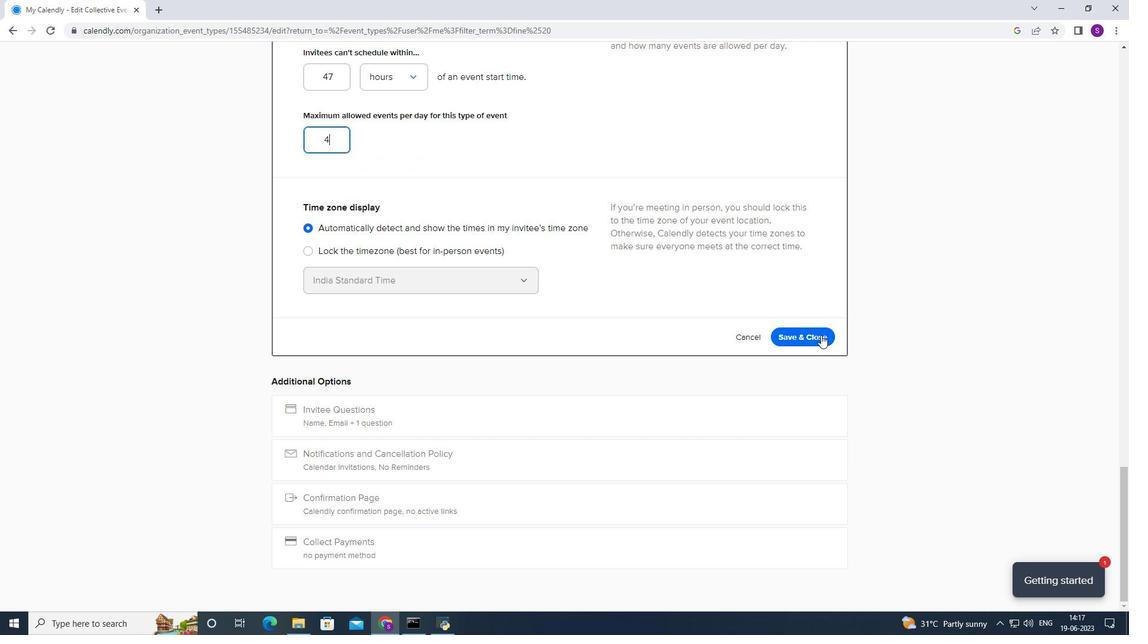 
